 Task: Search one way flight ticket for 5 adults, 1 child, 2 infants in seat and 1 infant on lap in business from Eagle/vail: Eagle County Regional Airport to Rock Springs: Southwest Wyoming Regional Airport (rock Springs Sweetwater County Airport) on 8-5-2023. Choice of flights is Singapure airlines. Number of bags: 1 carry on bag. Price is upto 86000. Outbound departure time preference is 4:00.
Action: Mouse moved to (400, 172)
Screenshot: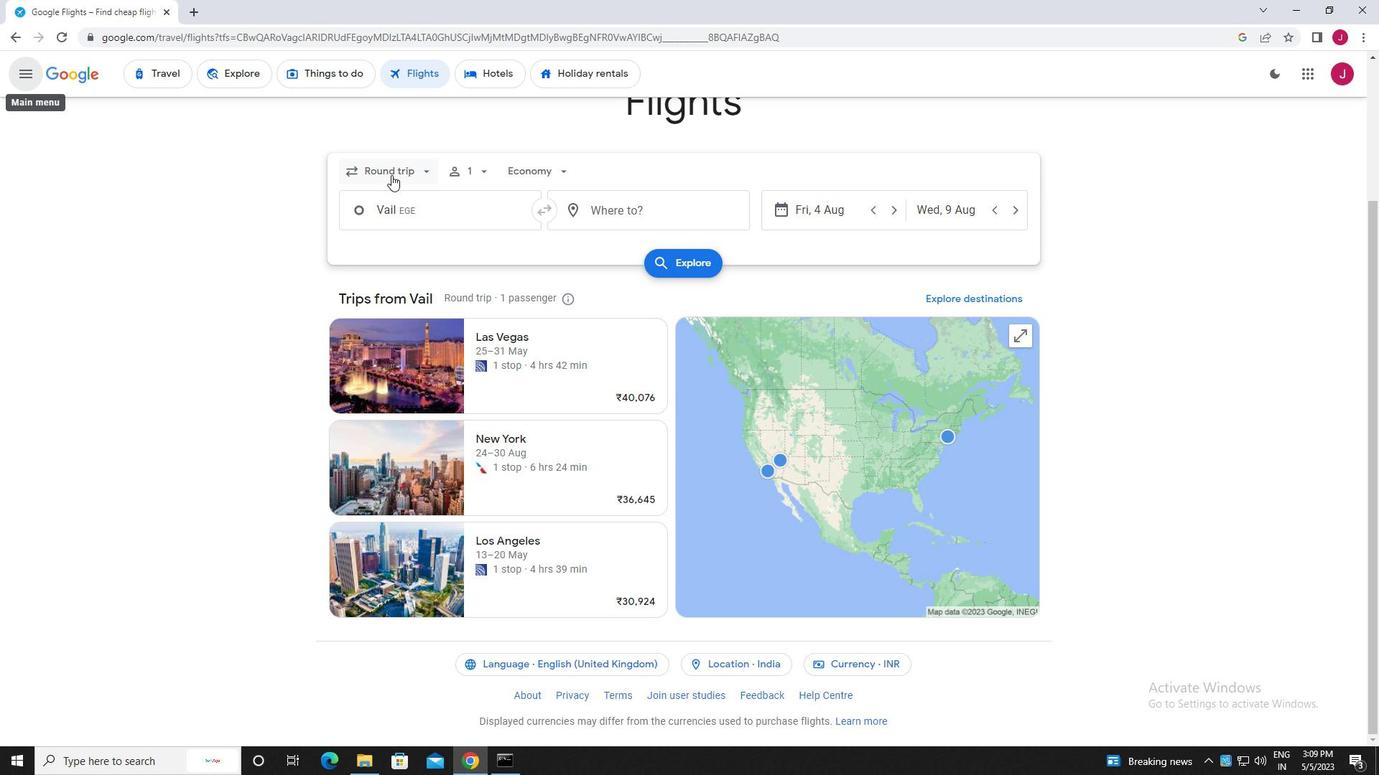 
Action: Mouse pressed left at (400, 172)
Screenshot: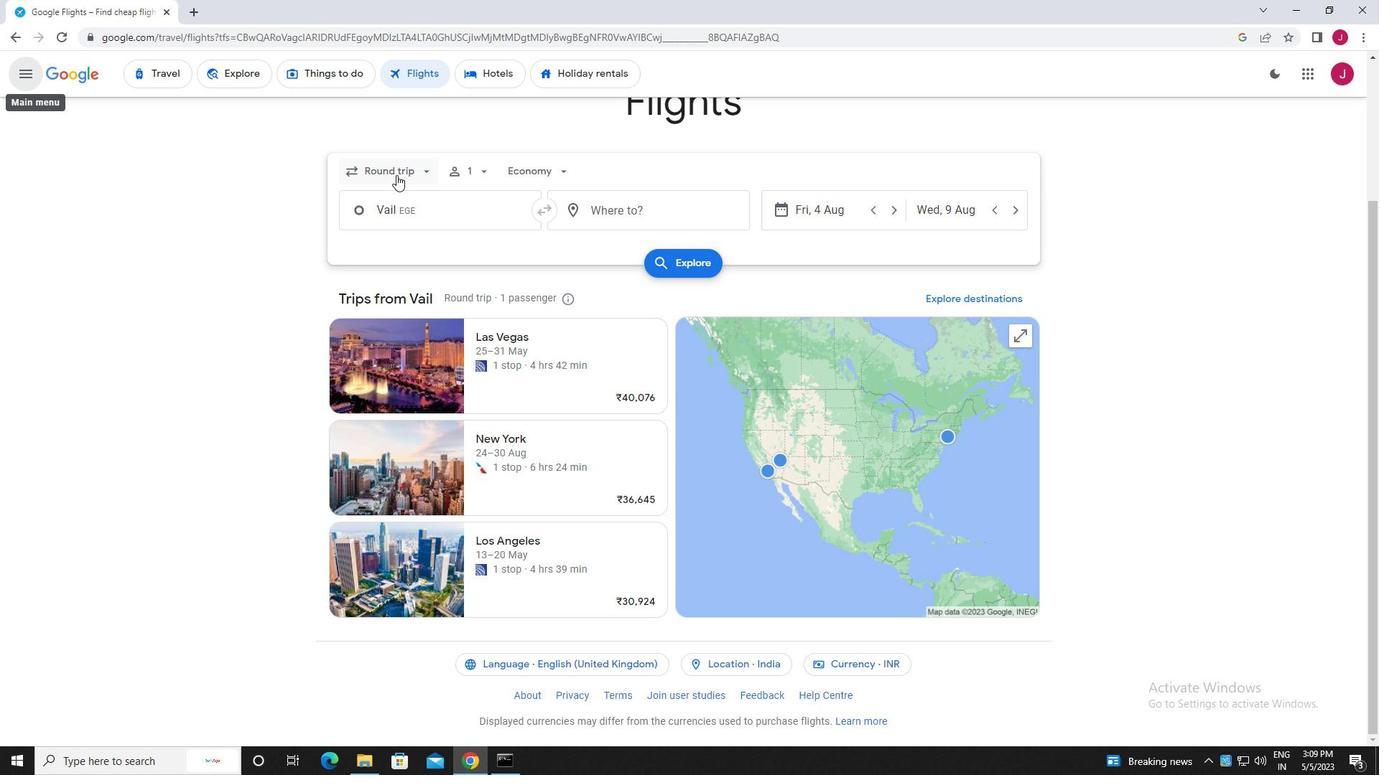 
Action: Mouse moved to (412, 238)
Screenshot: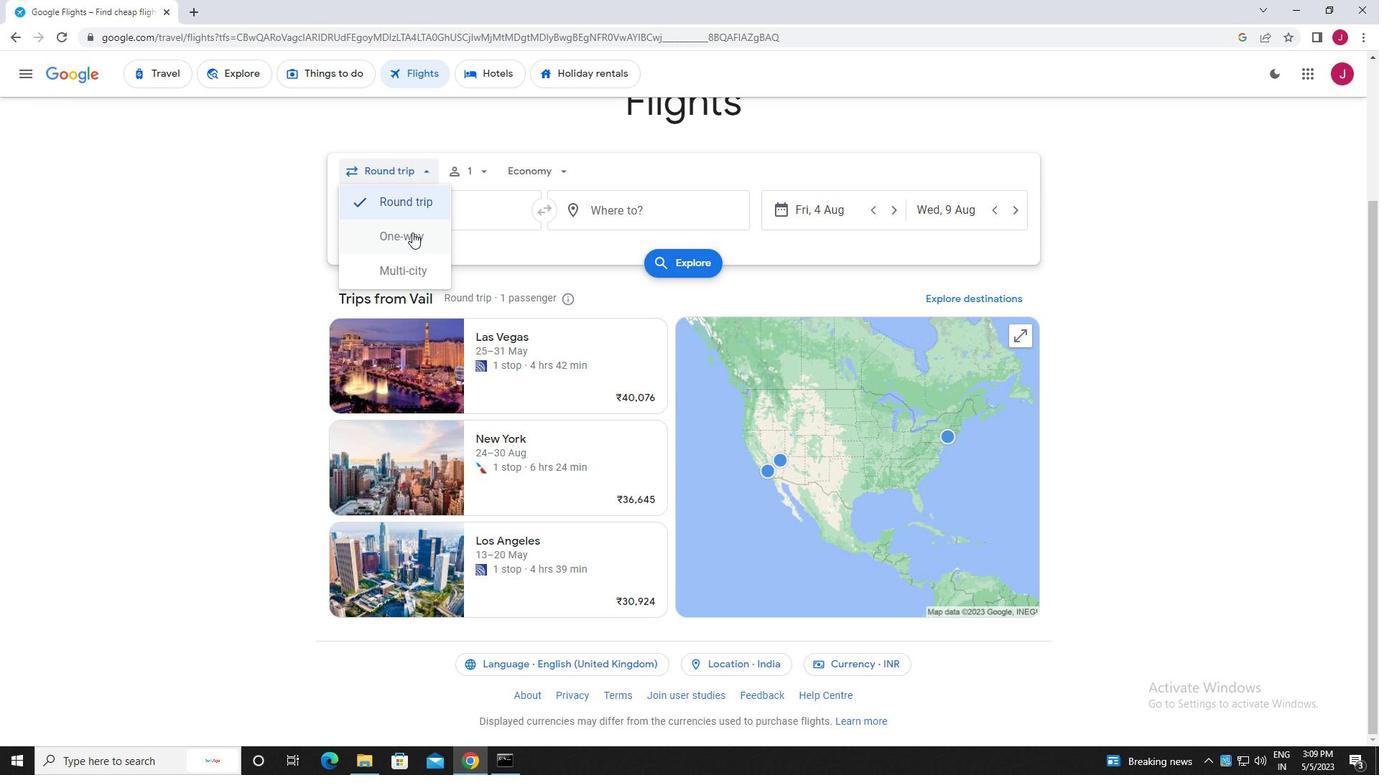 
Action: Mouse pressed left at (412, 238)
Screenshot: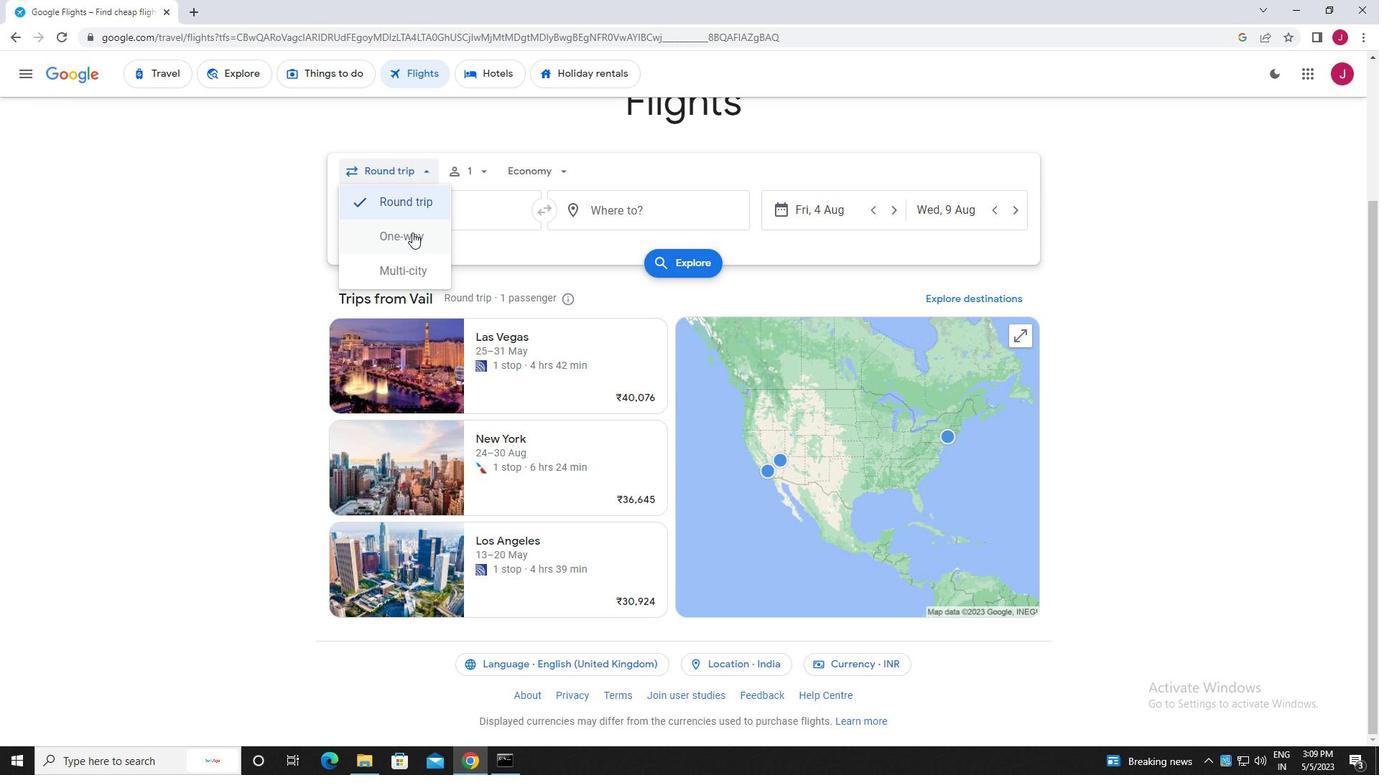 
Action: Mouse moved to (471, 171)
Screenshot: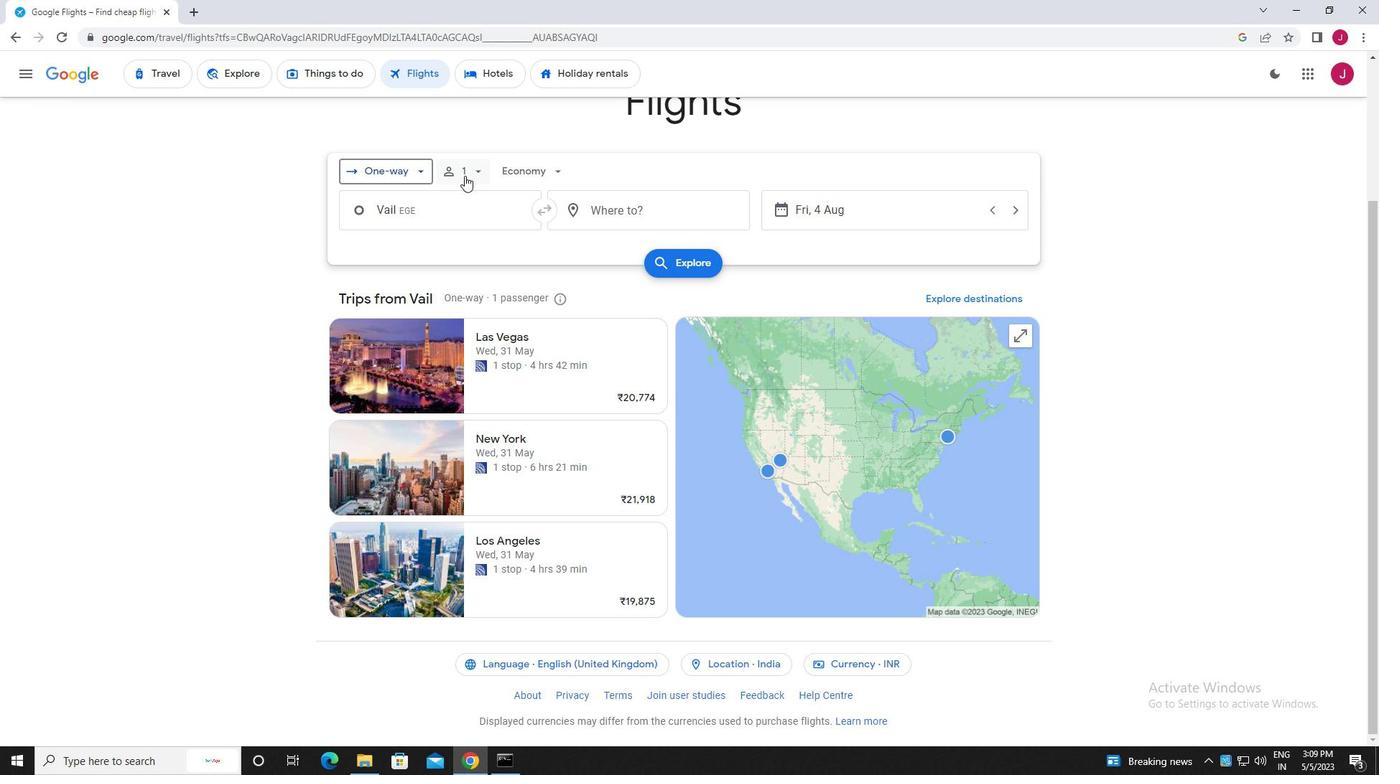
Action: Mouse pressed left at (471, 171)
Screenshot: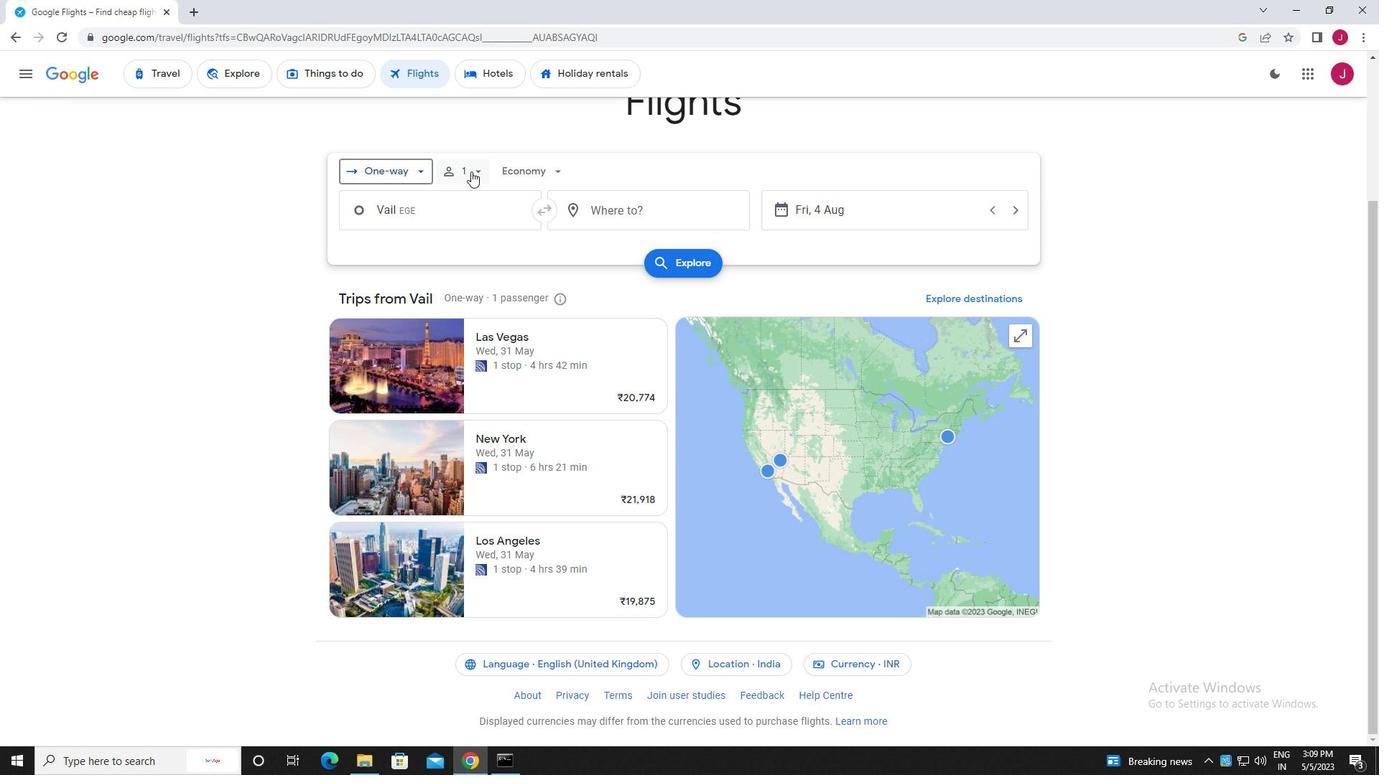 
Action: Mouse moved to (589, 211)
Screenshot: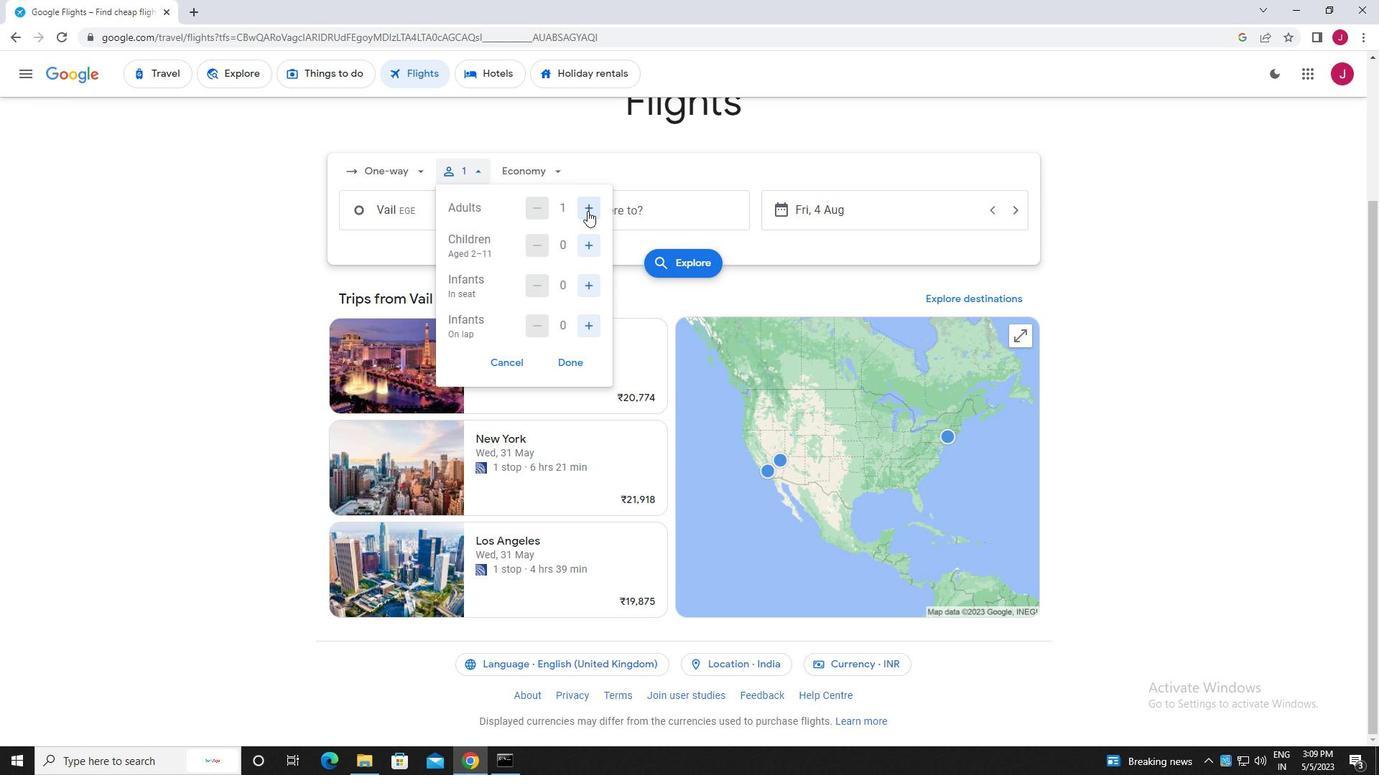 
Action: Mouse pressed left at (589, 211)
Screenshot: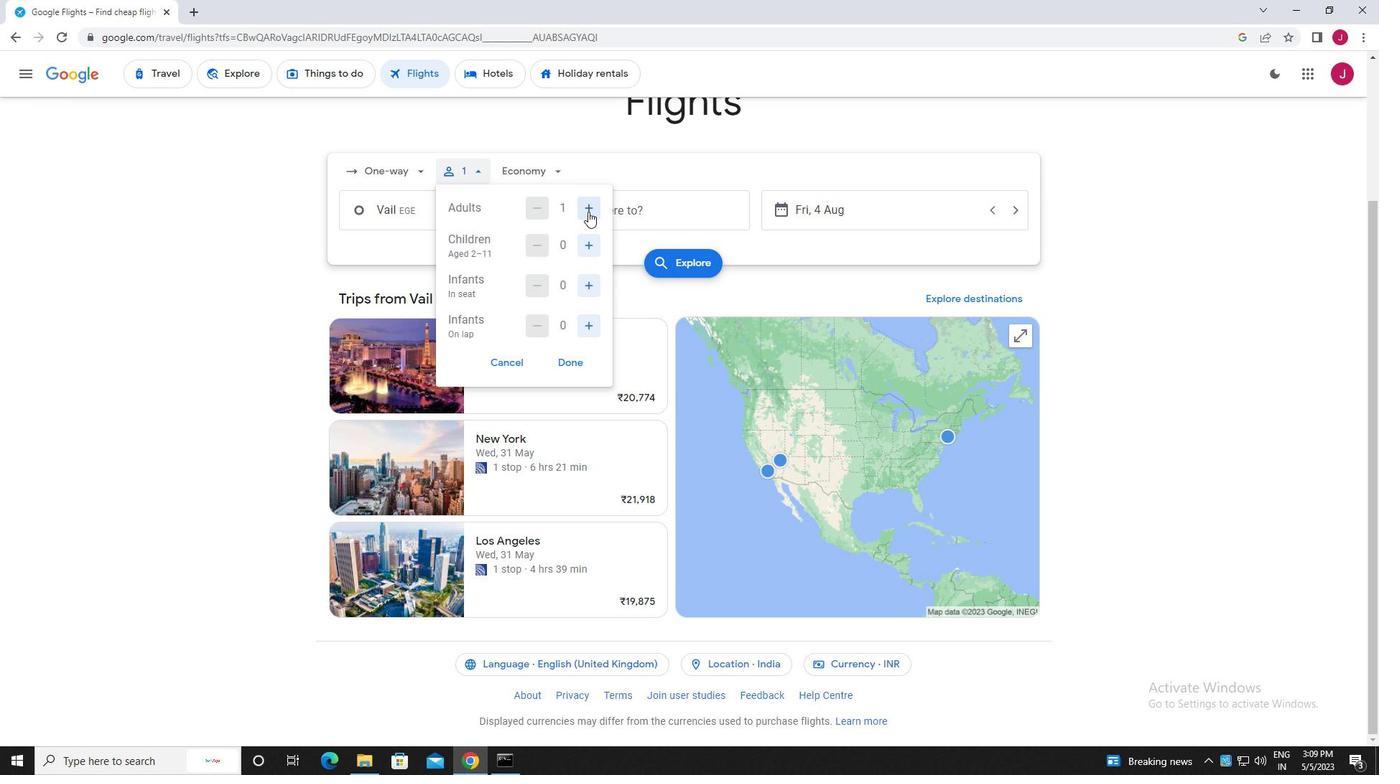 
Action: Mouse pressed left at (589, 211)
Screenshot: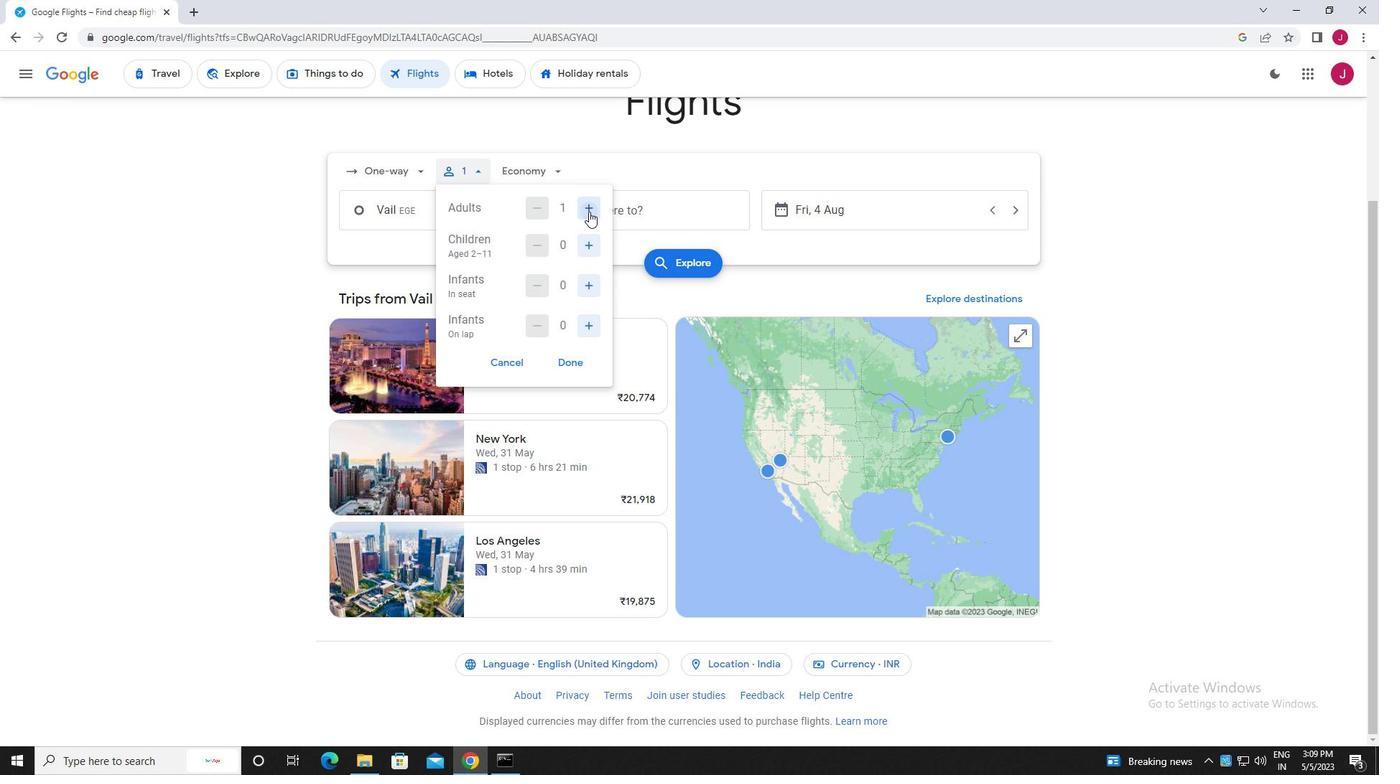 
Action: Mouse pressed left at (589, 211)
Screenshot: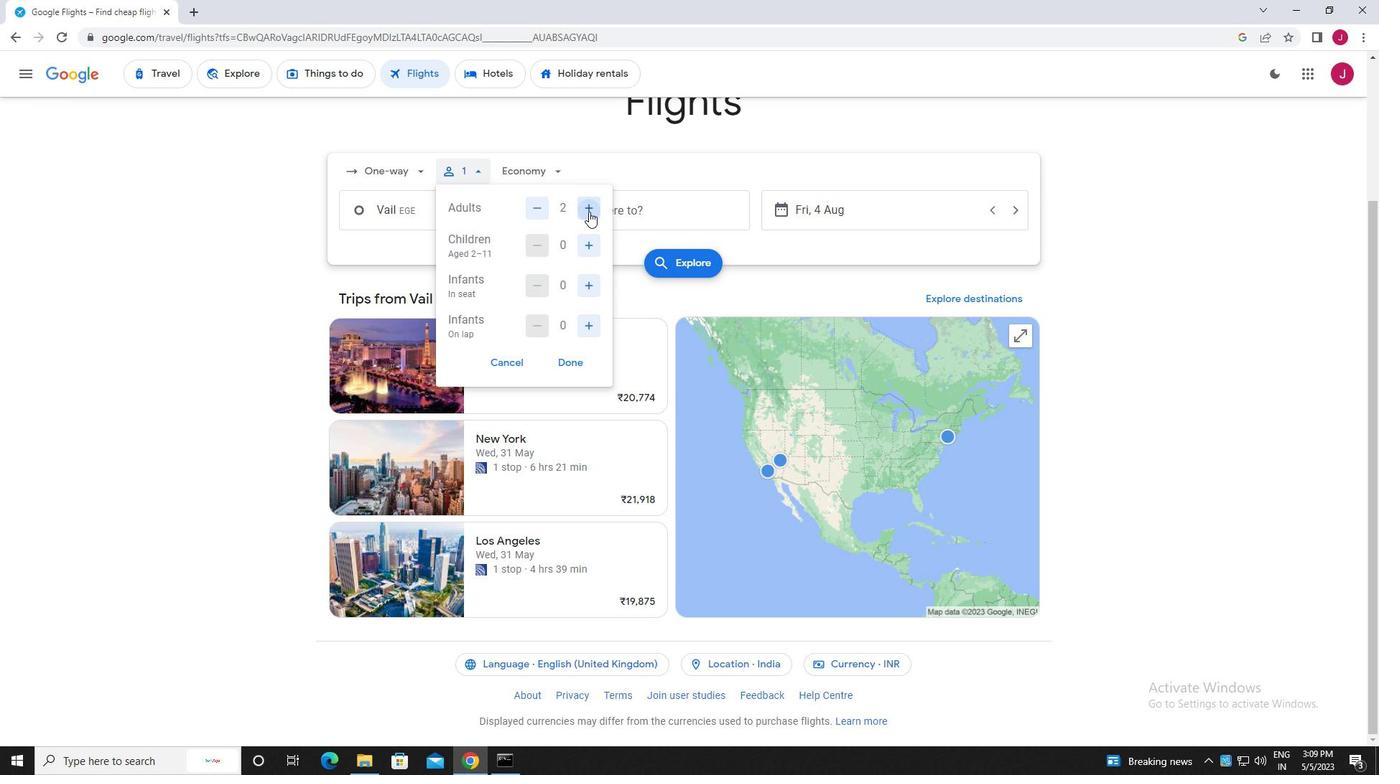 
Action: Mouse pressed left at (589, 211)
Screenshot: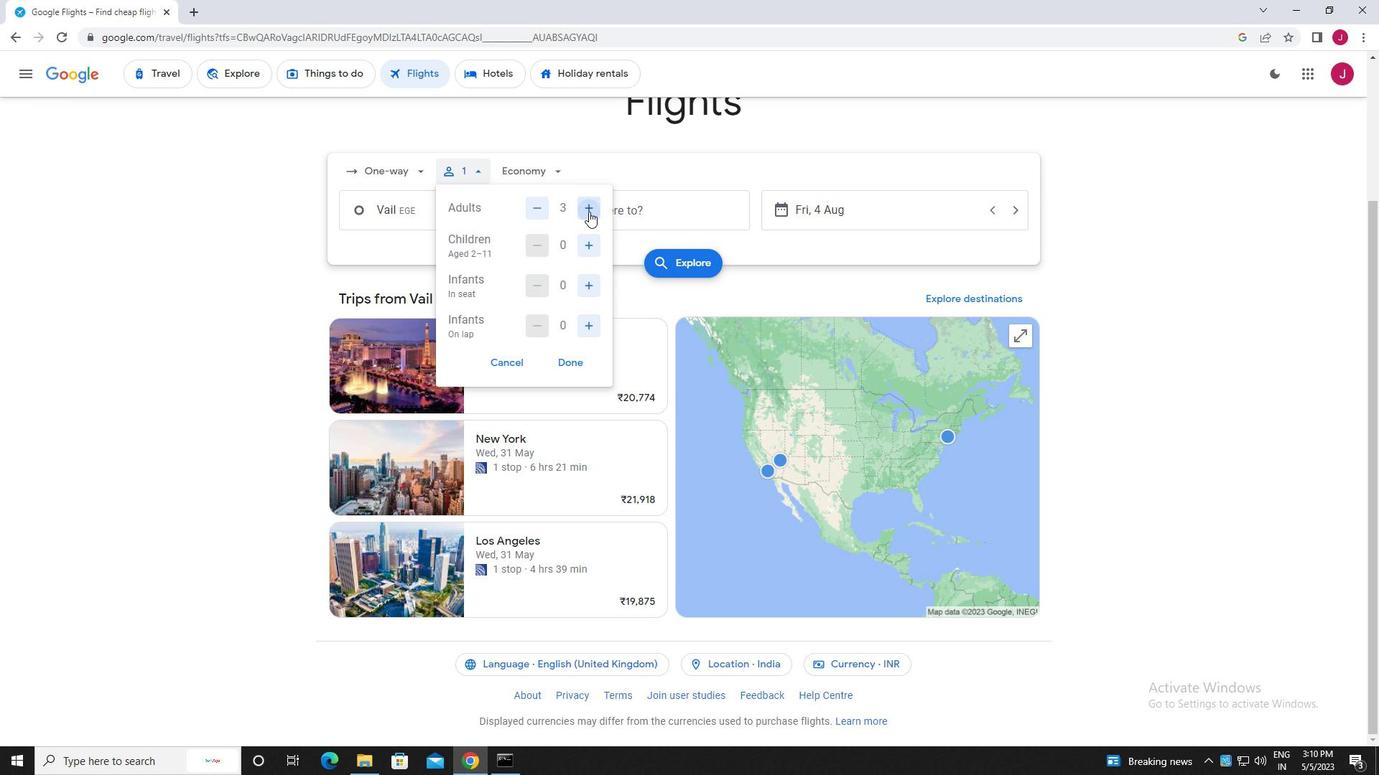 
Action: Mouse moved to (586, 245)
Screenshot: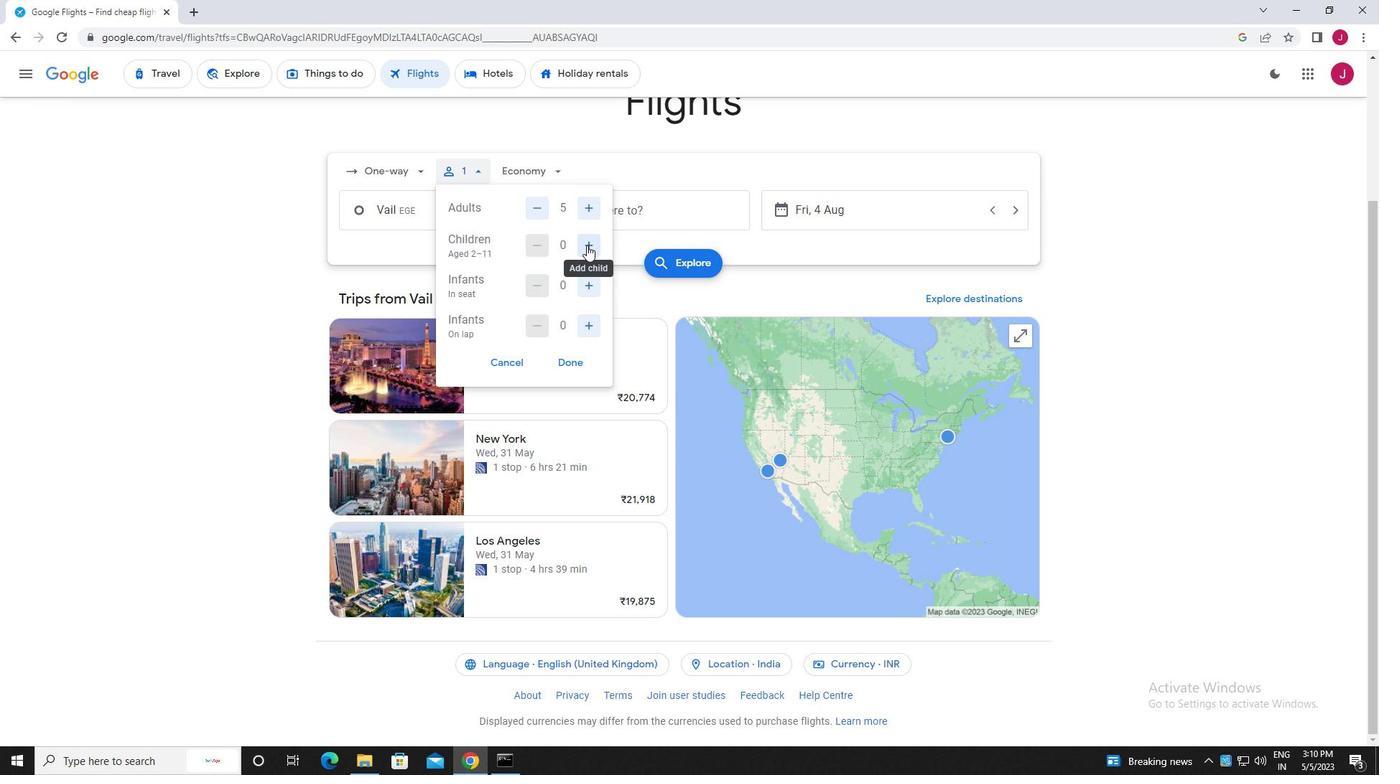 
Action: Mouse pressed left at (586, 245)
Screenshot: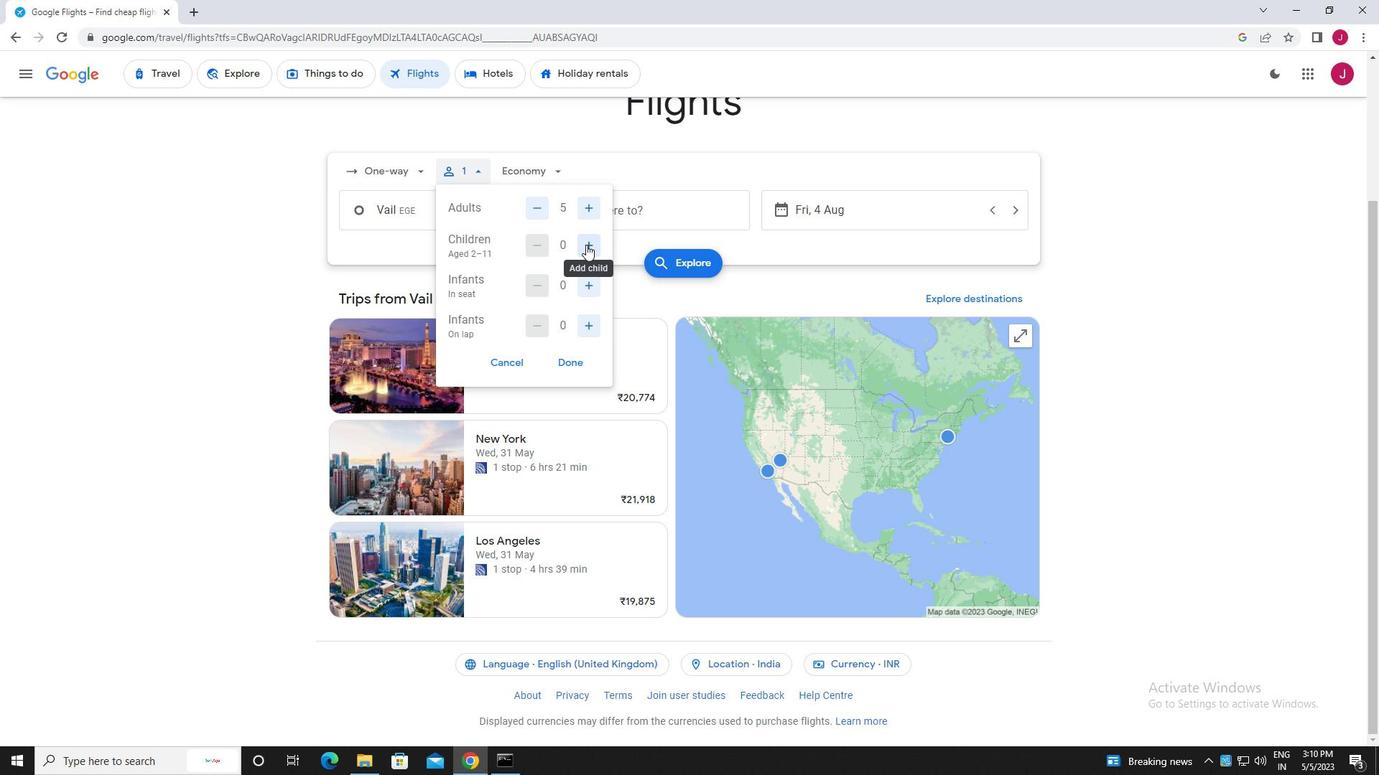 
Action: Mouse moved to (589, 286)
Screenshot: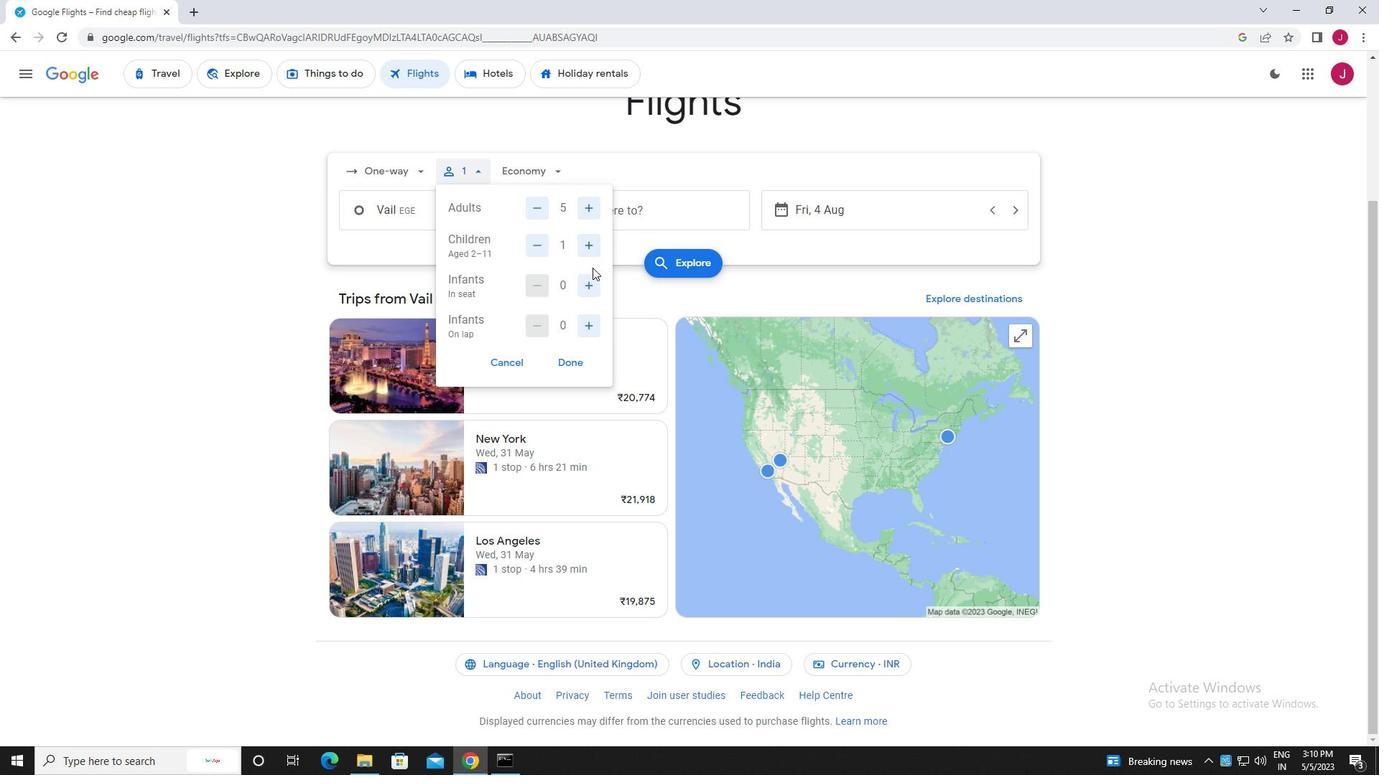 
Action: Mouse pressed left at (589, 286)
Screenshot: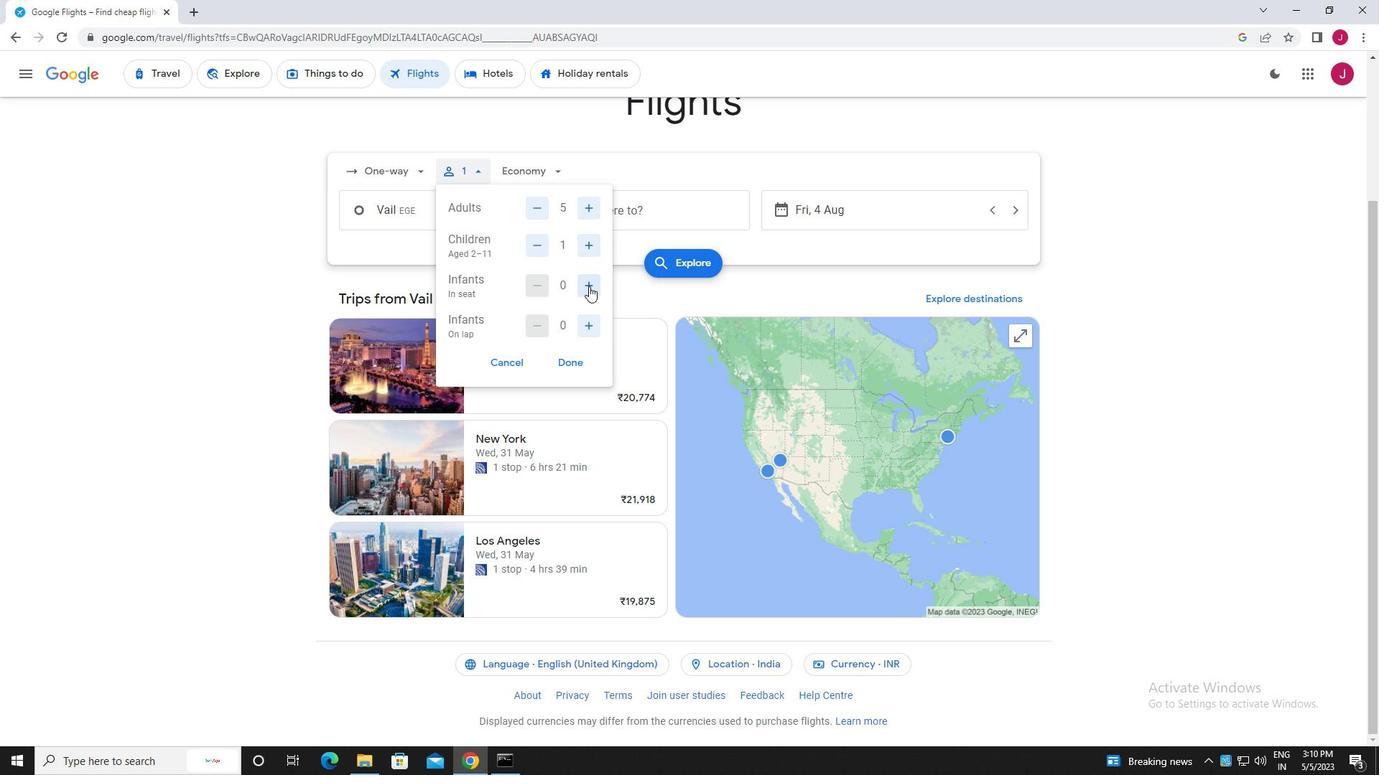 
Action: Mouse pressed left at (589, 286)
Screenshot: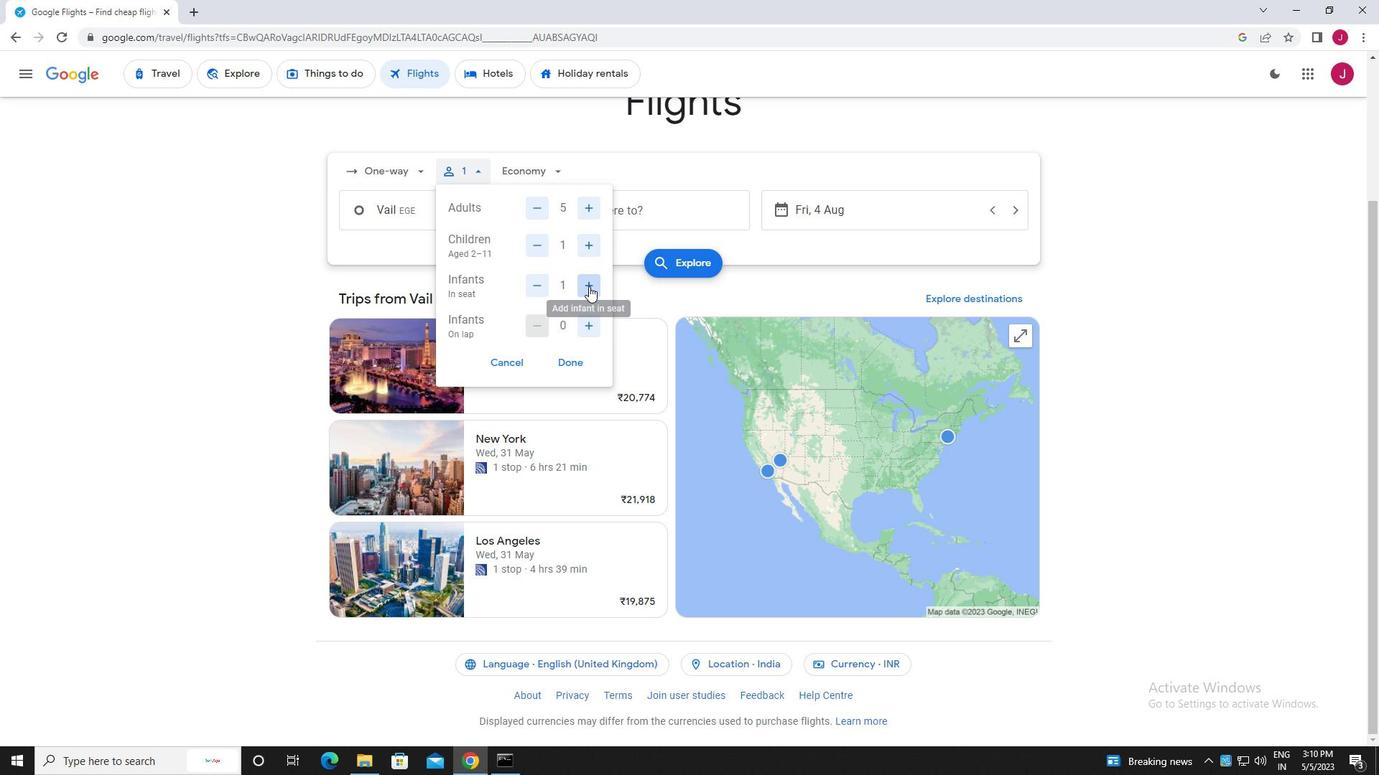 
Action: Mouse moved to (587, 324)
Screenshot: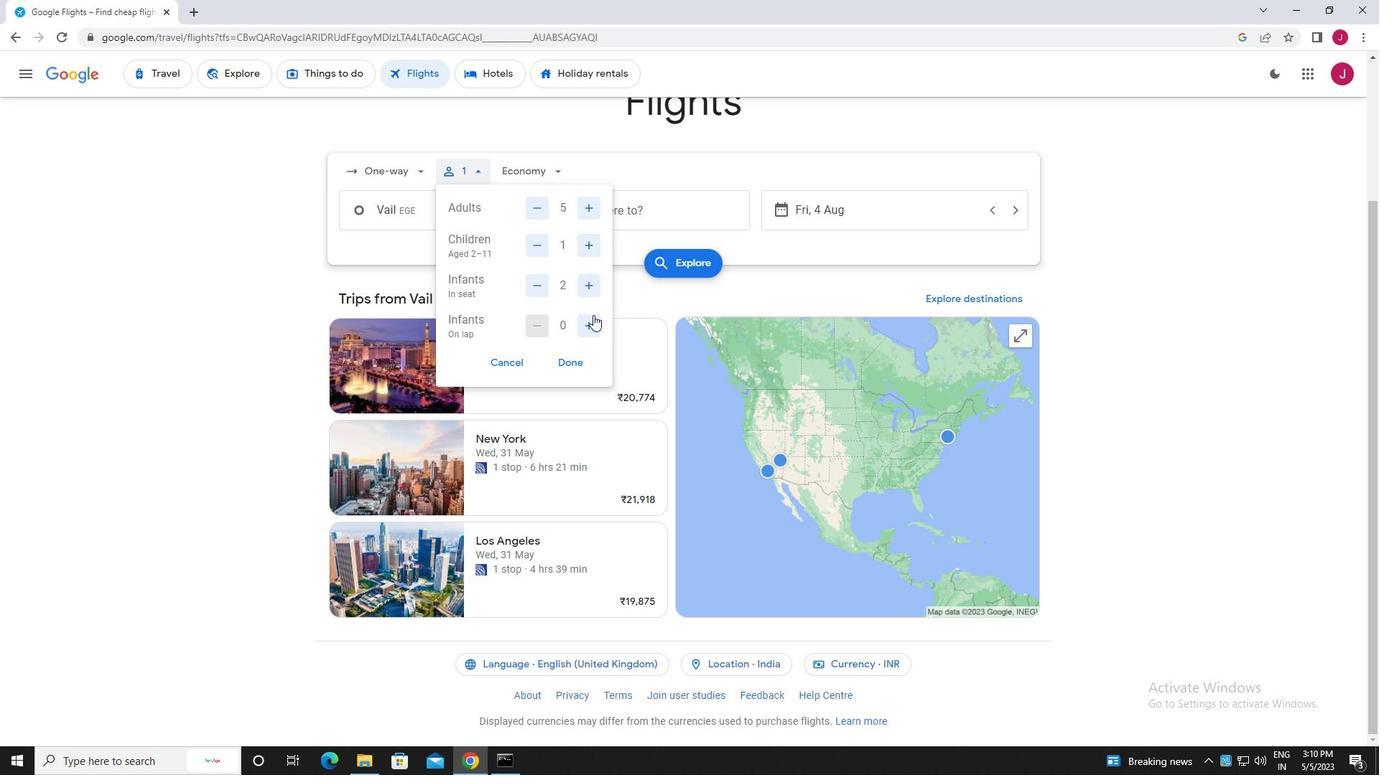 
Action: Mouse pressed left at (587, 324)
Screenshot: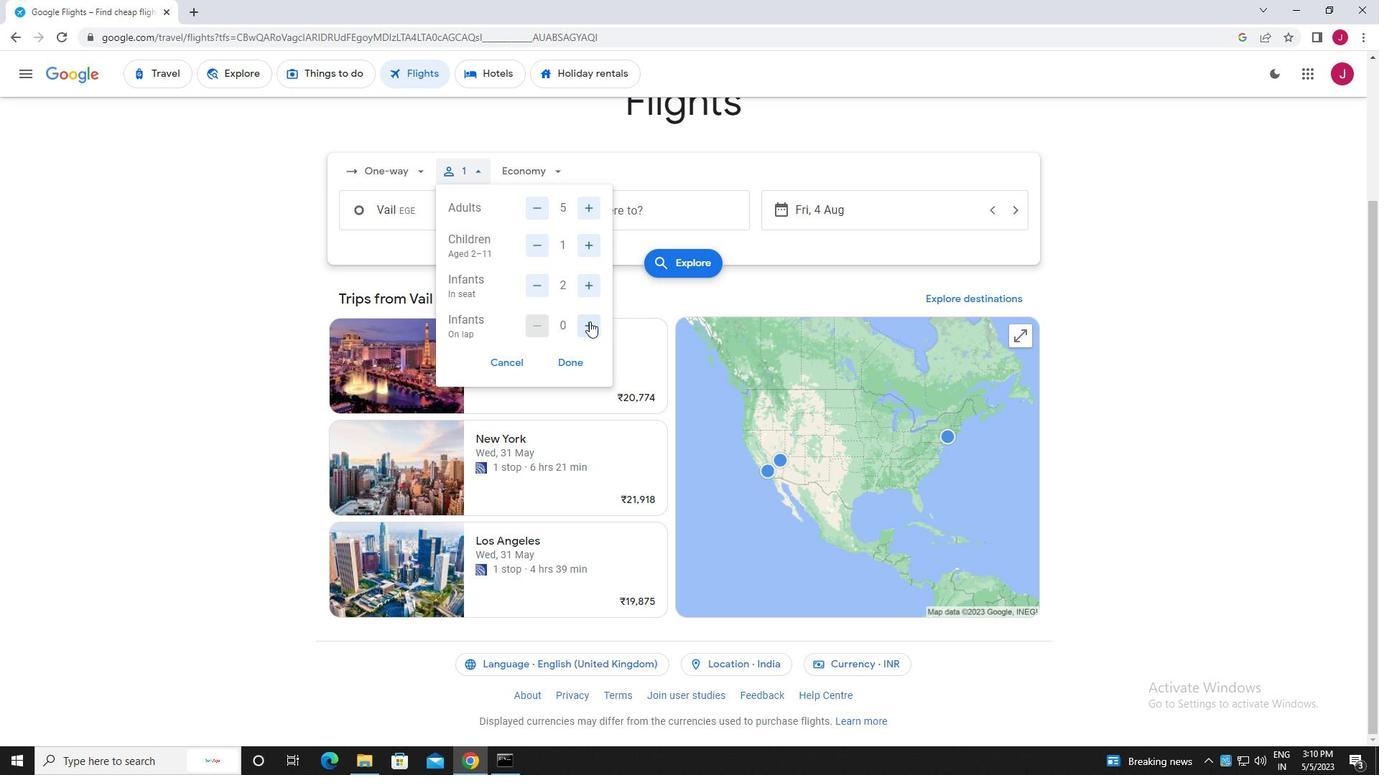 
Action: Mouse moved to (571, 360)
Screenshot: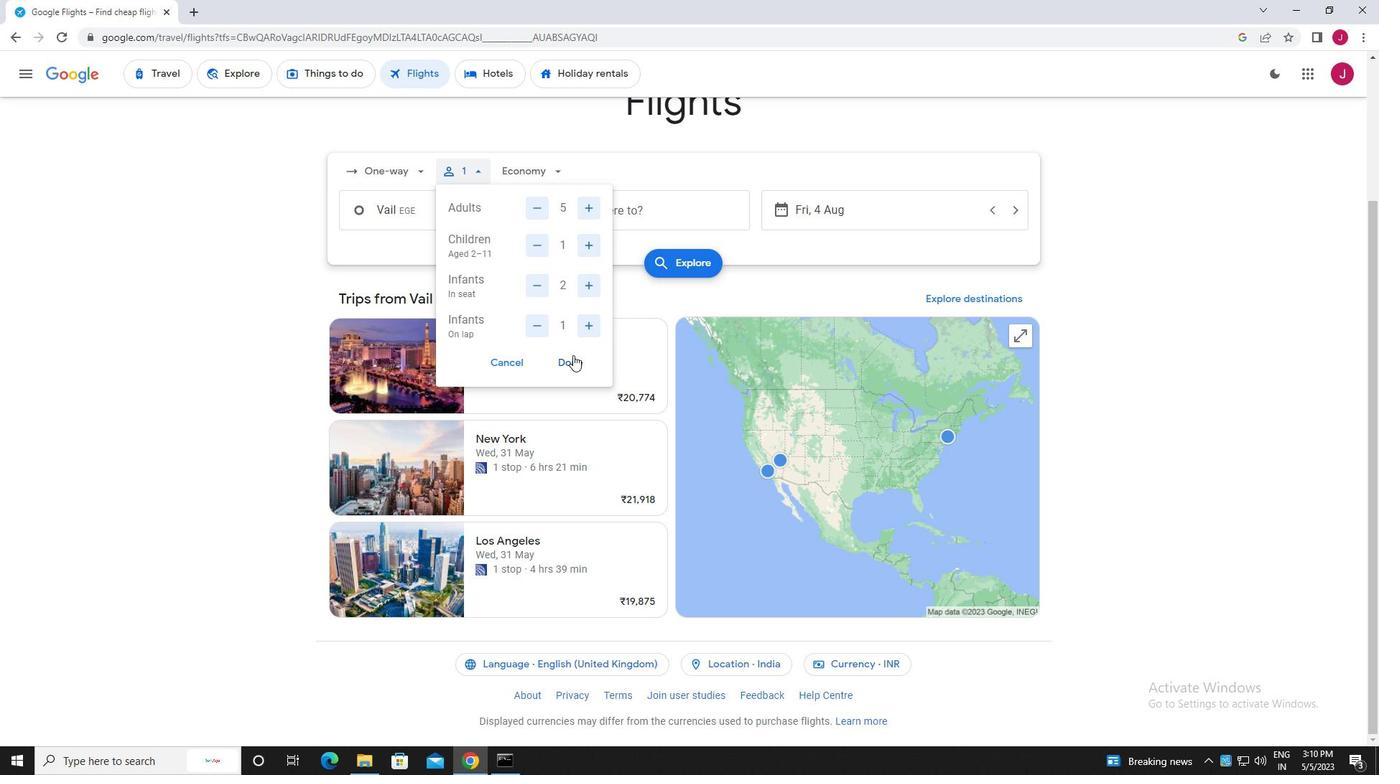
Action: Mouse pressed left at (571, 360)
Screenshot: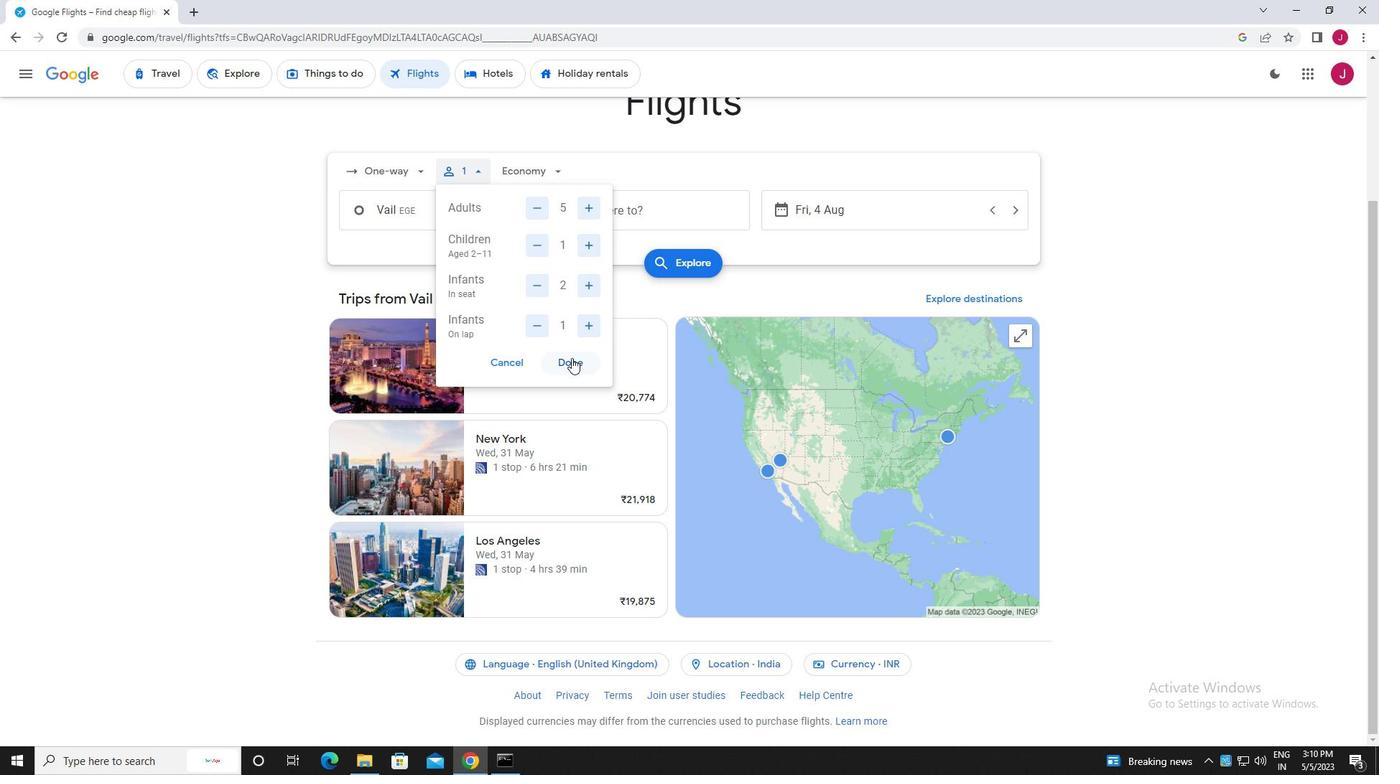 
Action: Mouse moved to (551, 172)
Screenshot: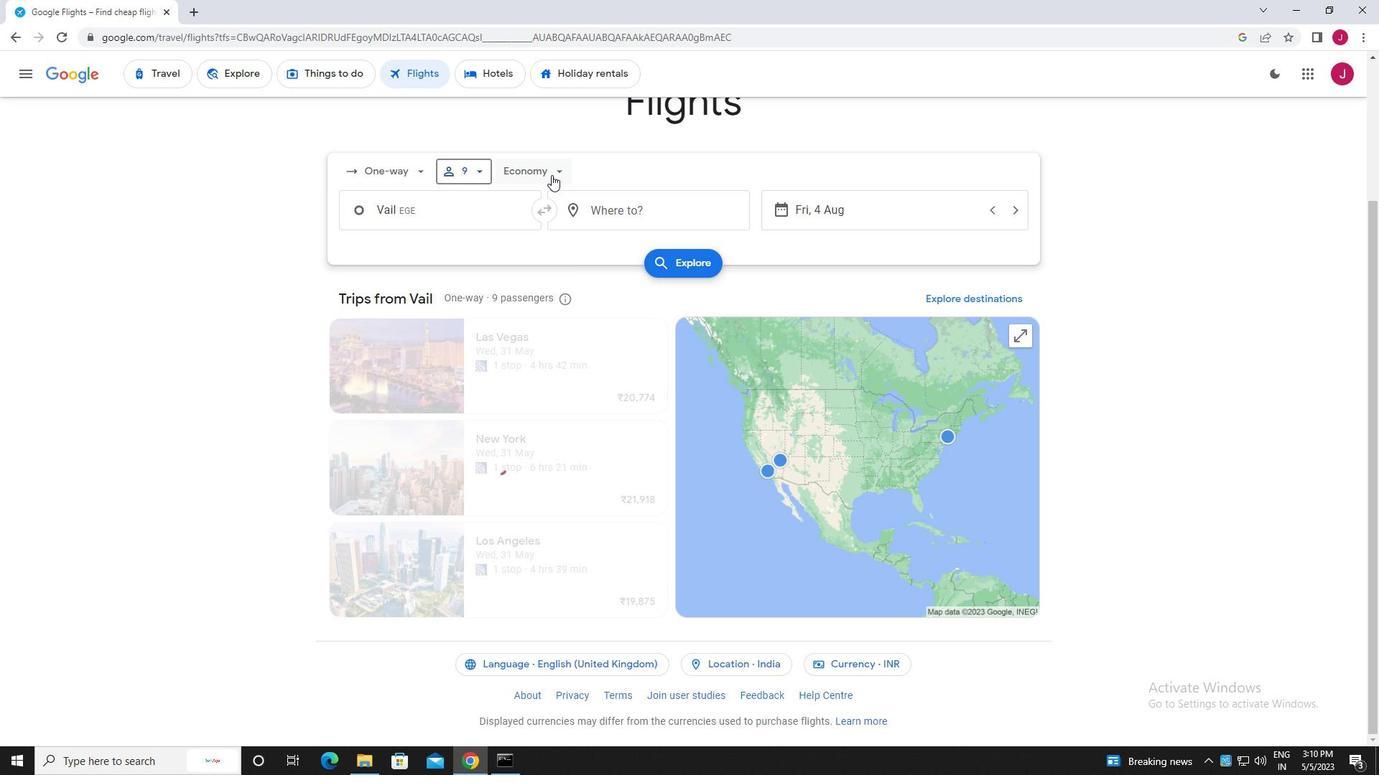 
Action: Mouse pressed left at (551, 172)
Screenshot: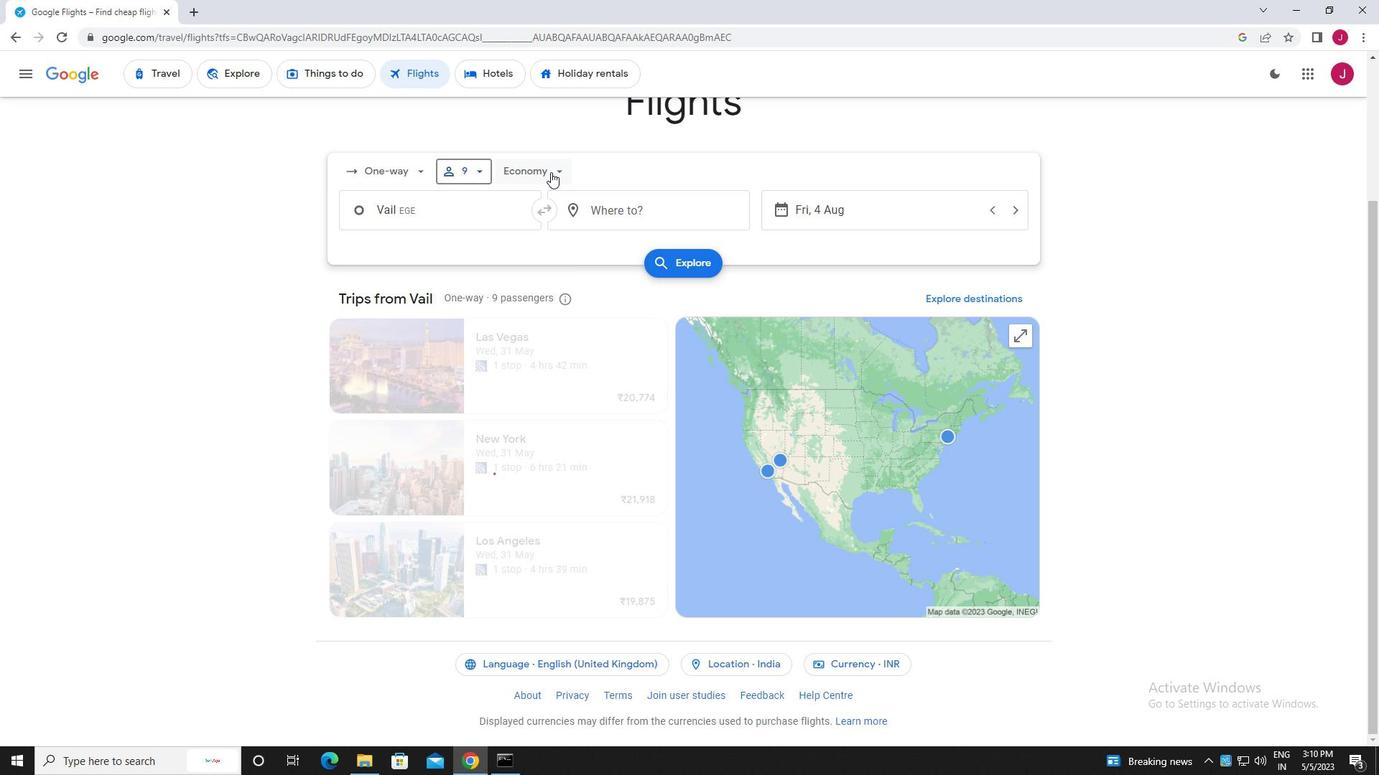 
Action: Mouse moved to (561, 274)
Screenshot: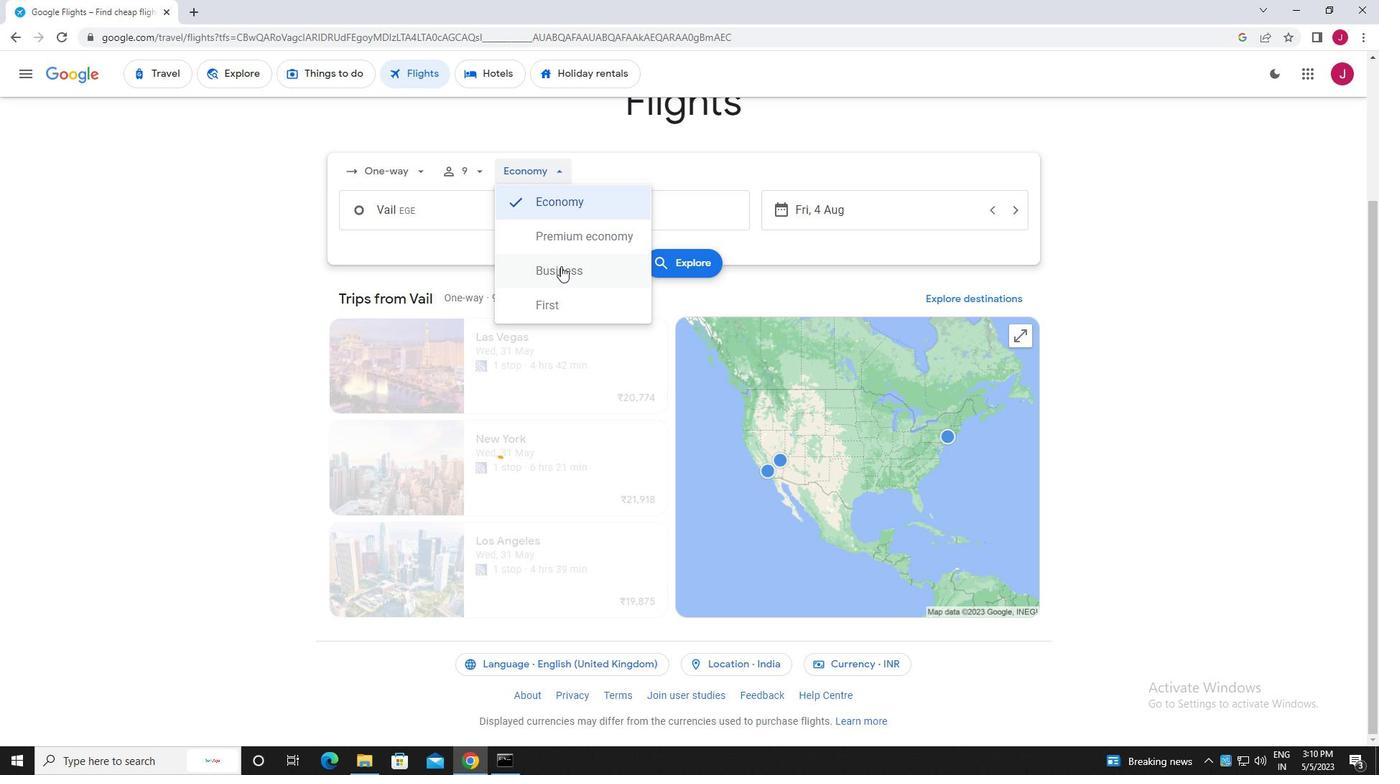 
Action: Mouse pressed left at (561, 274)
Screenshot: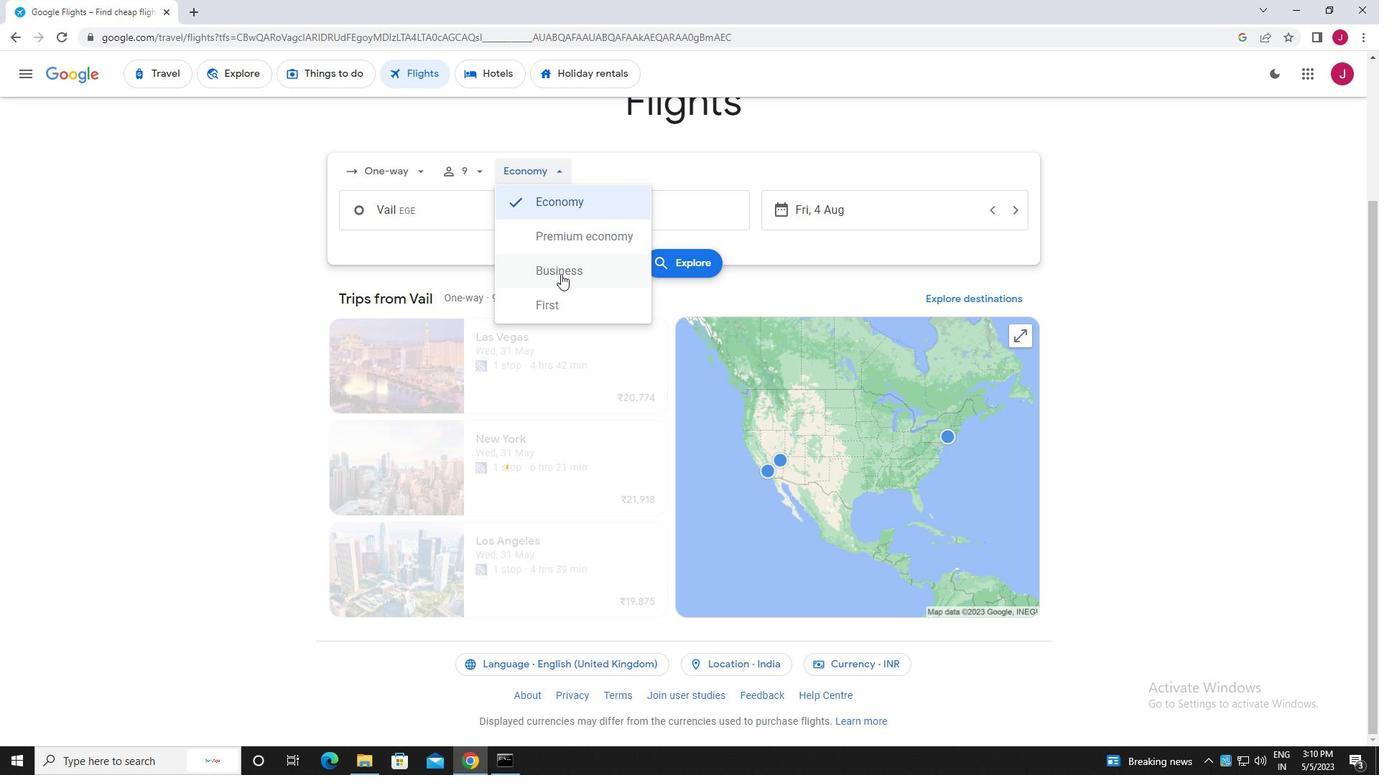 
Action: Mouse moved to (474, 208)
Screenshot: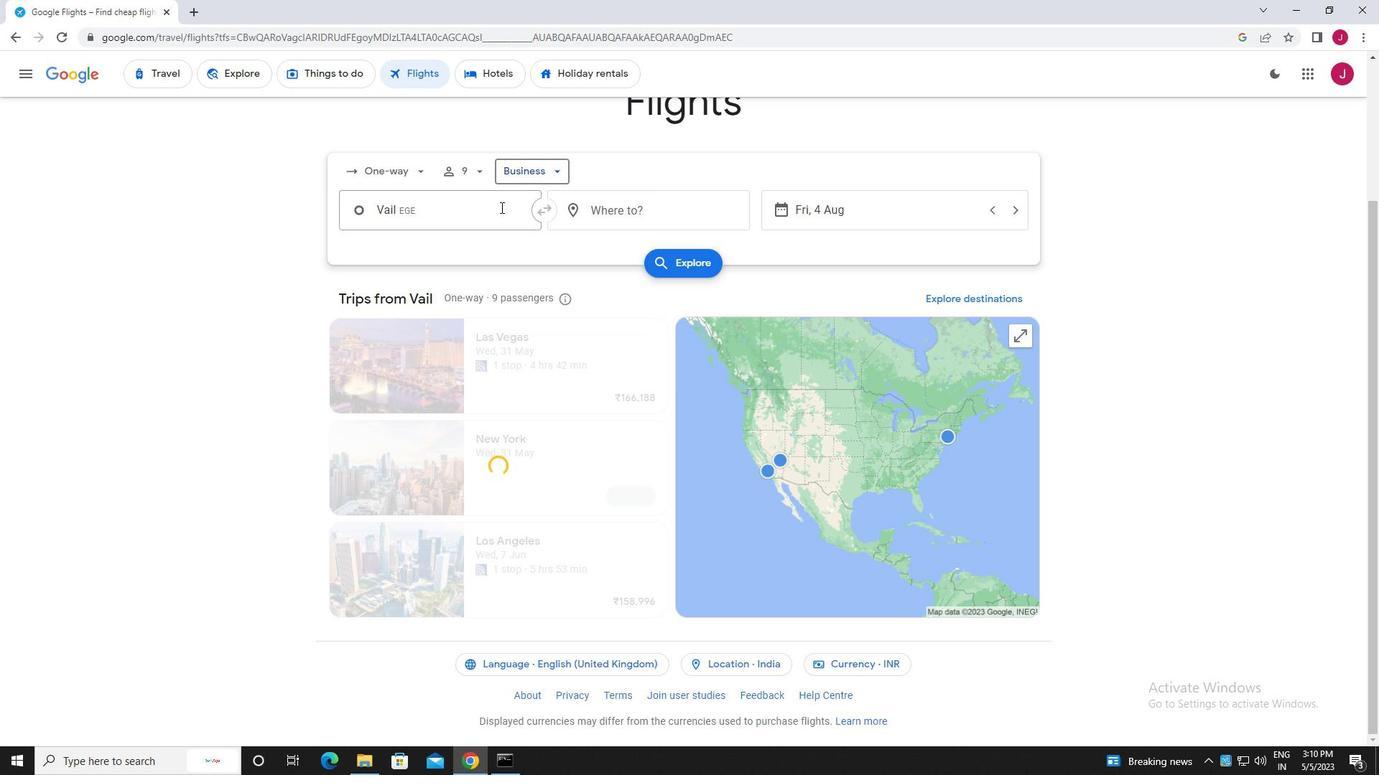 
Action: Mouse pressed left at (474, 208)
Screenshot: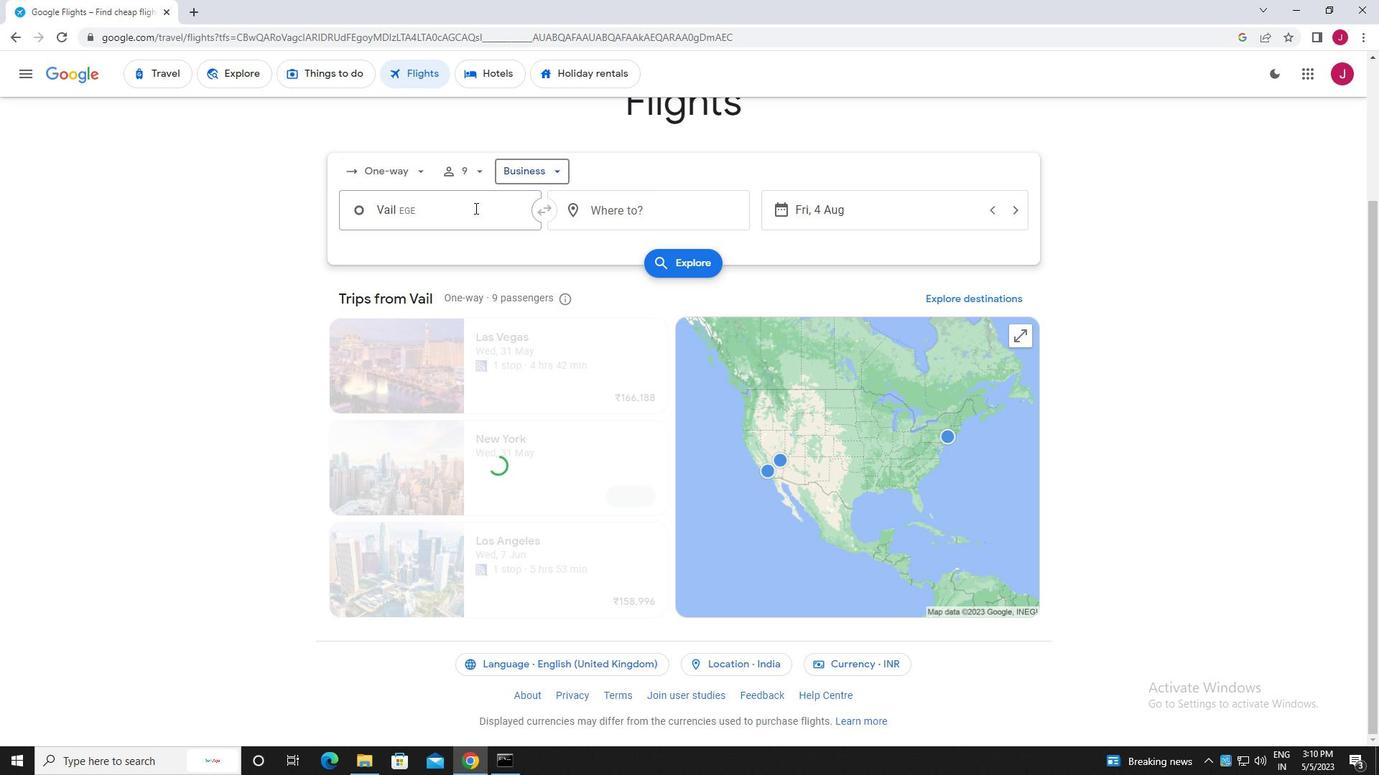 
Action: Mouse moved to (479, 208)
Screenshot: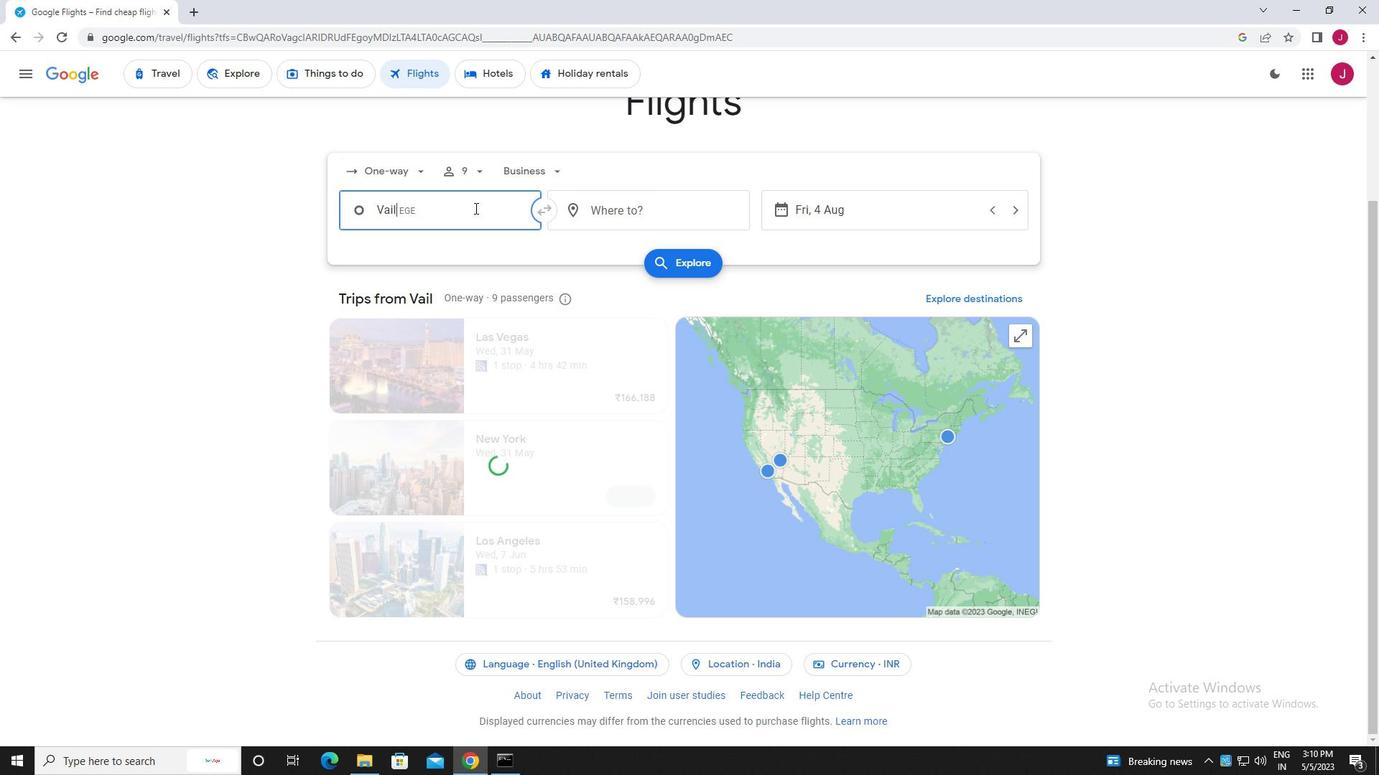 
Action: Key pressed eagle<Key.space>coun
Screenshot: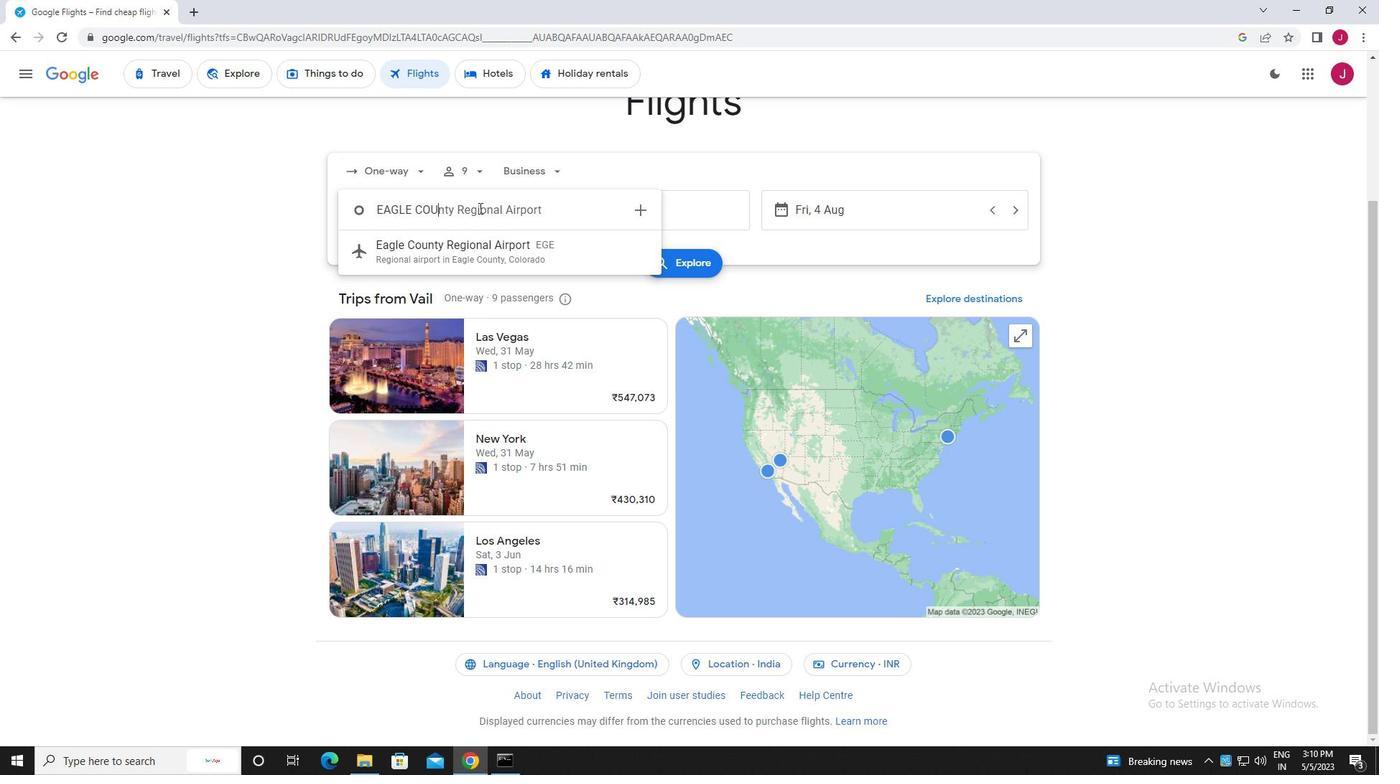 
Action: Mouse moved to (502, 257)
Screenshot: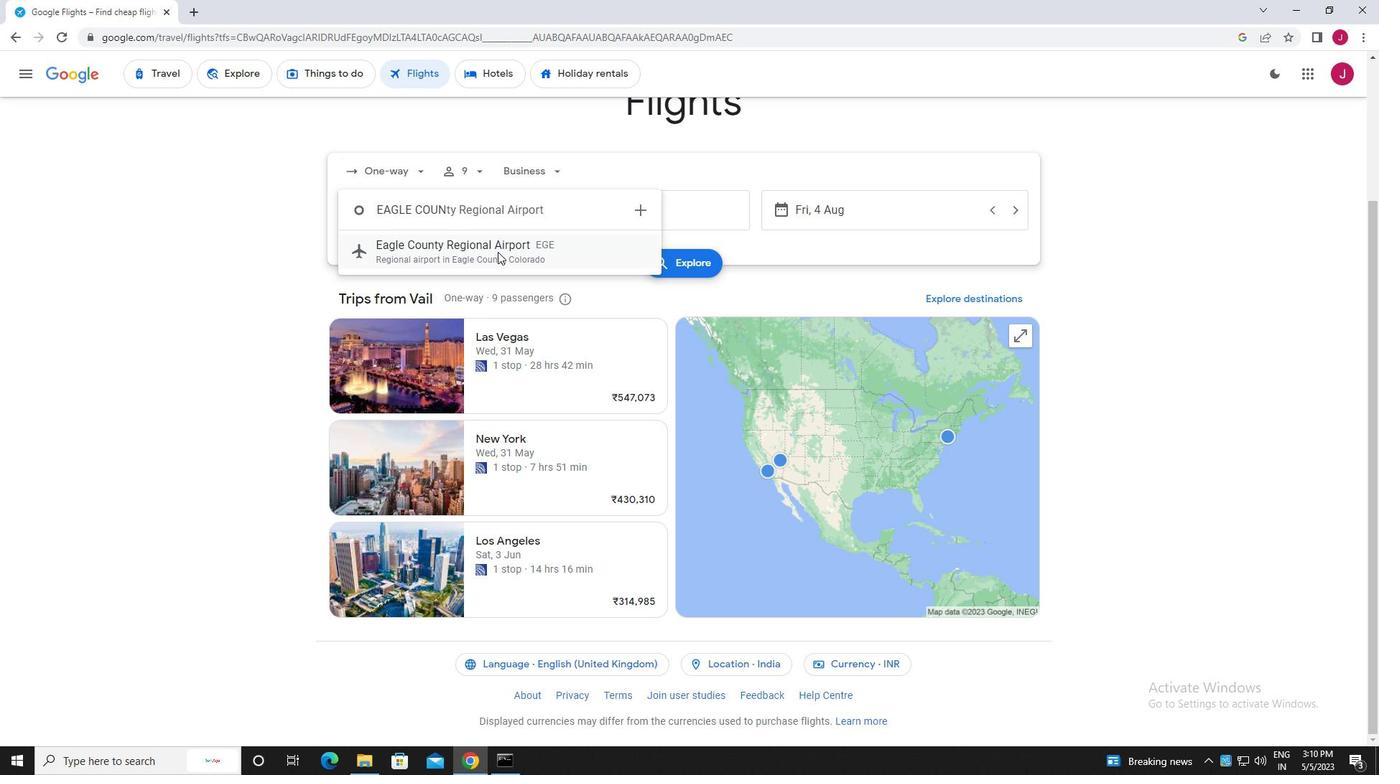 
Action: Mouse pressed left at (502, 257)
Screenshot: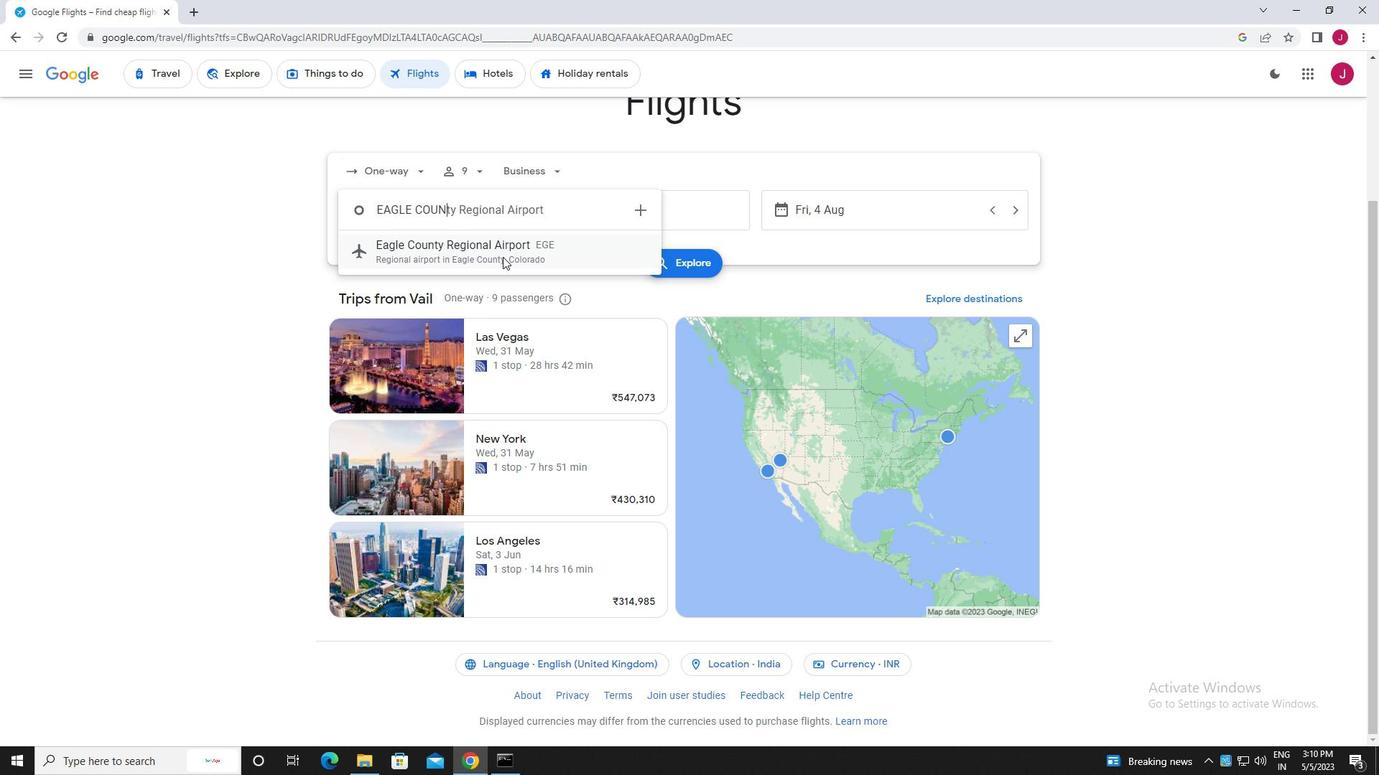 
Action: Mouse moved to (635, 214)
Screenshot: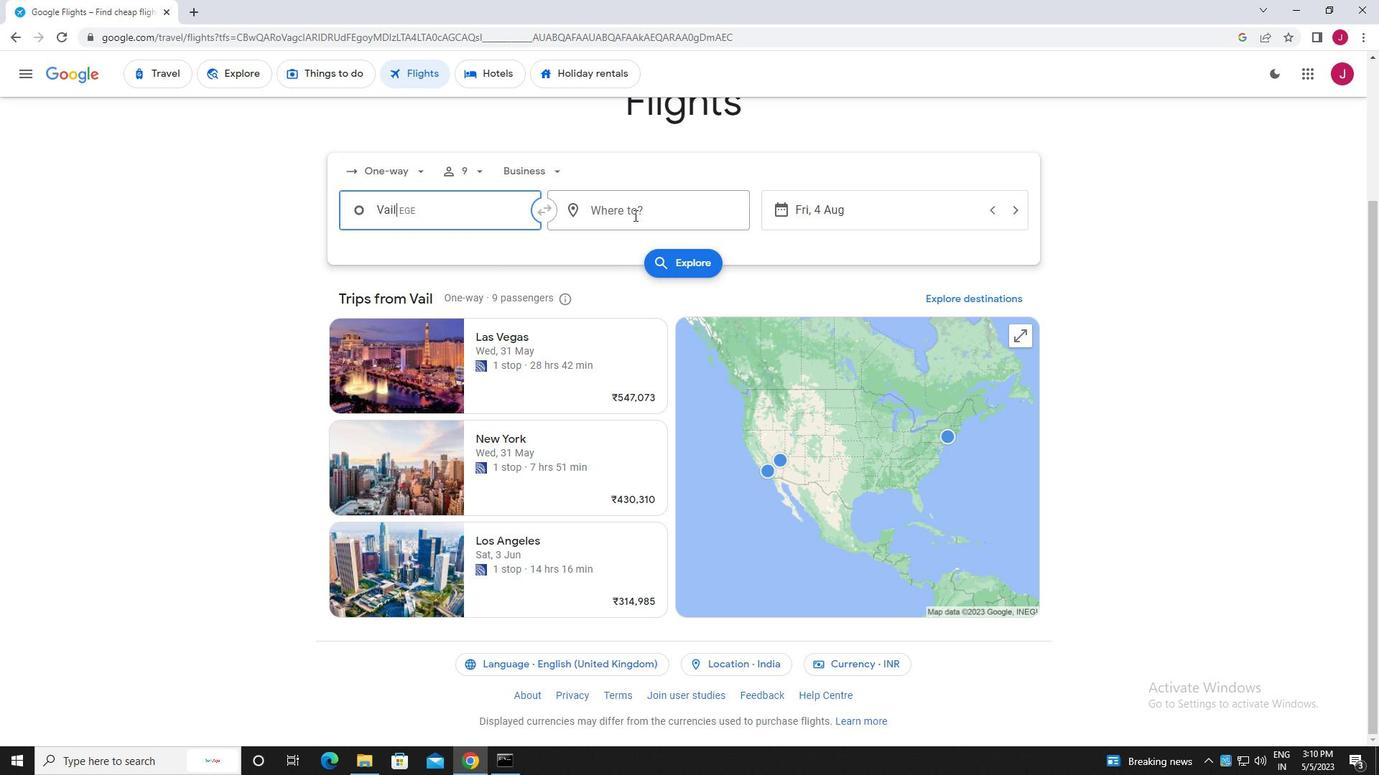 
Action: Mouse pressed left at (635, 214)
Screenshot: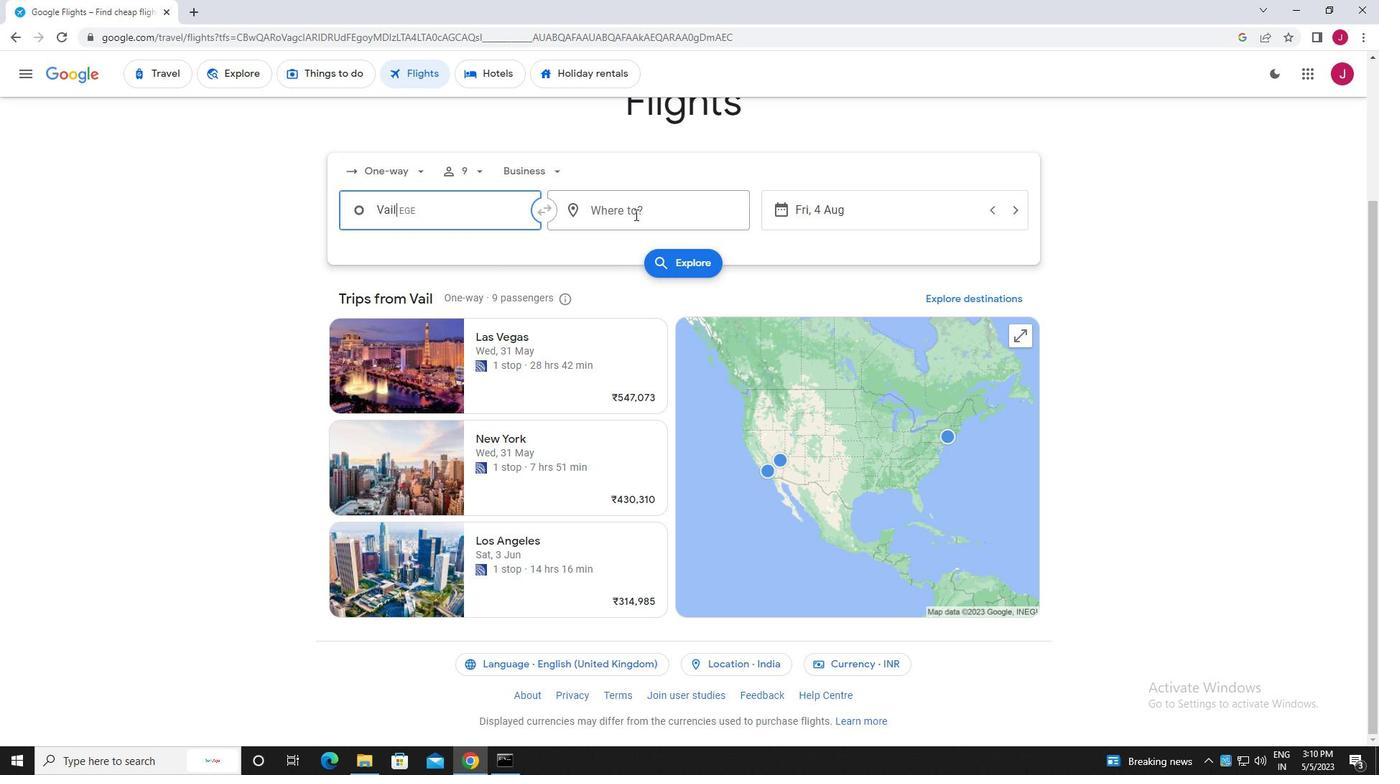 
Action: Key pressed rock<Key.space>spring
Screenshot: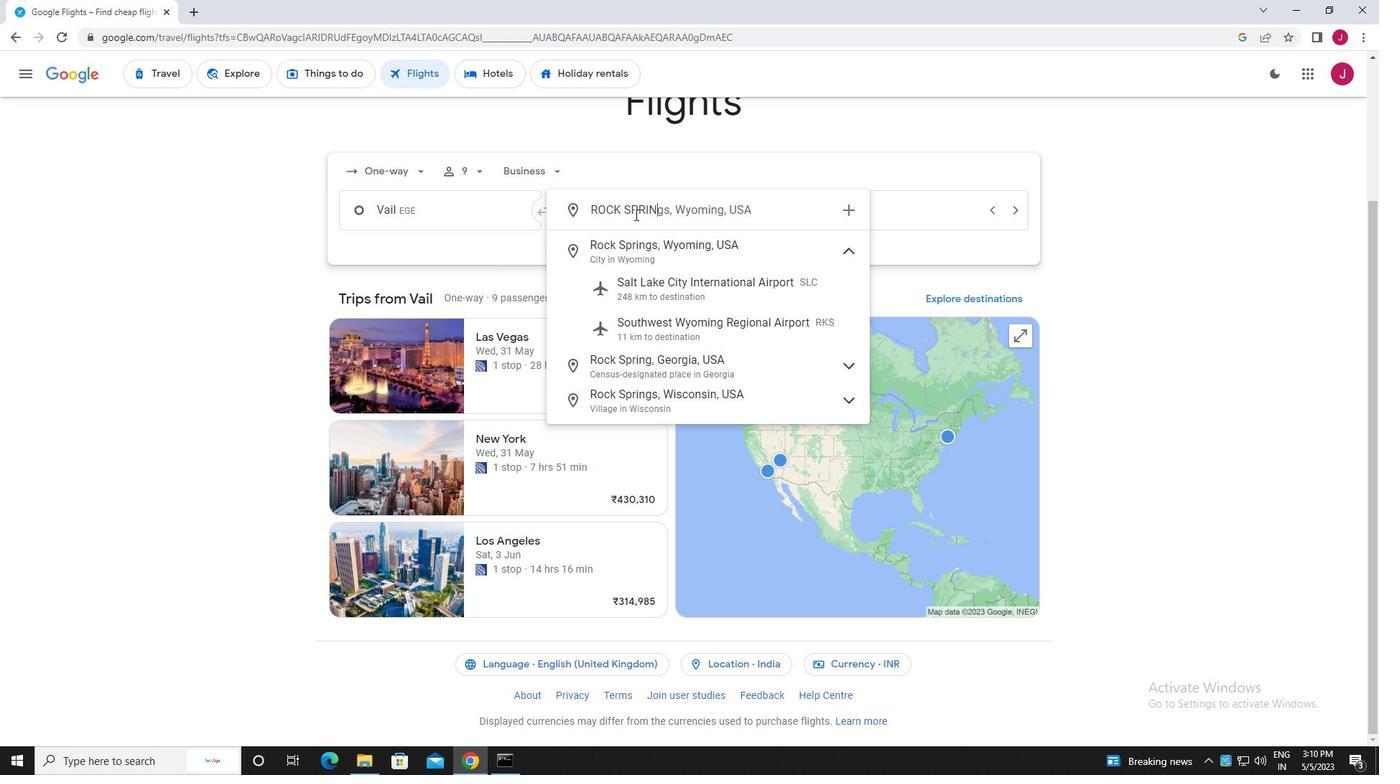 
Action: Mouse moved to (685, 327)
Screenshot: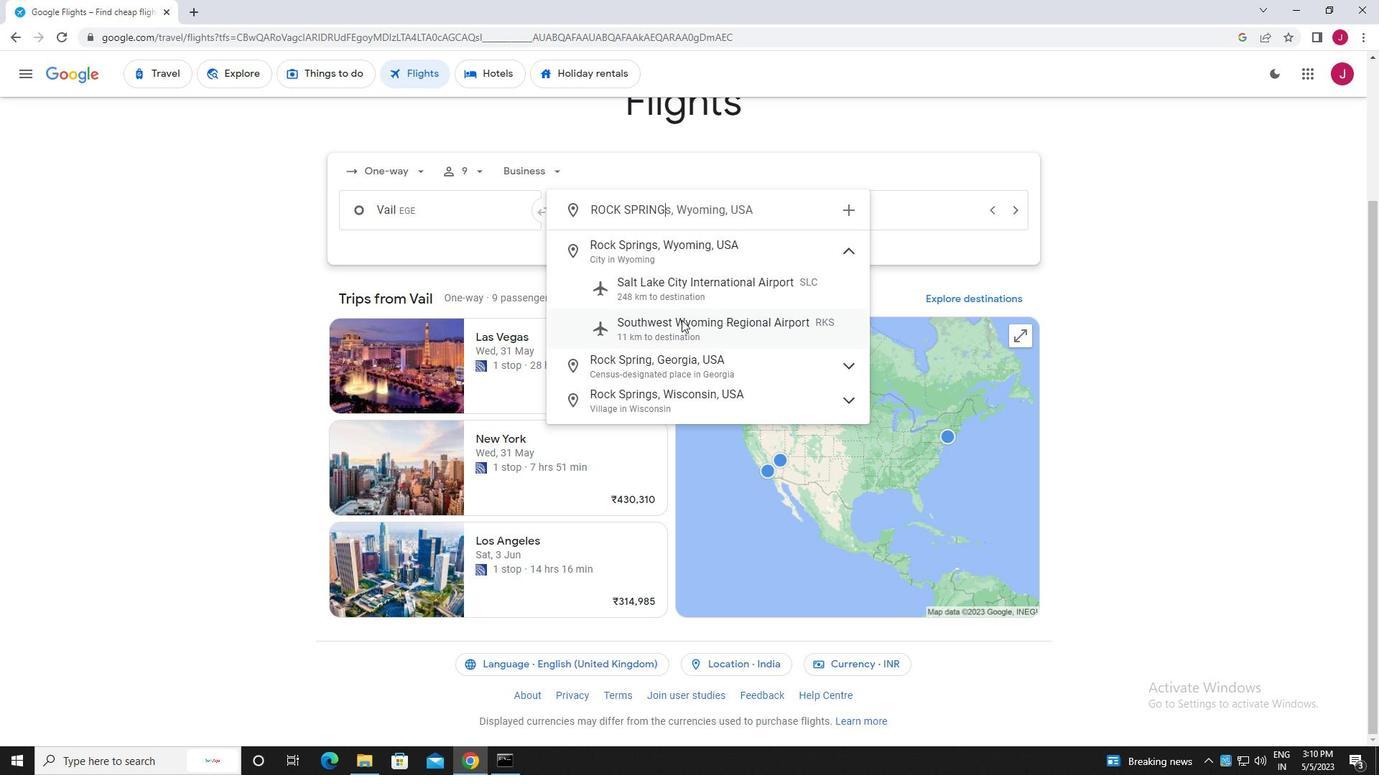 
Action: Mouse pressed left at (685, 327)
Screenshot: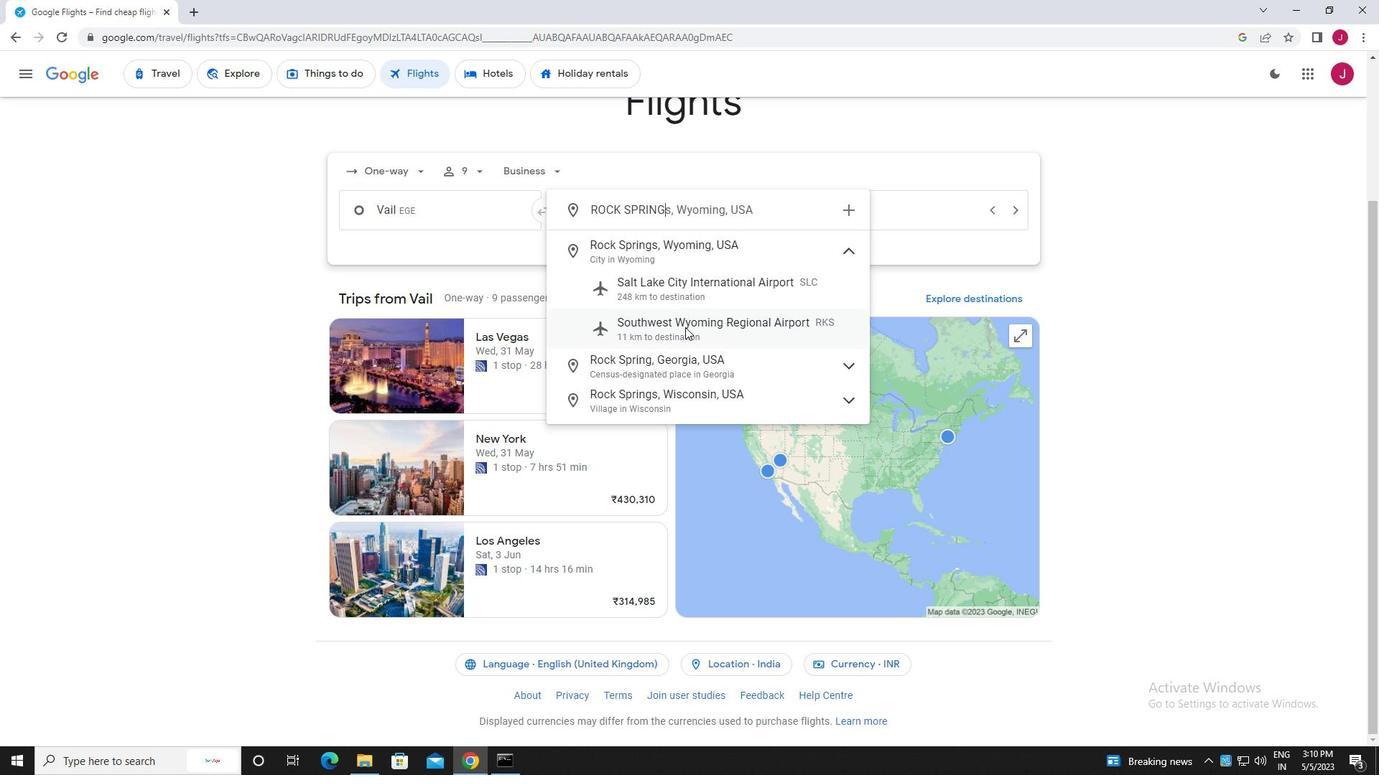 
Action: Mouse moved to (866, 221)
Screenshot: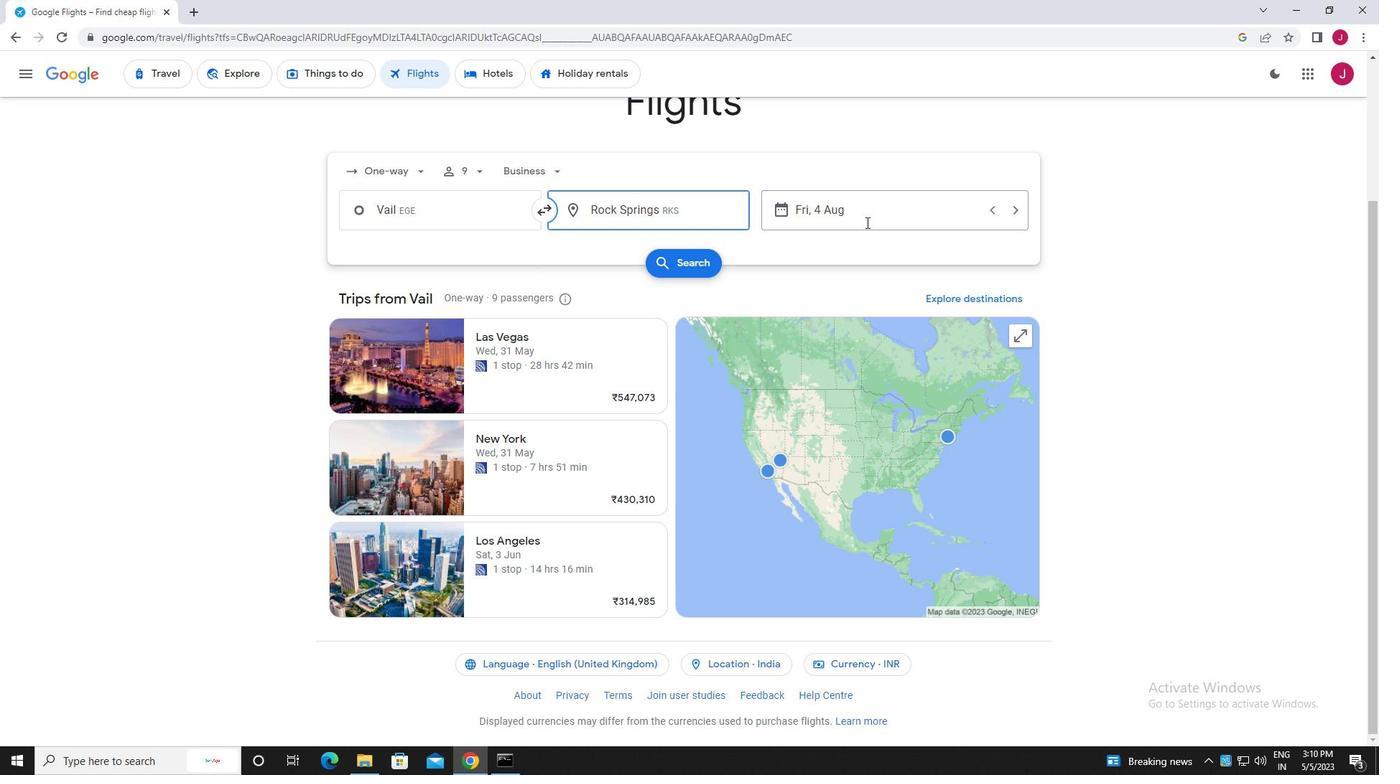 
Action: Mouse pressed left at (866, 221)
Screenshot: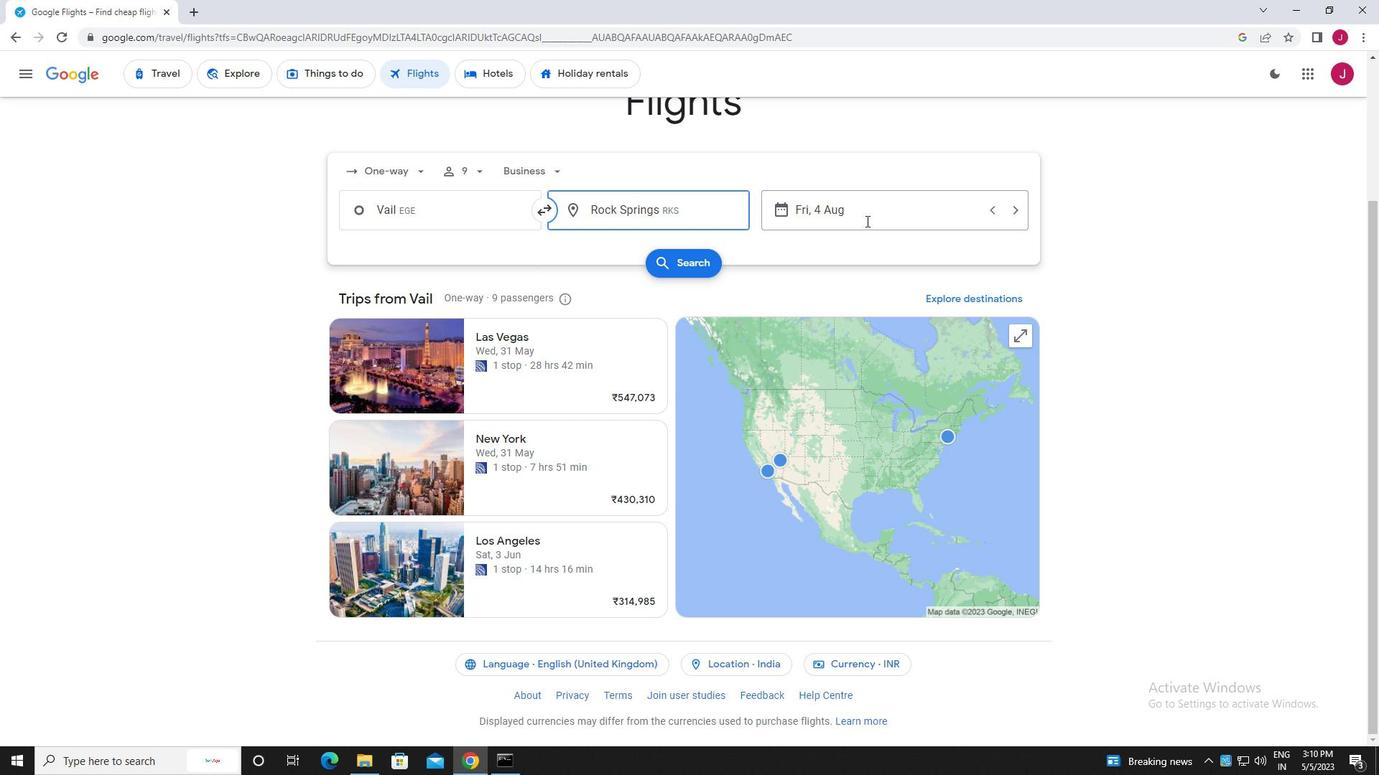 
Action: Mouse moved to (724, 323)
Screenshot: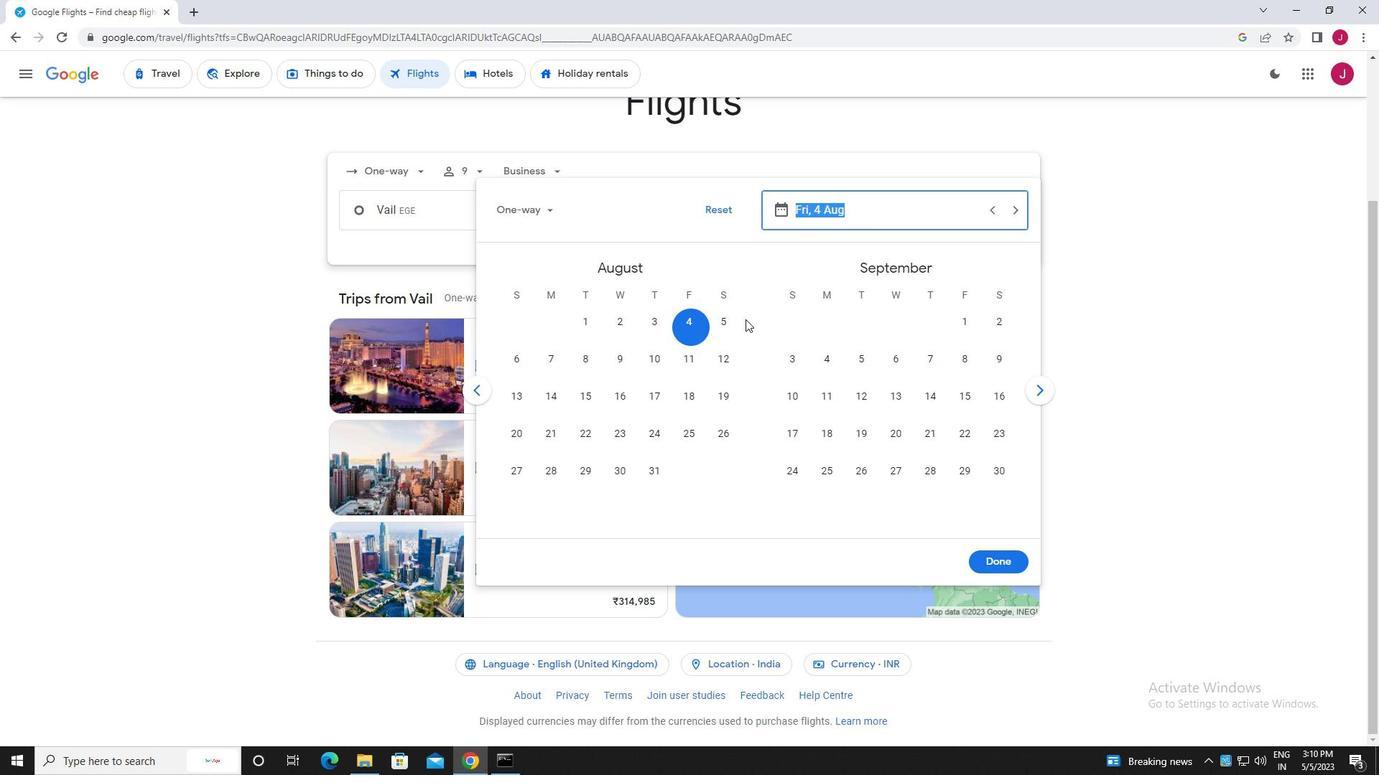 
Action: Mouse pressed left at (724, 323)
Screenshot: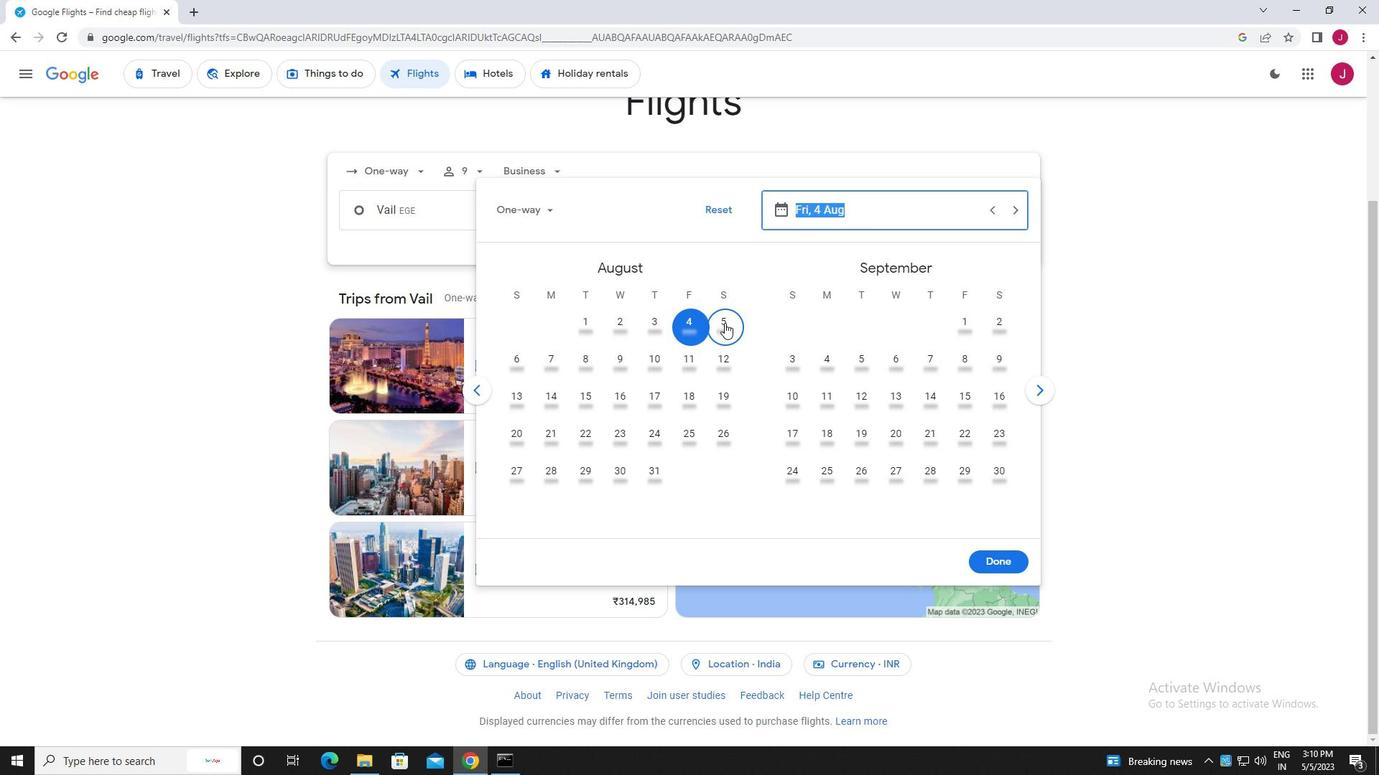 
Action: Mouse moved to (990, 563)
Screenshot: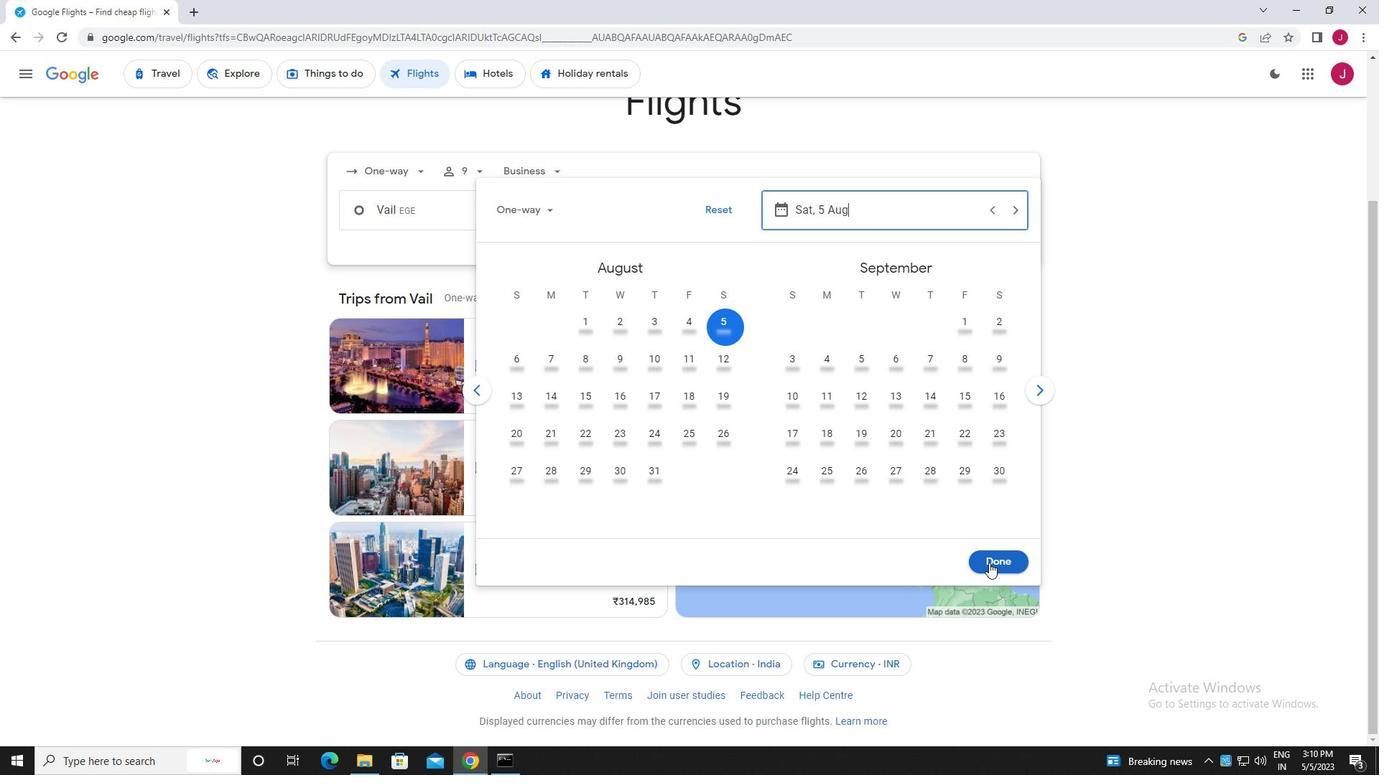 
Action: Mouse pressed left at (990, 563)
Screenshot: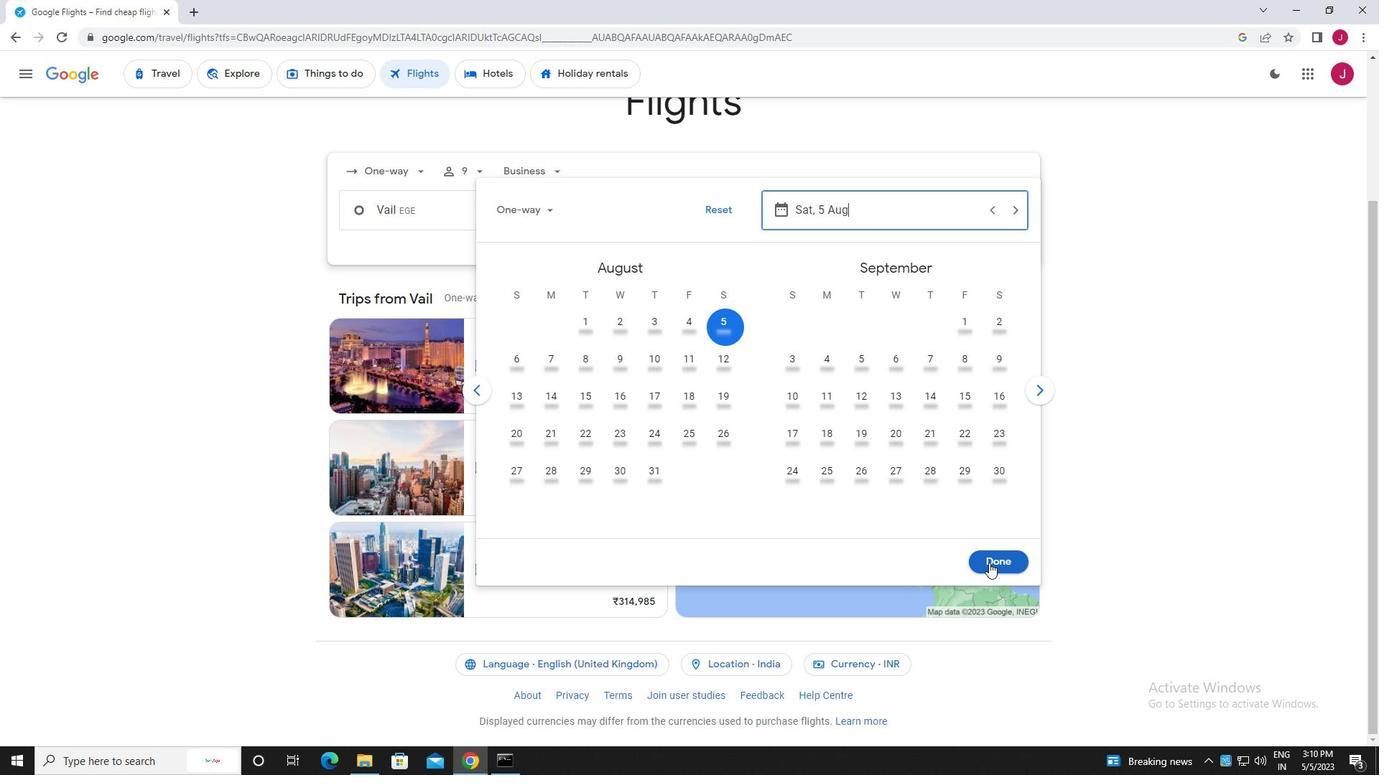 
Action: Mouse moved to (703, 264)
Screenshot: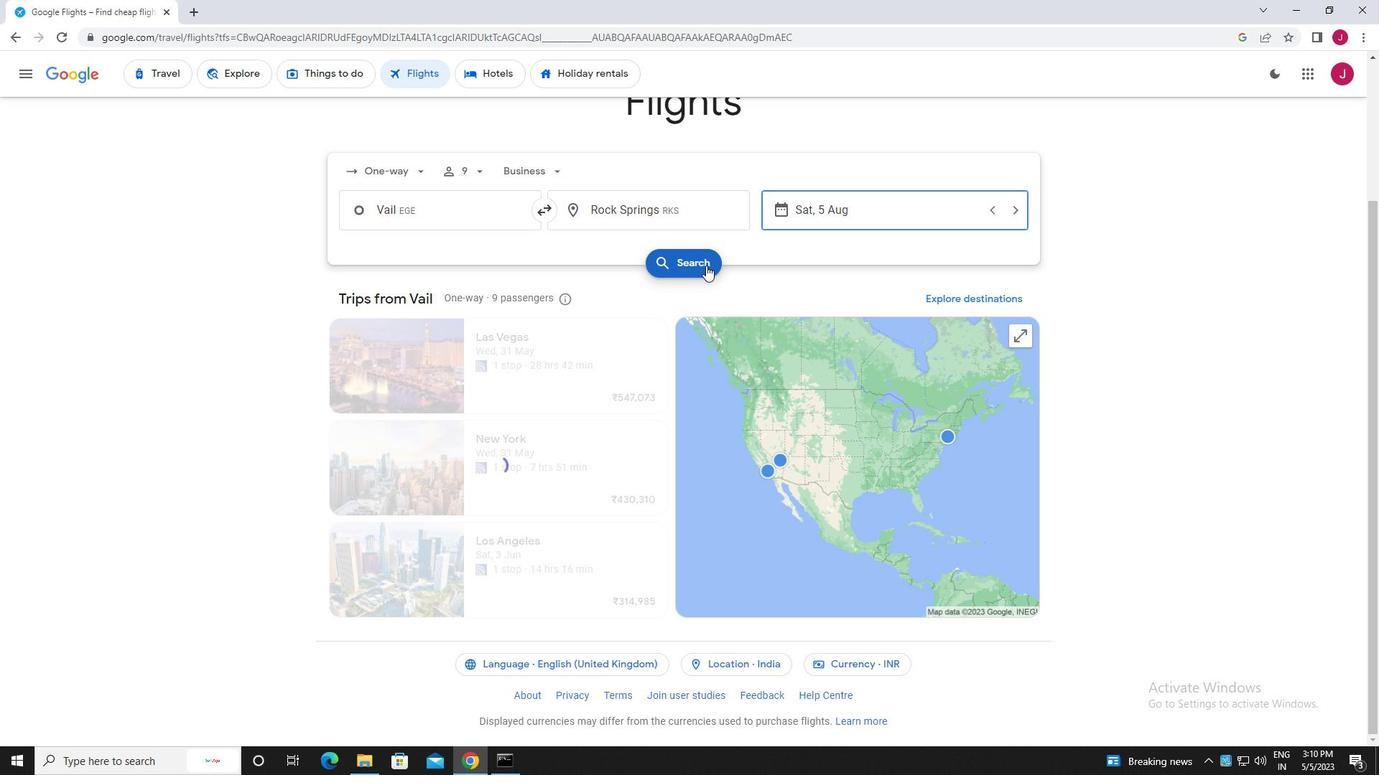 
Action: Mouse pressed left at (703, 264)
Screenshot: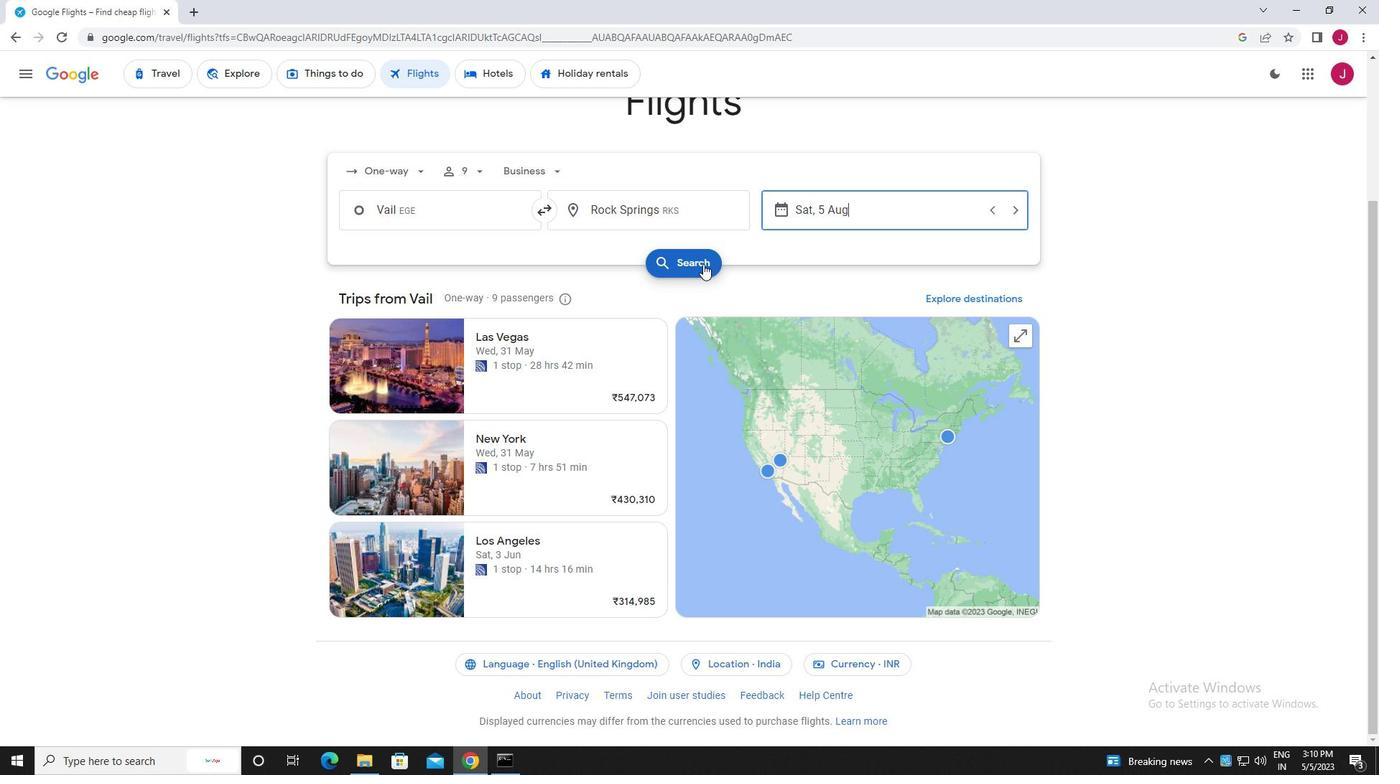 
Action: Mouse moved to (375, 202)
Screenshot: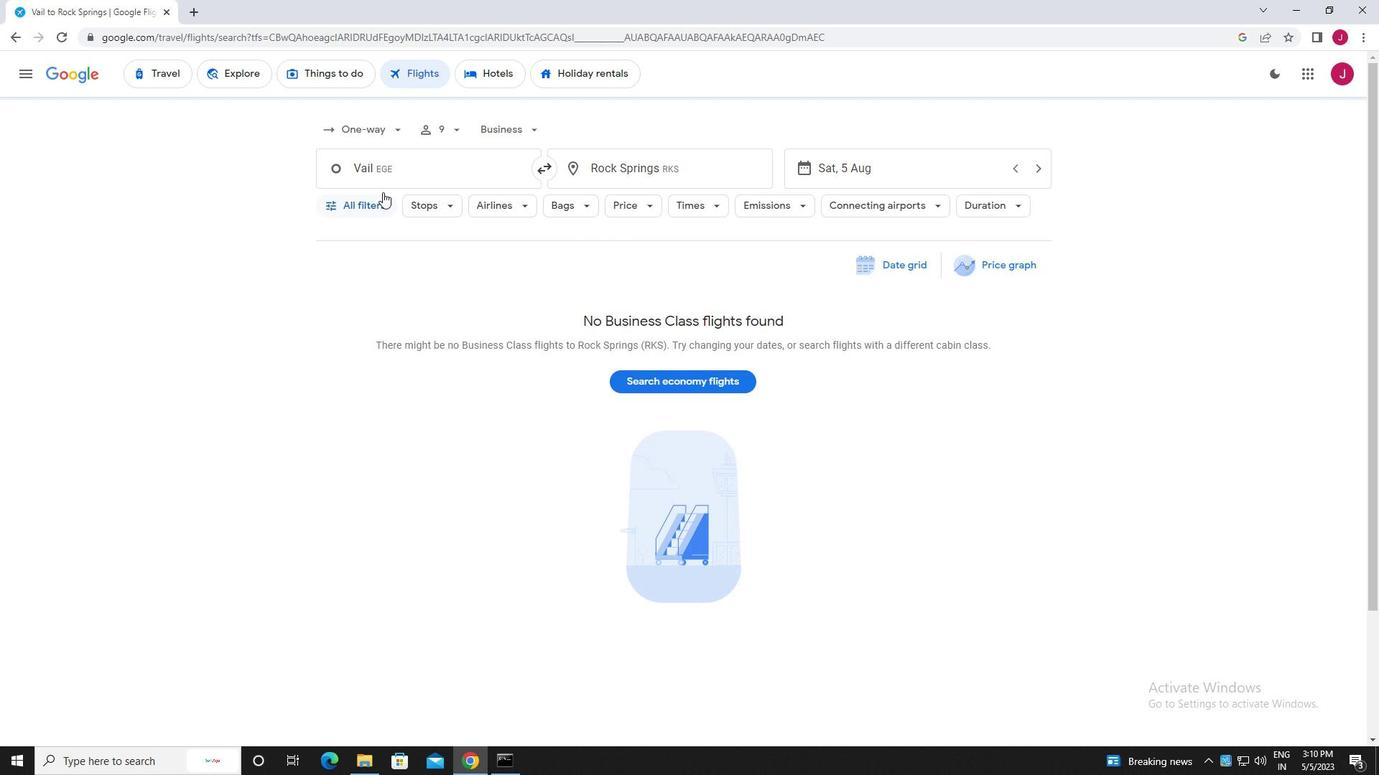 
Action: Mouse pressed left at (375, 202)
Screenshot: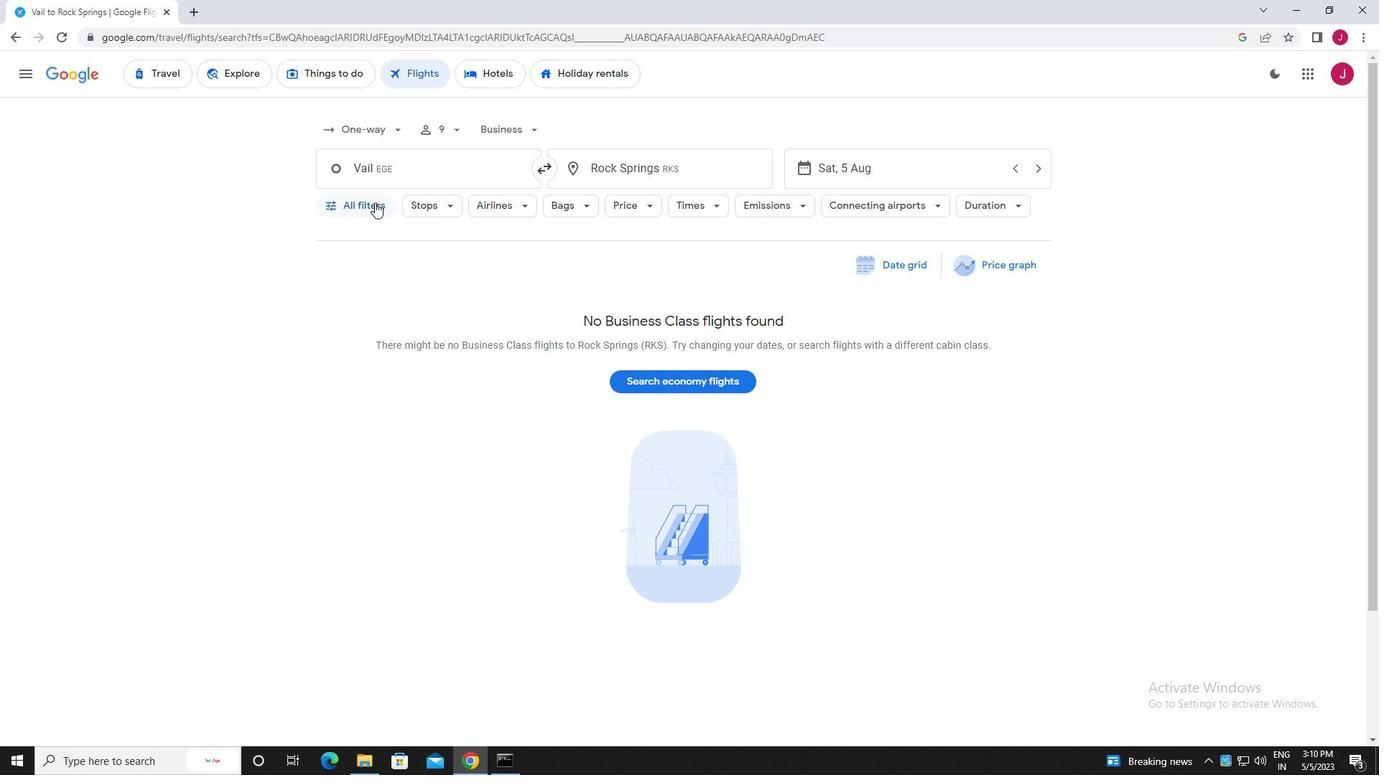 
Action: Mouse moved to (418, 272)
Screenshot: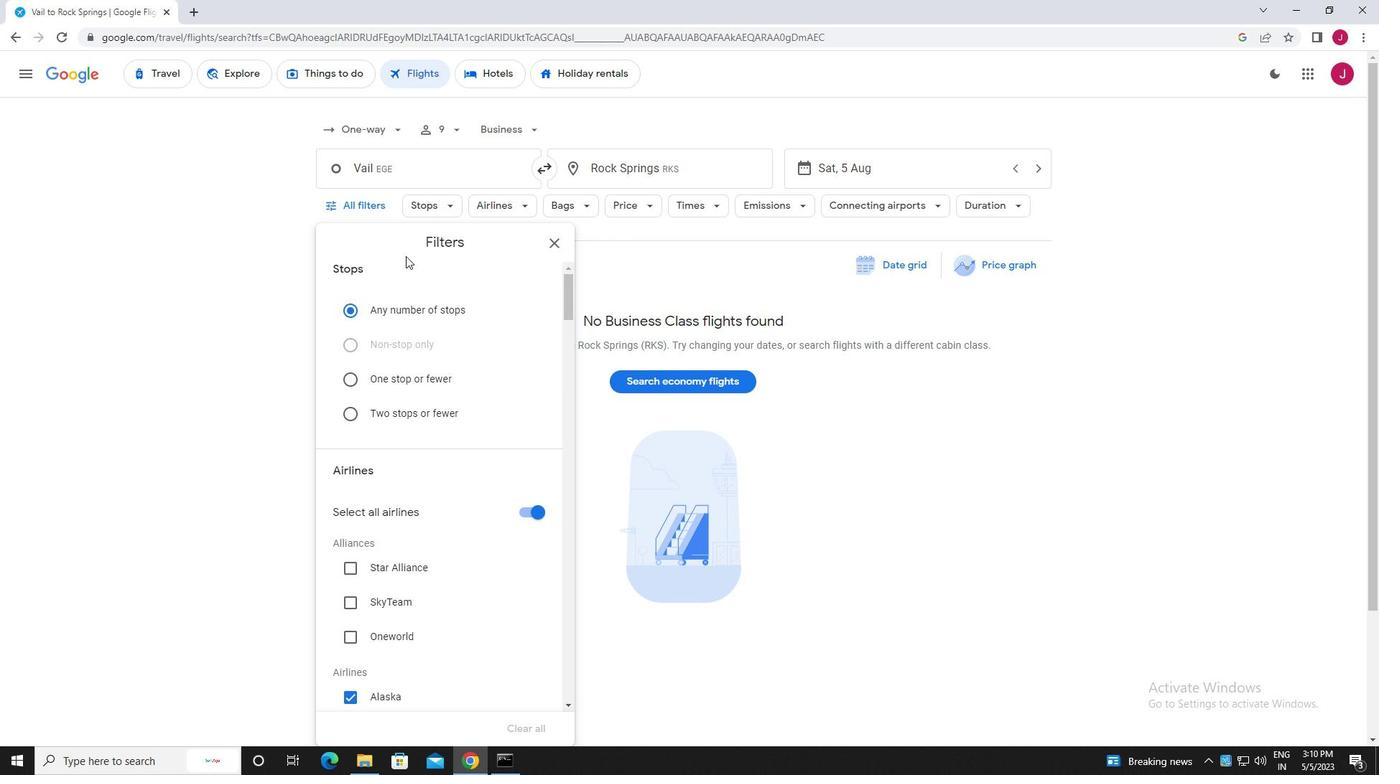 
Action: Mouse scrolled (418, 271) with delta (0, 0)
Screenshot: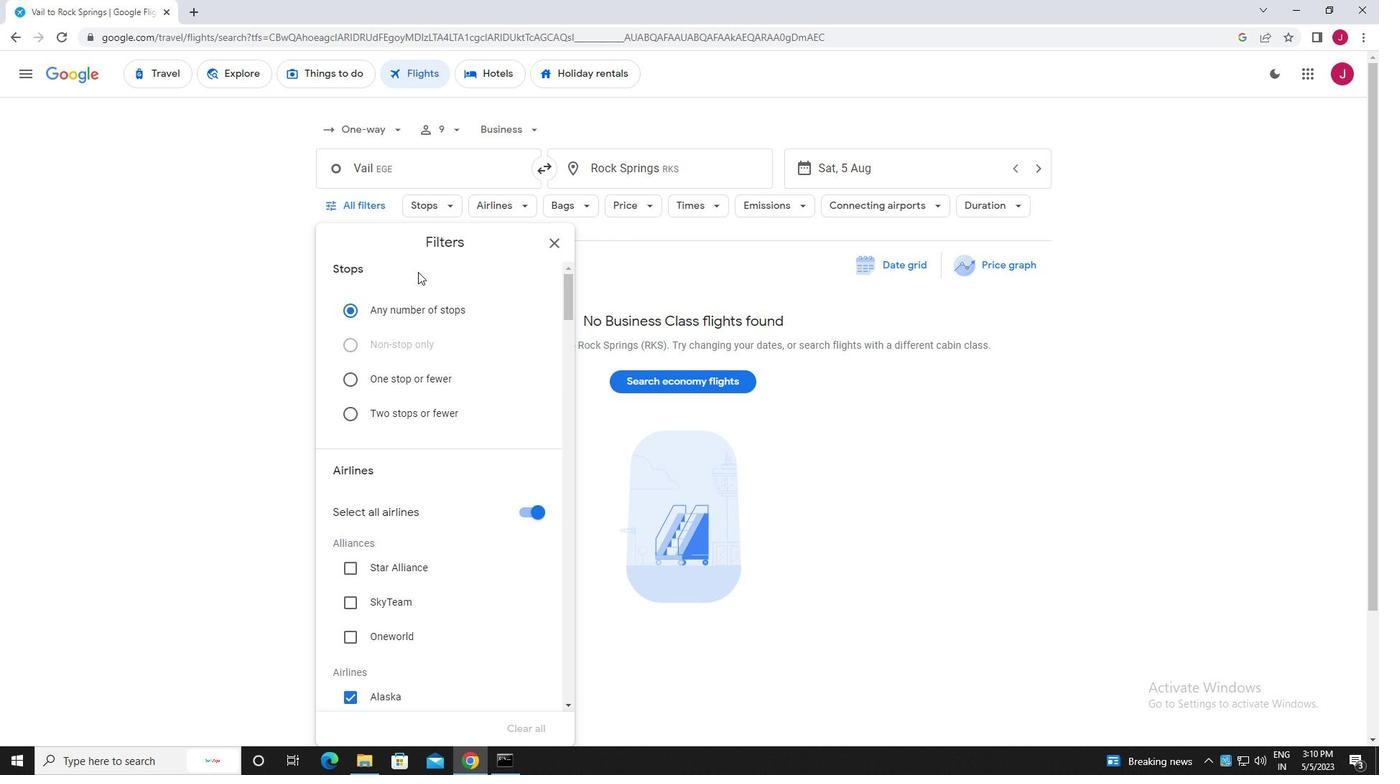 
Action: Mouse scrolled (418, 271) with delta (0, 0)
Screenshot: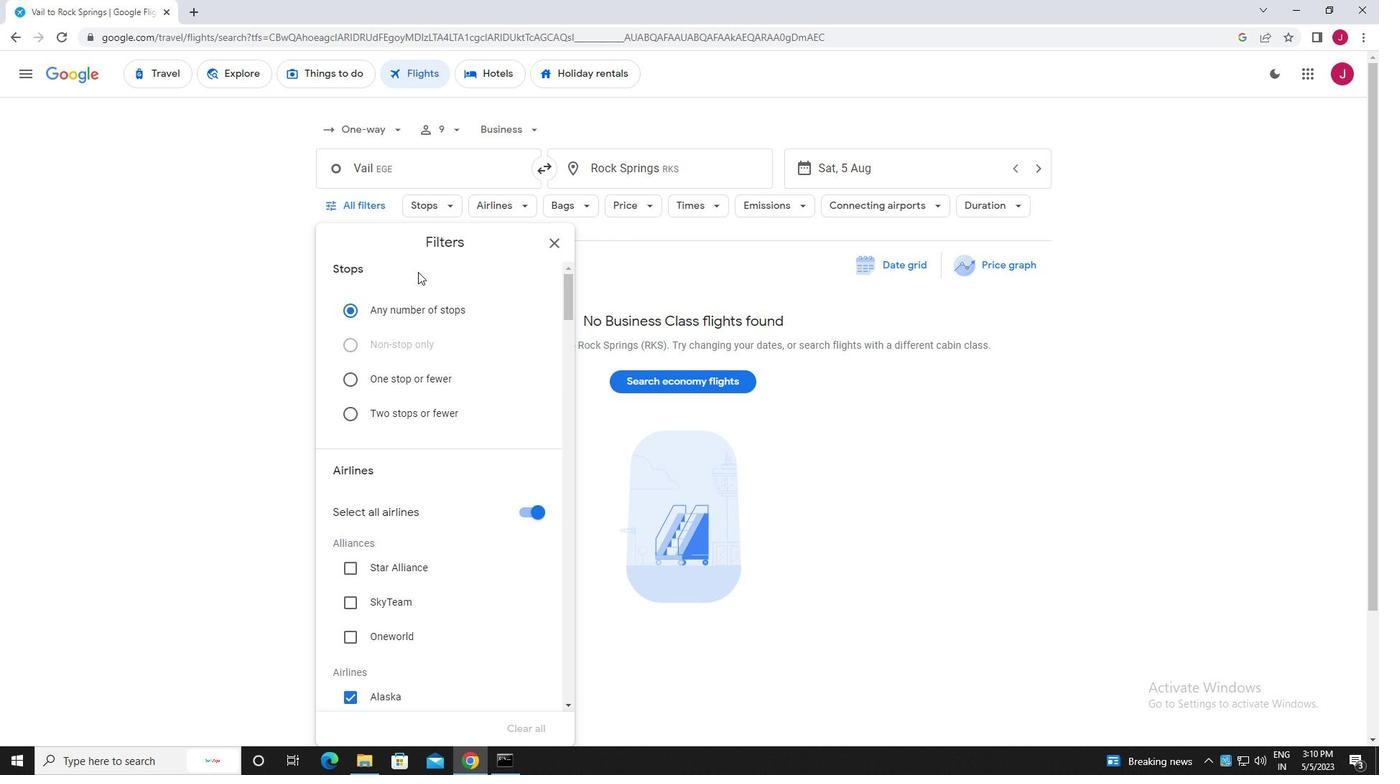 
Action: Mouse scrolled (418, 271) with delta (0, 0)
Screenshot: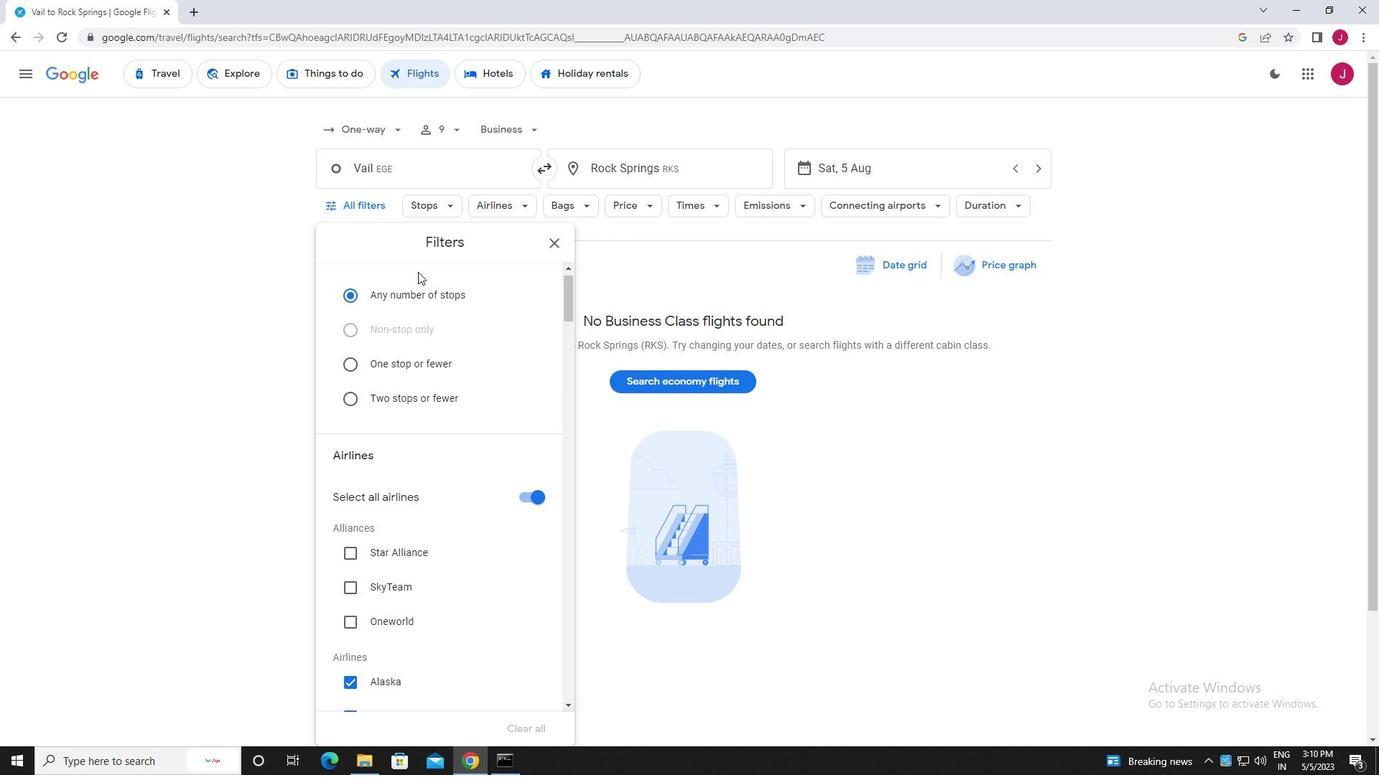 
Action: Mouse moved to (526, 299)
Screenshot: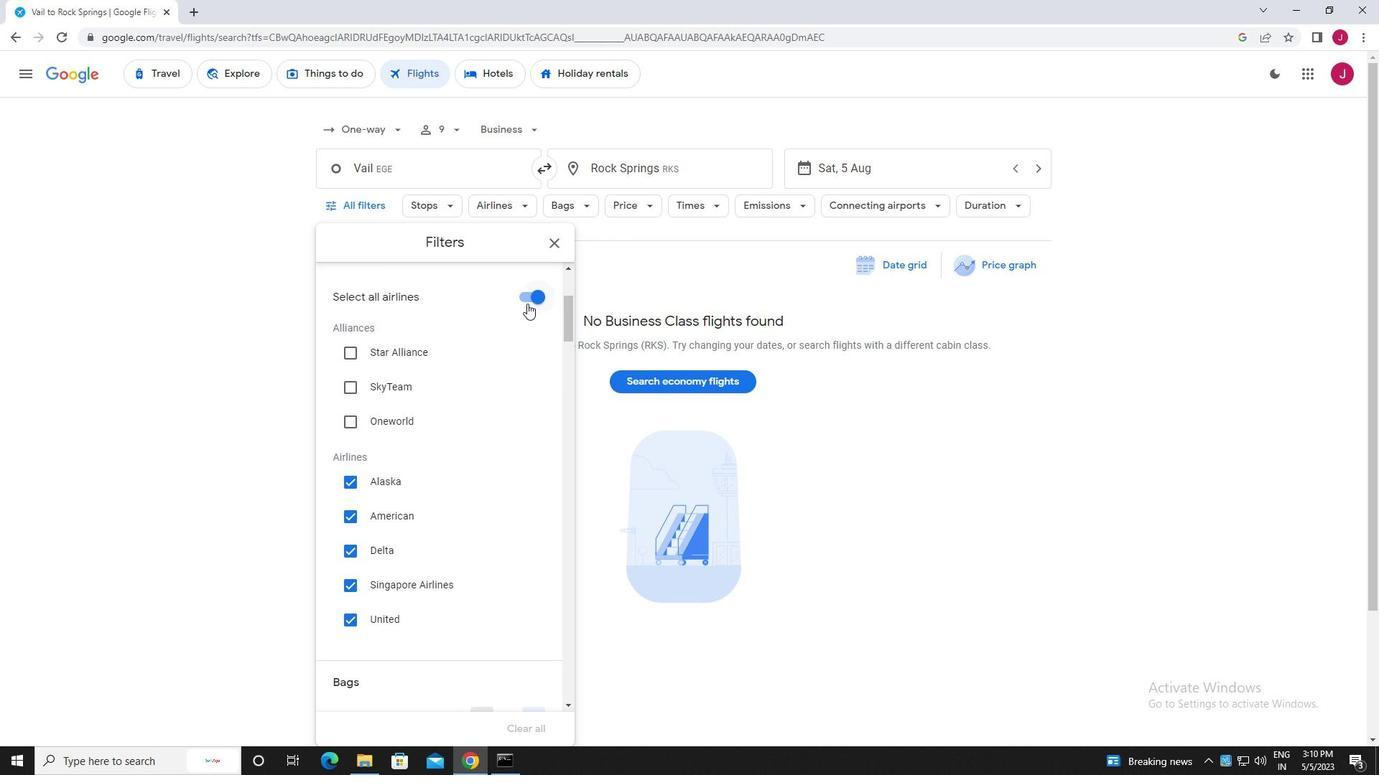 
Action: Mouse pressed left at (526, 299)
Screenshot: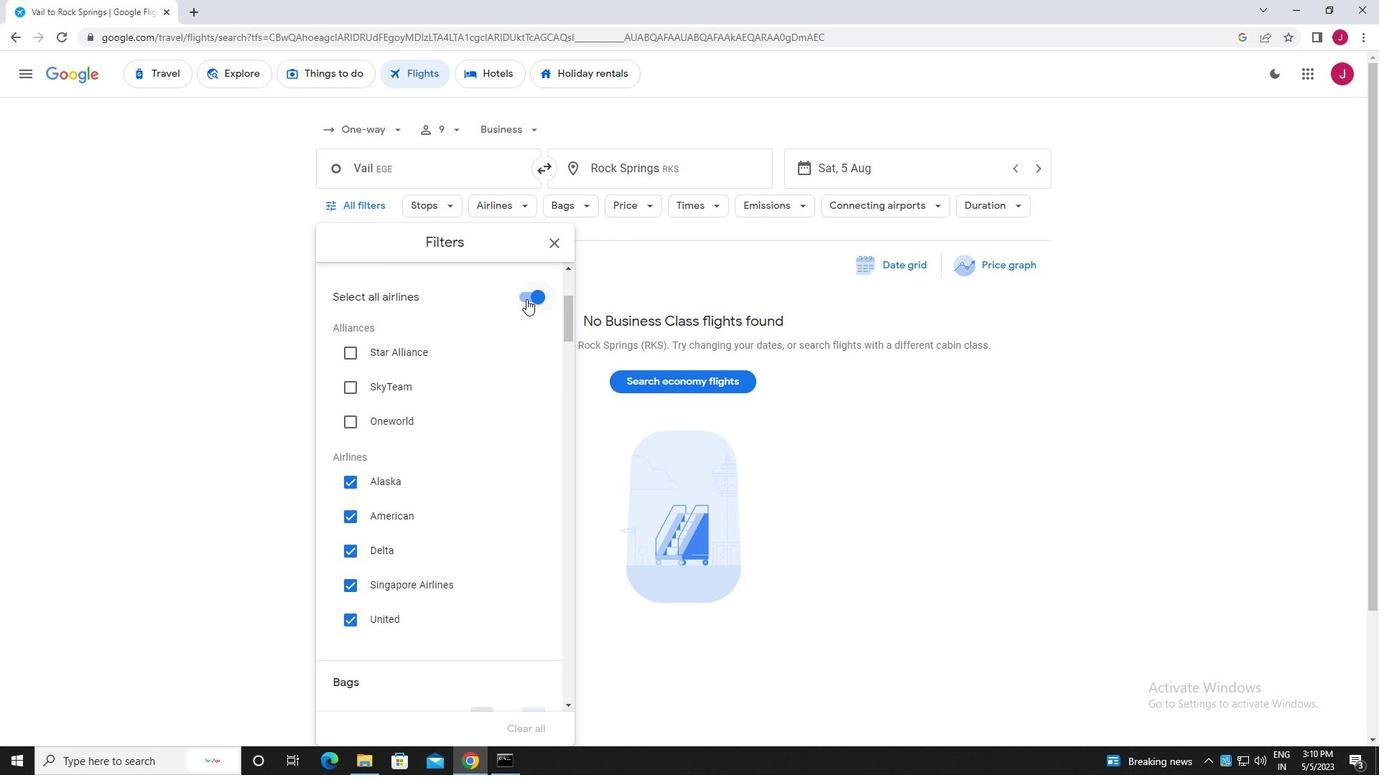 
Action: Mouse moved to (492, 298)
Screenshot: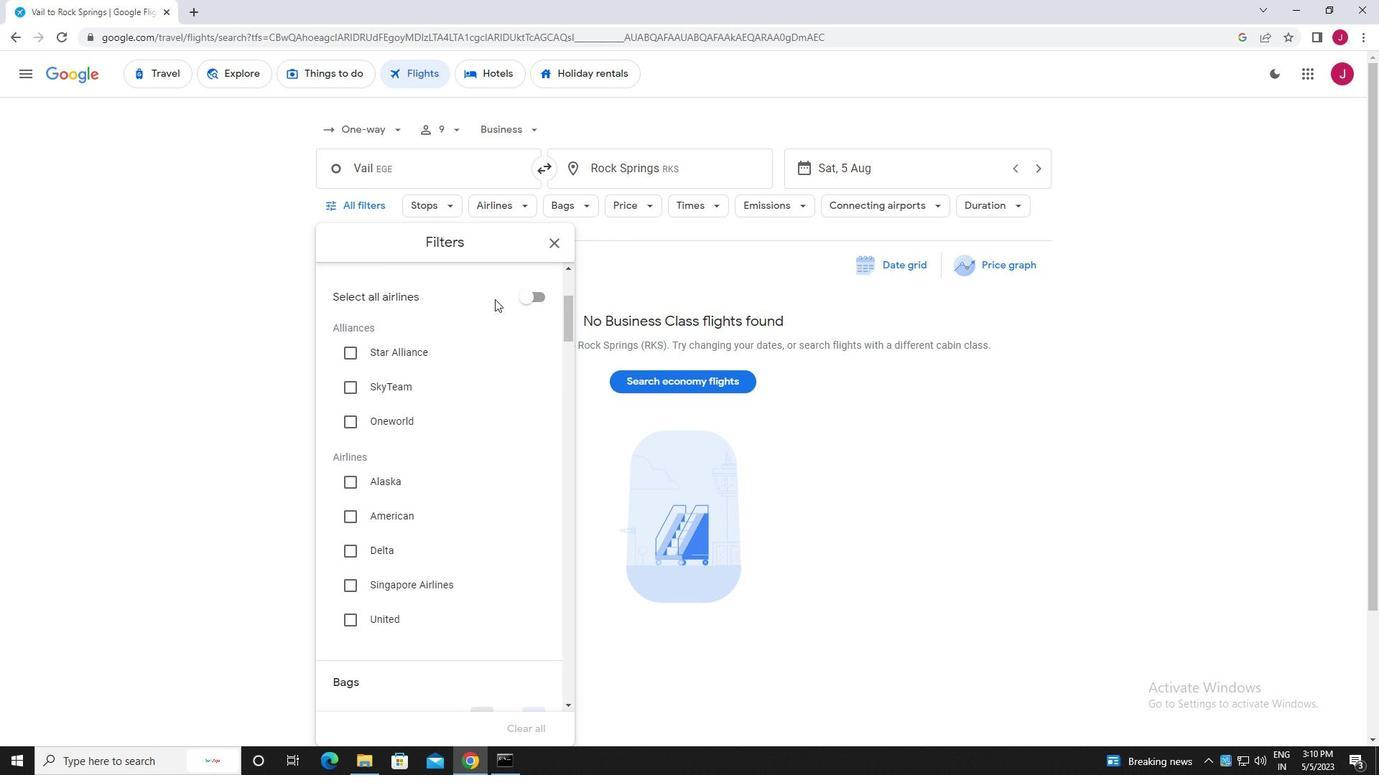 
Action: Mouse scrolled (492, 297) with delta (0, 0)
Screenshot: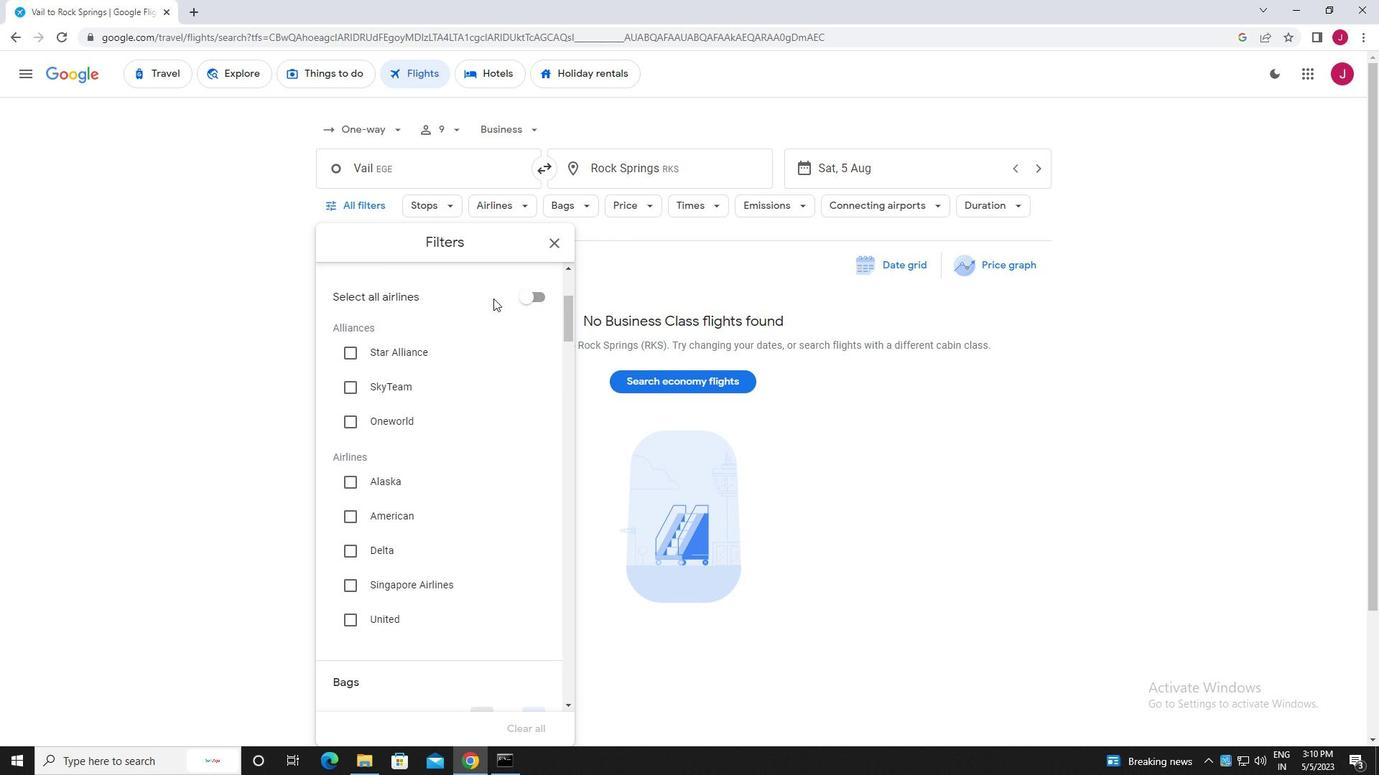 
Action: Mouse moved to (343, 510)
Screenshot: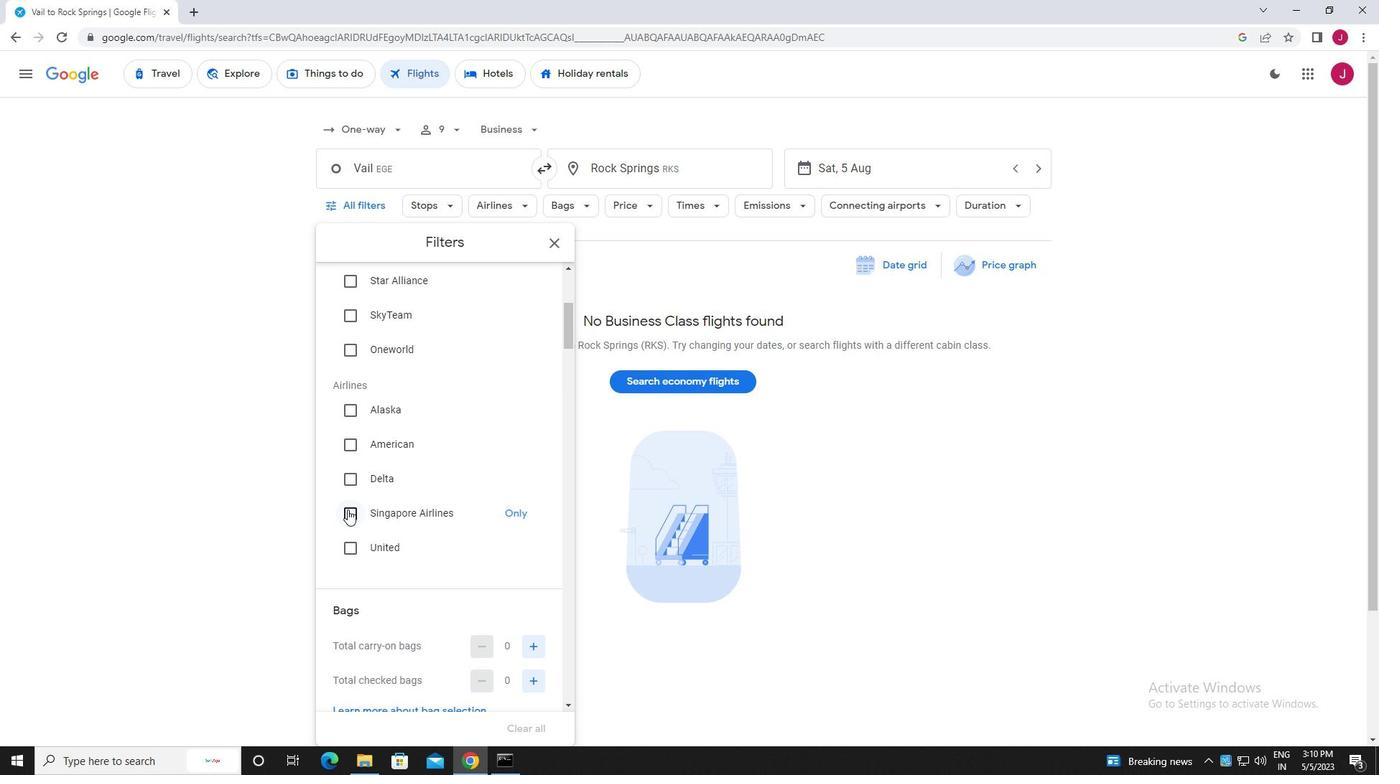 
Action: Mouse pressed left at (343, 510)
Screenshot: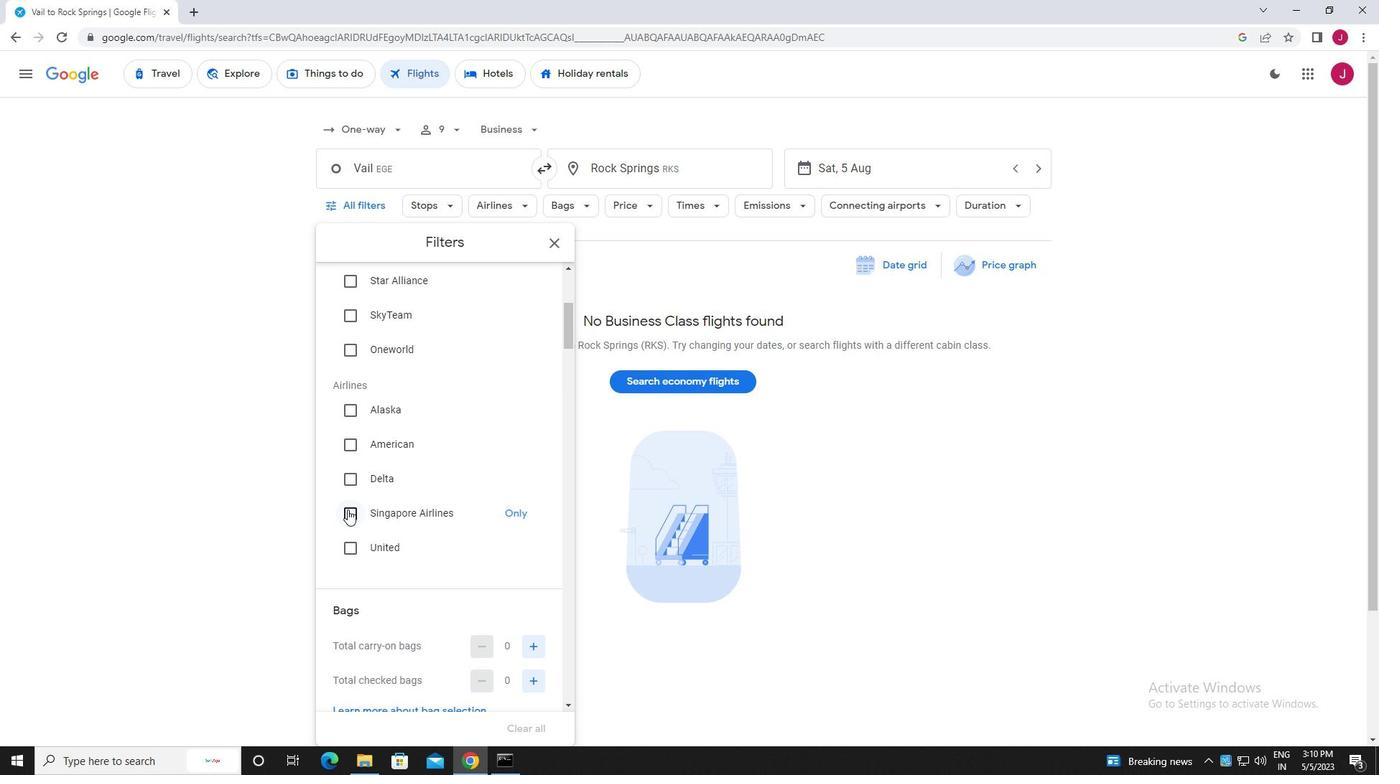 
Action: Mouse moved to (420, 445)
Screenshot: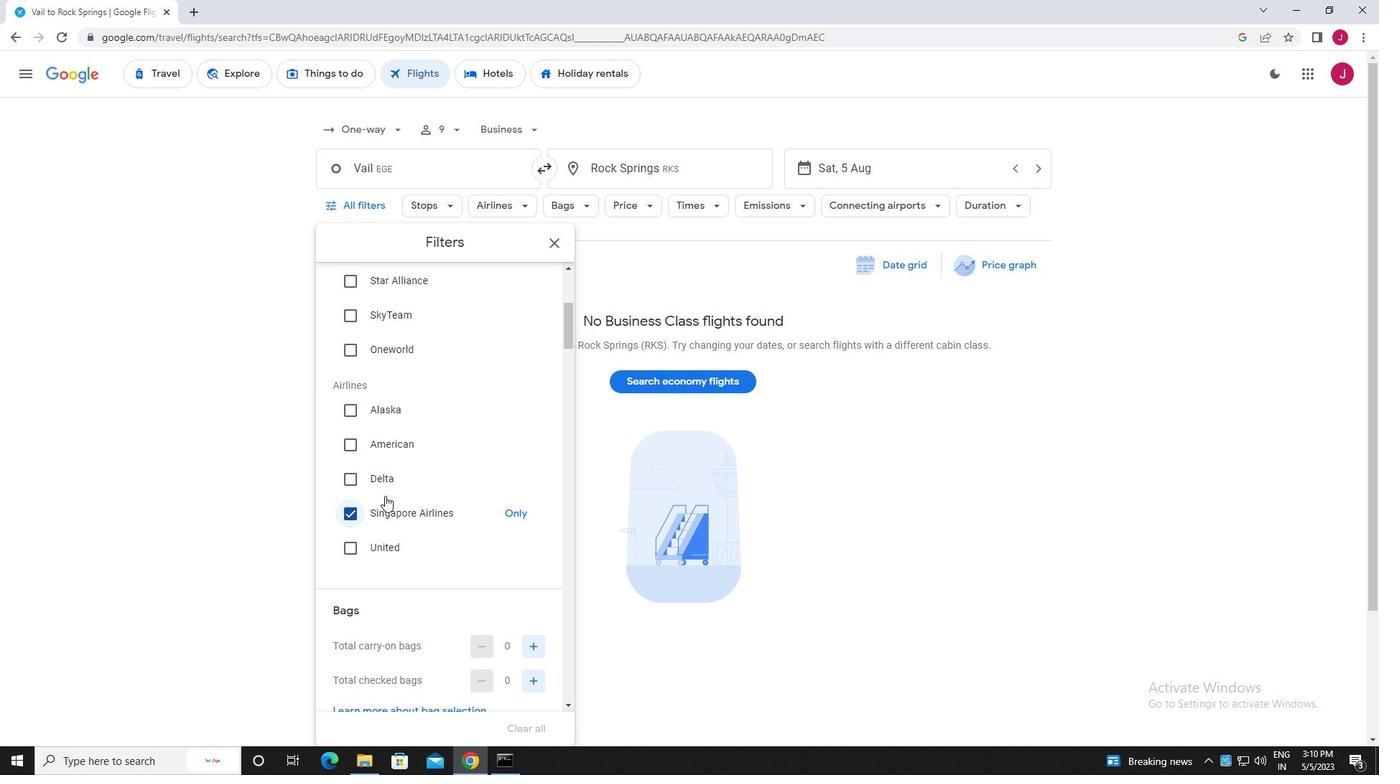 
Action: Mouse scrolled (420, 444) with delta (0, 0)
Screenshot: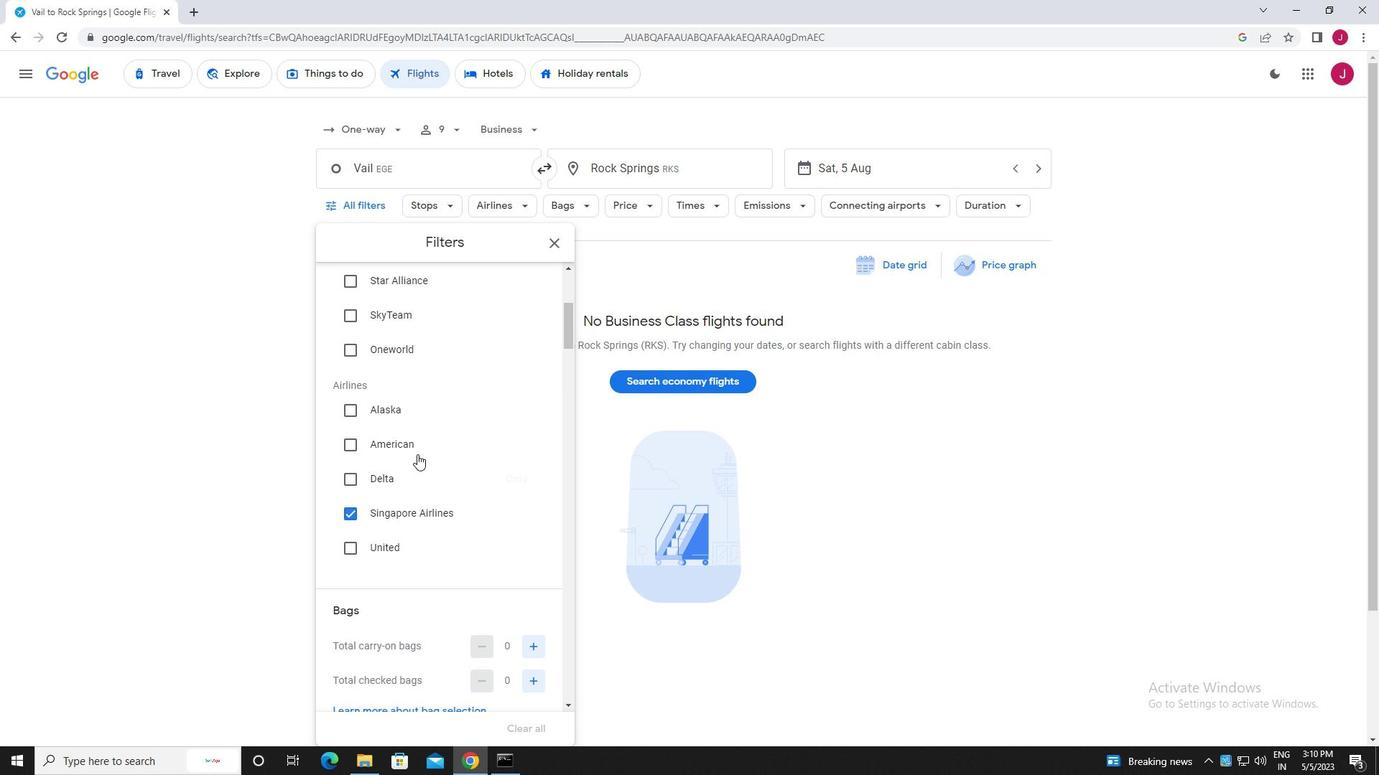 
Action: Mouse moved to (420, 445)
Screenshot: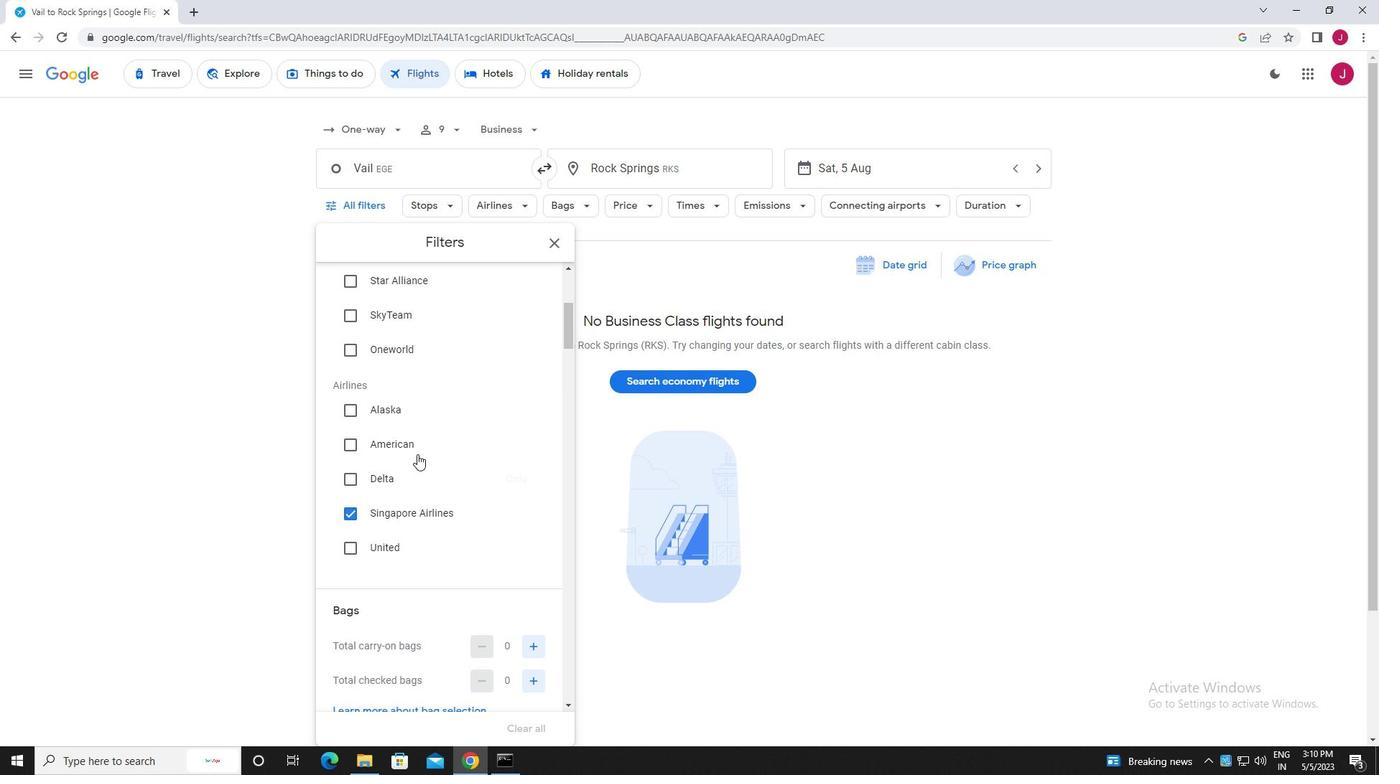 
Action: Mouse scrolled (420, 444) with delta (0, 0)
Screenshot: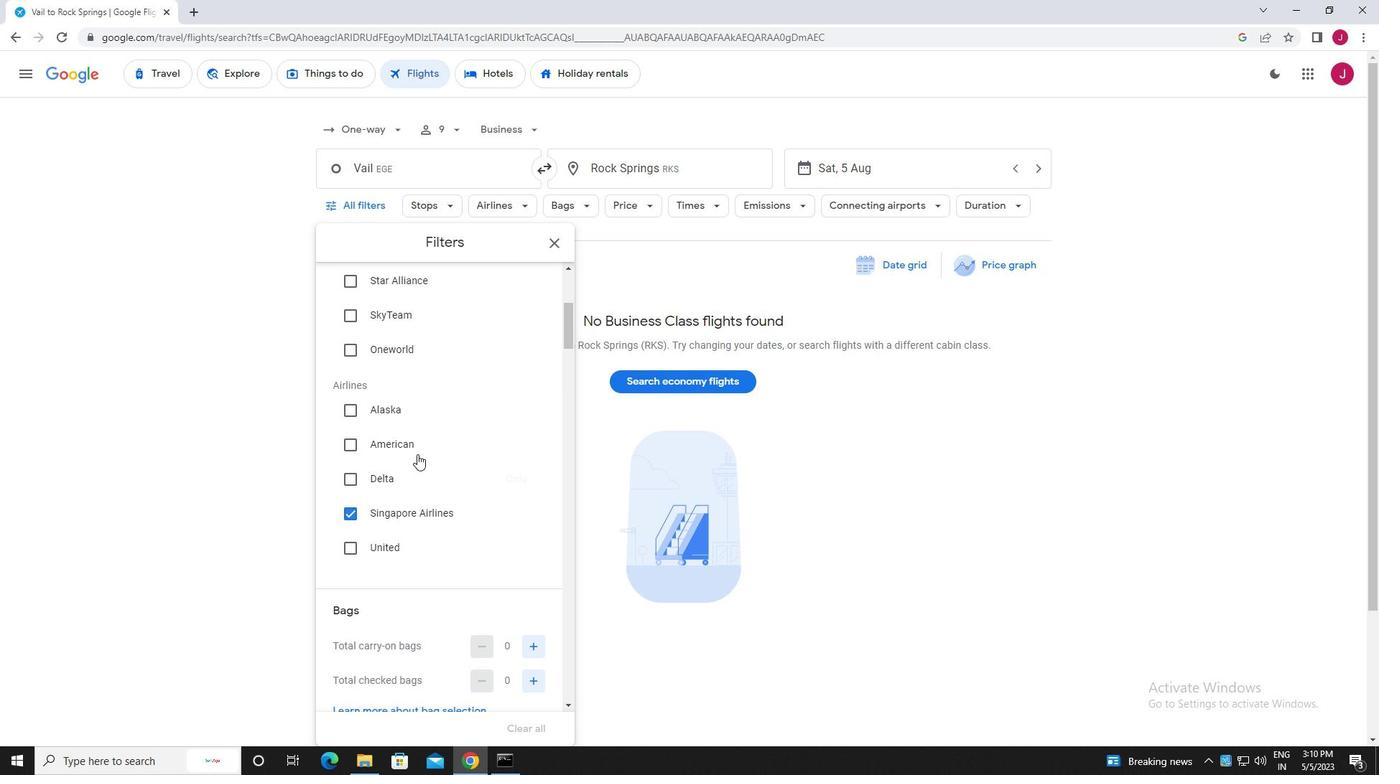 
Action: Mouse scrolled (420, 444) with delta (0, 0)
Screenshot: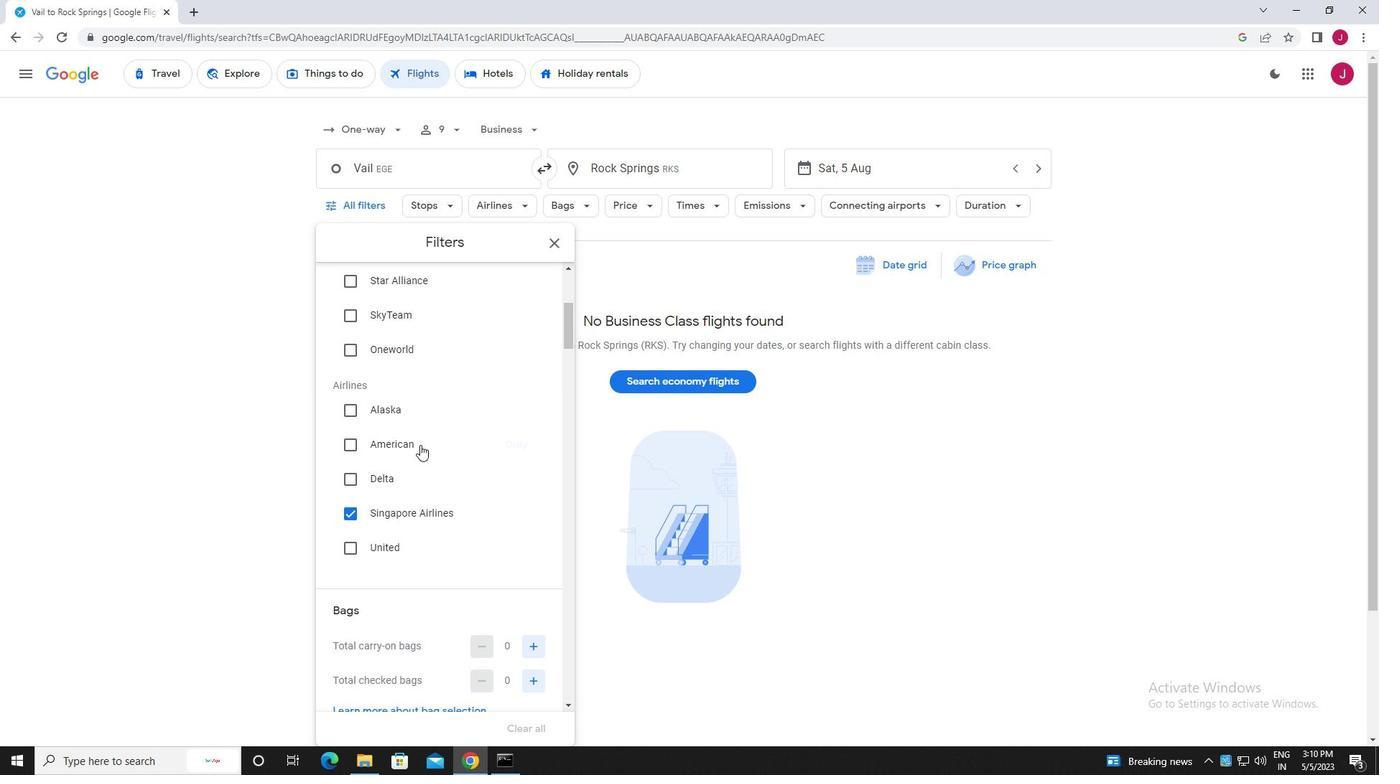 
Action: Mouse scrolled (420, 444) with delta (0, 0)
Screenshot: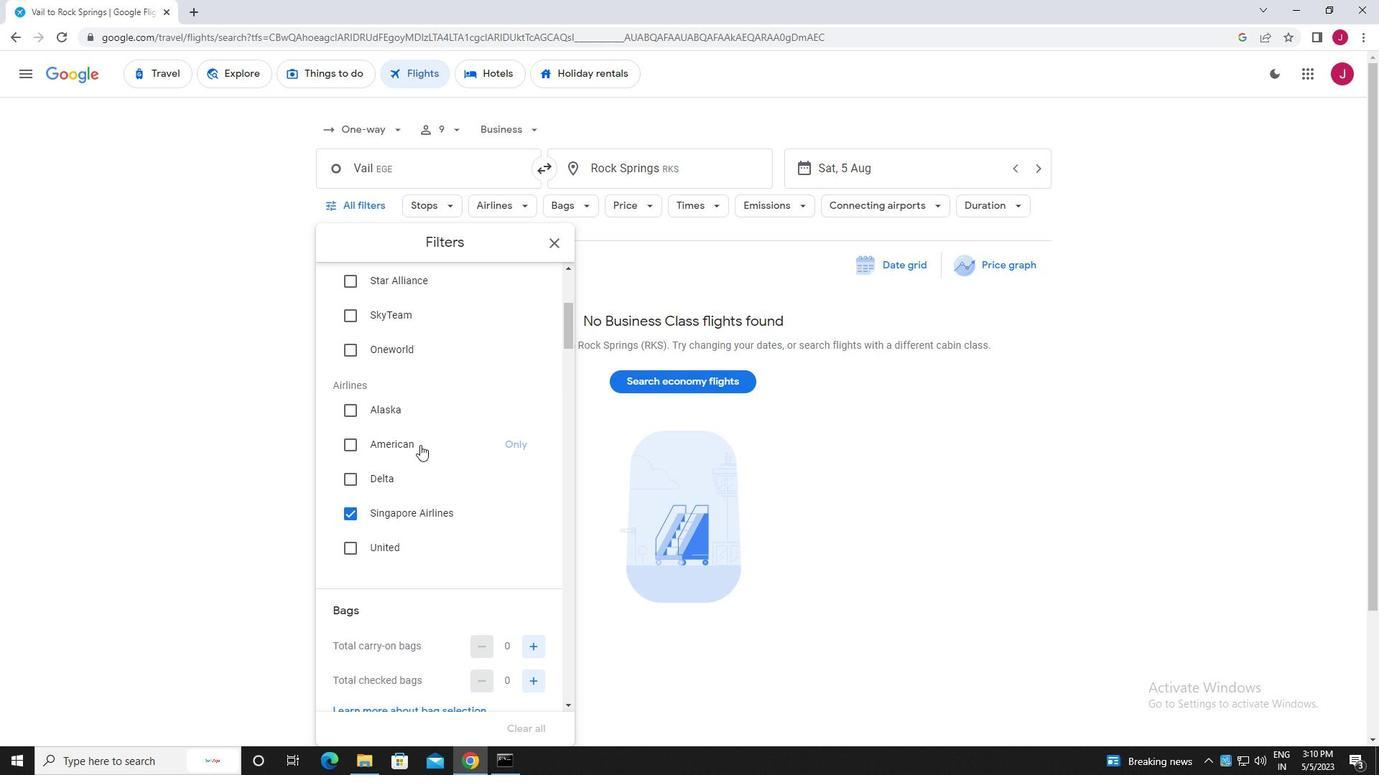 
Action: Mouse moved to (421, 441)
Screenshot: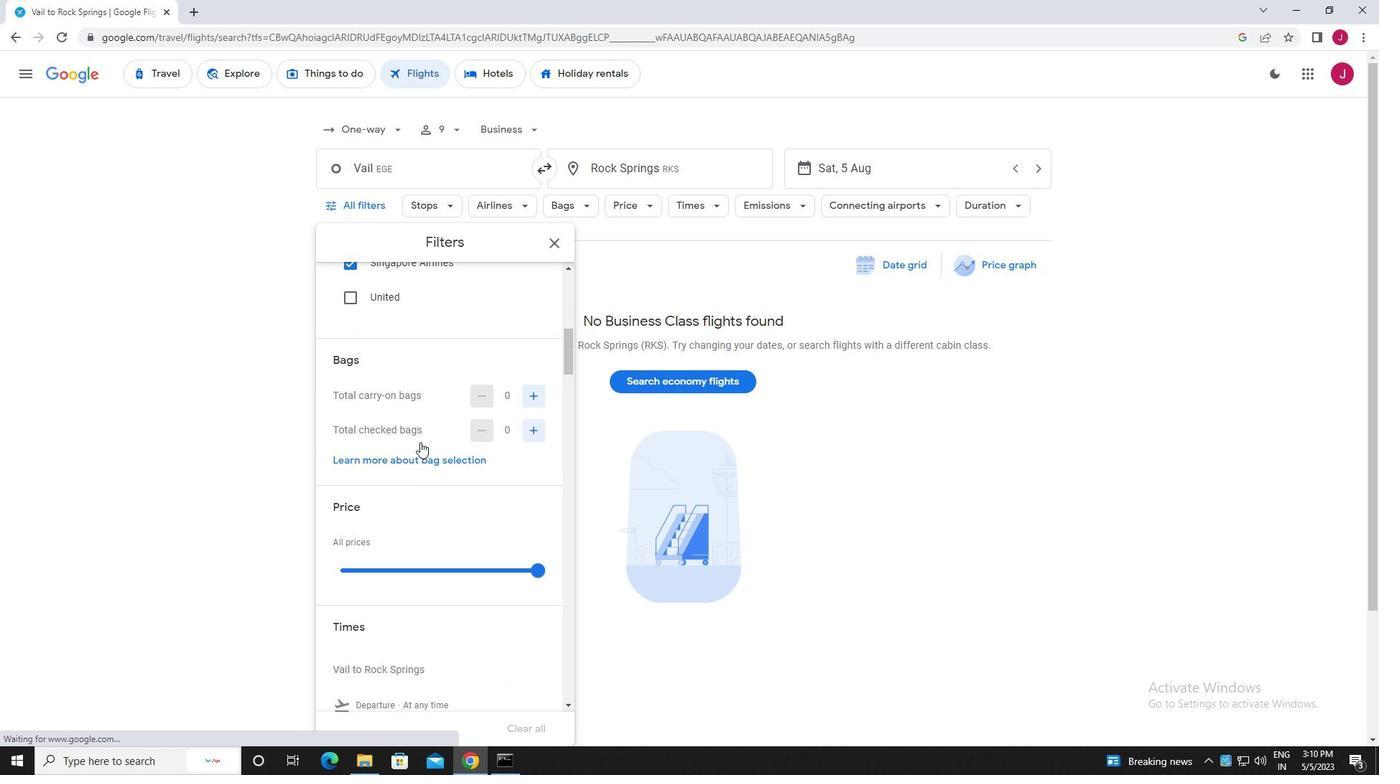 
Action: Mouse scrolled (421, 440) with delta (0, 0)
Screenshot: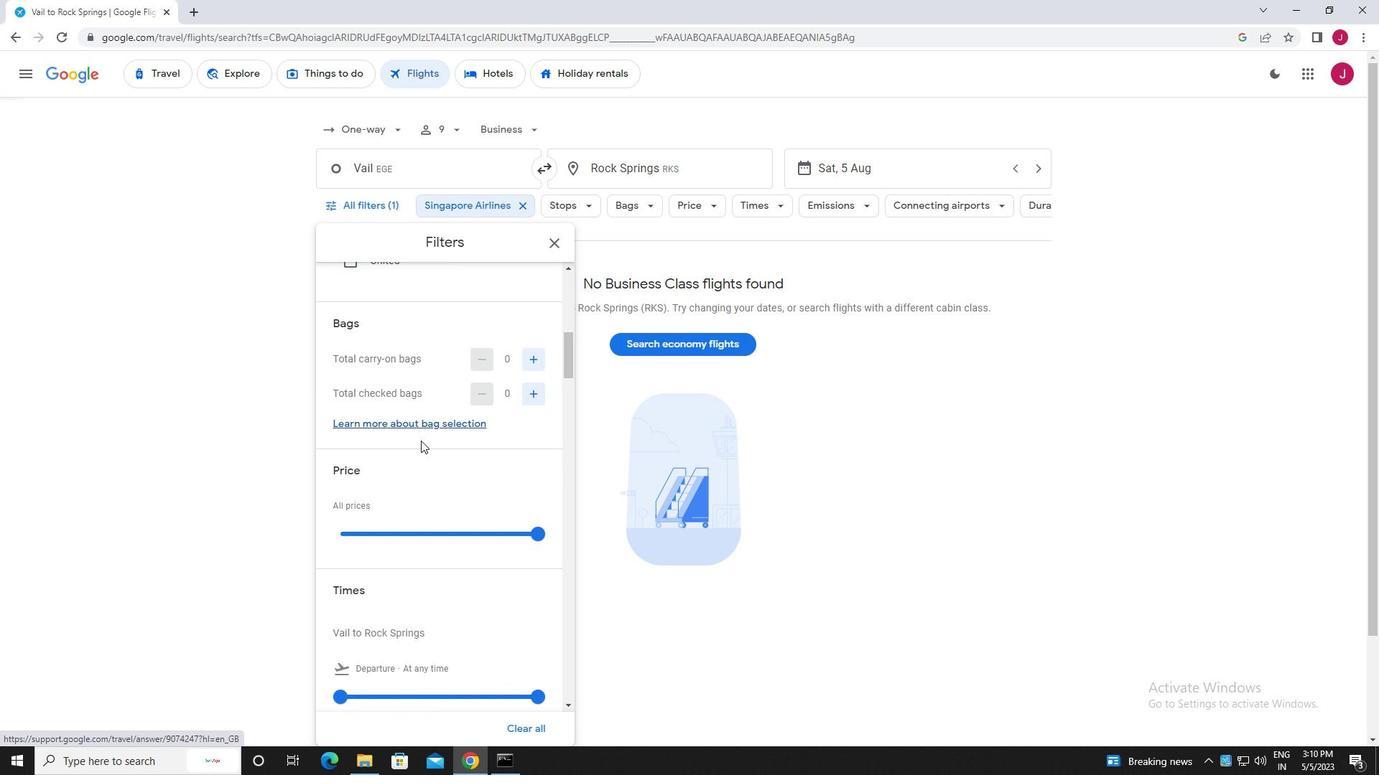 
Action: Mouse moved to (535, 285)
Screenshot: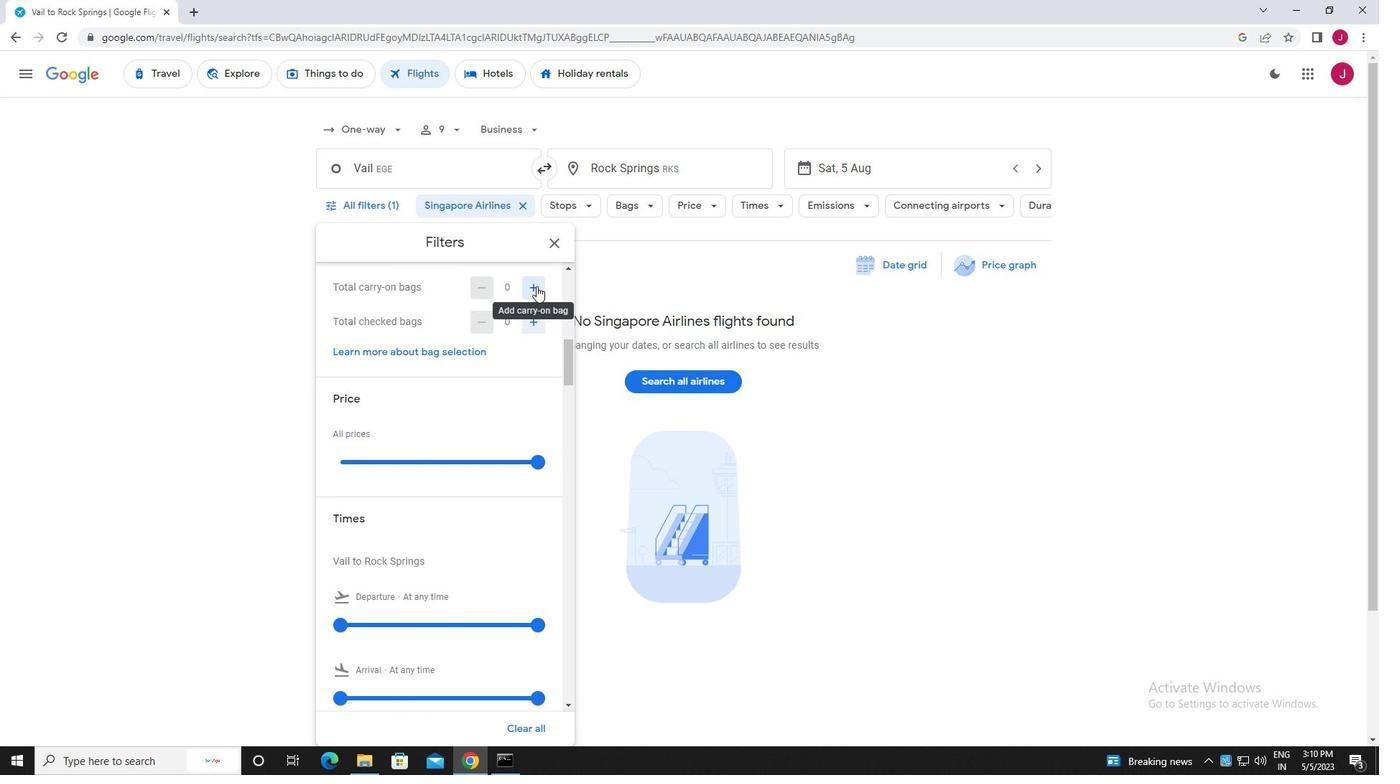 
Action: Mouse pressed left at (535, 285)
Screenshot: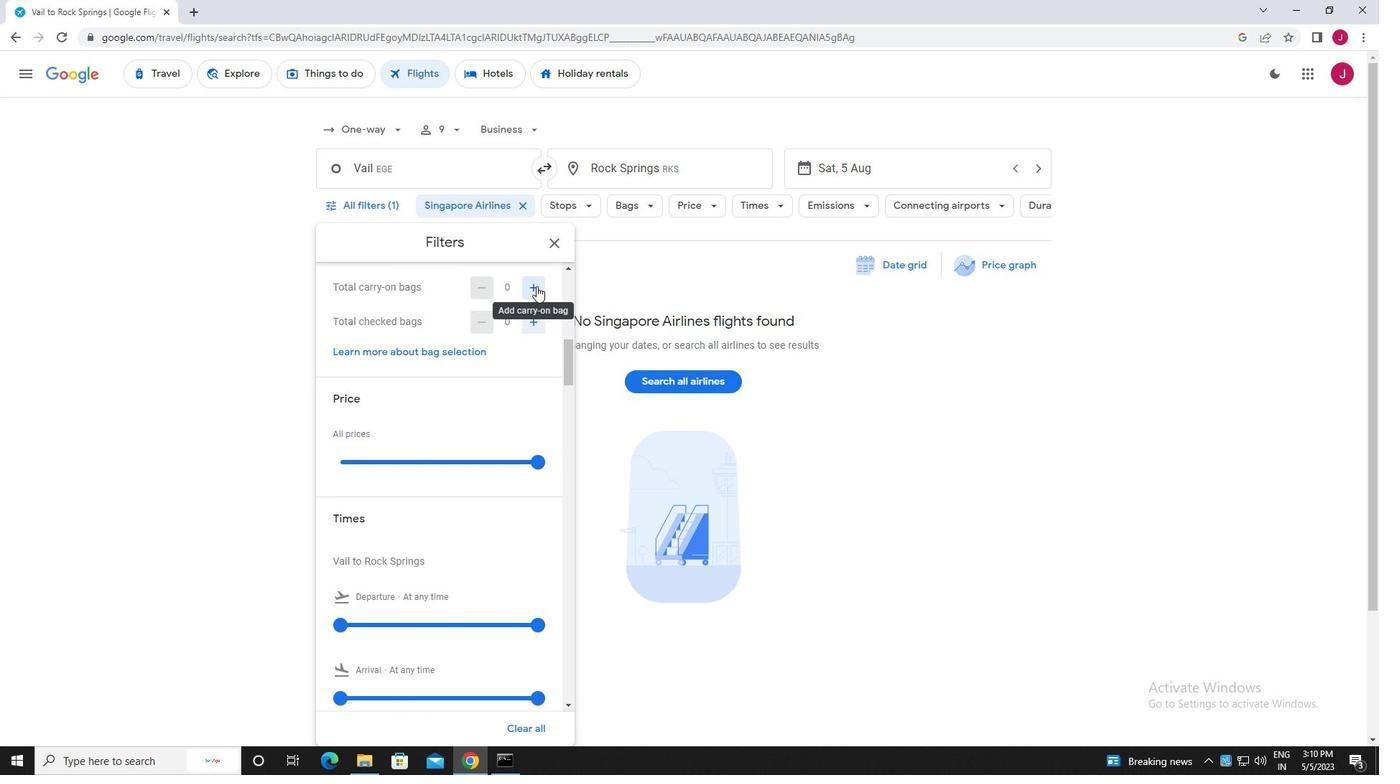
Action: Mouse moved to (493, 307)
Screenshot: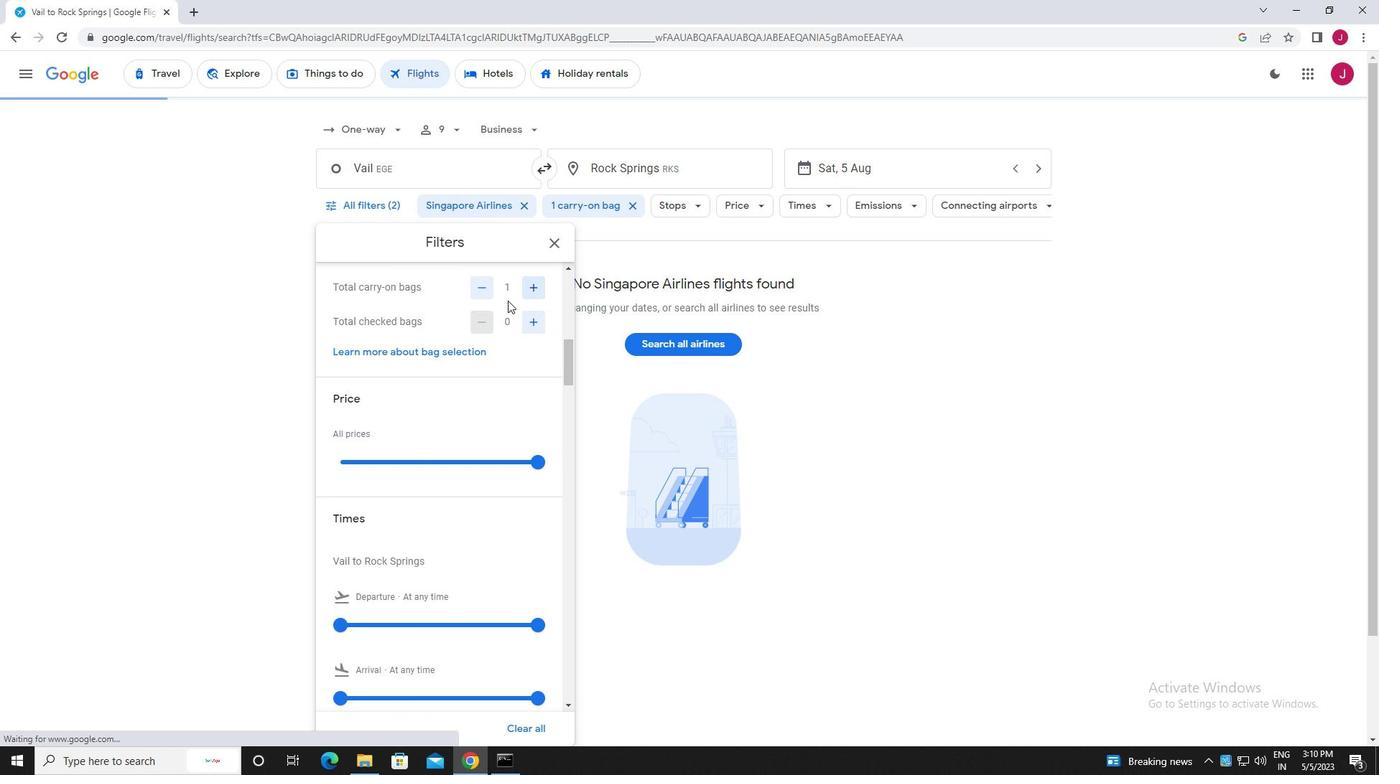 
Action: Mouse scrolled (493, 306) with delta (0, 0)
Screenshot: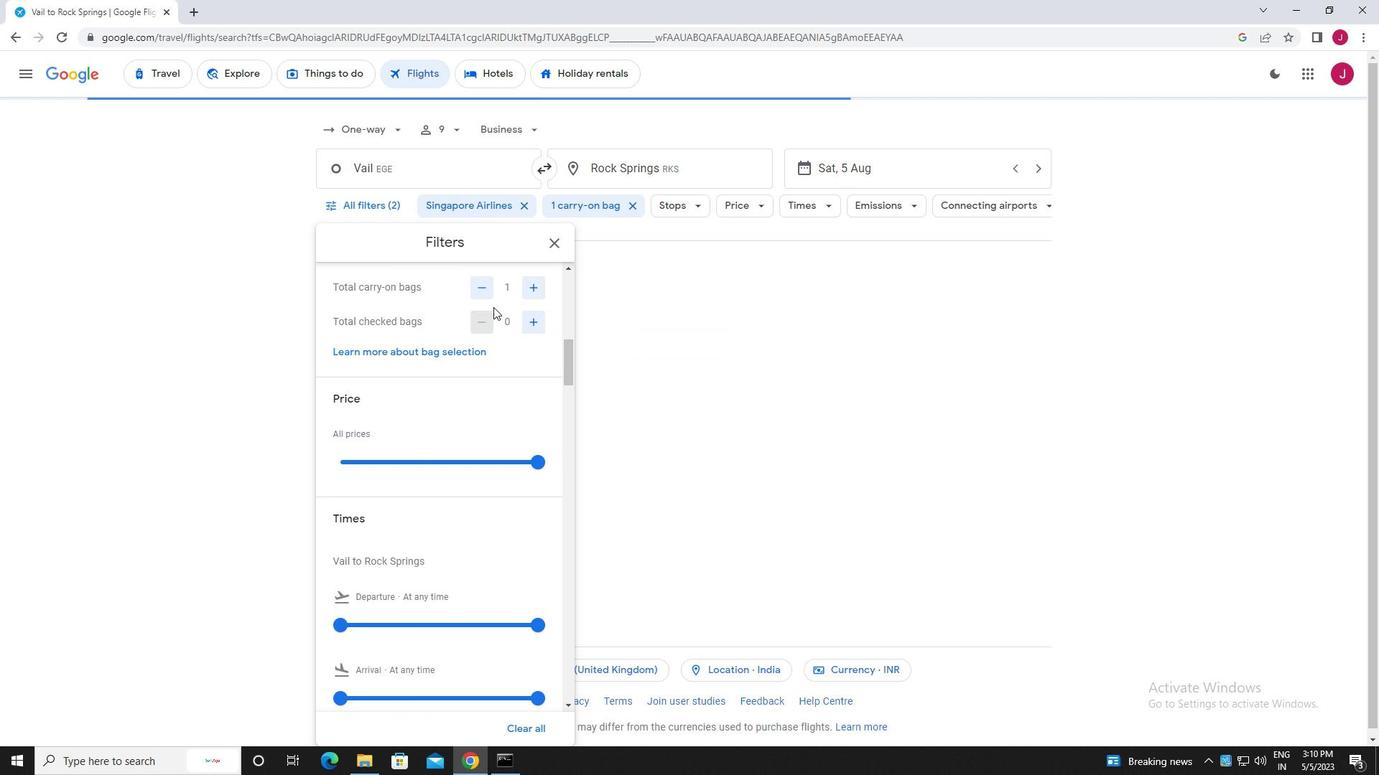 
Action: Mouse scrolled (493, 306) with delta (0, 0)
Screenshot: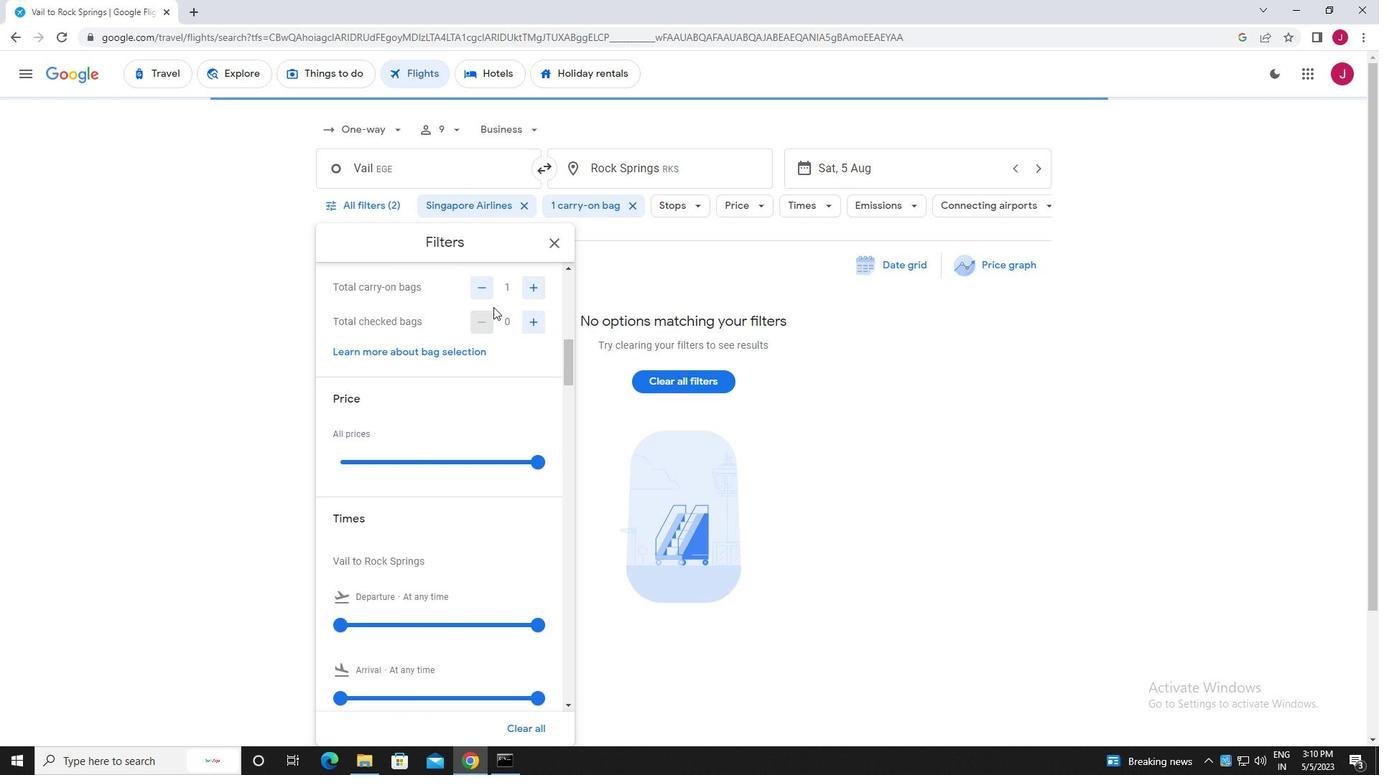 
Action: Mouse moved to (536, 319)
Screenshot: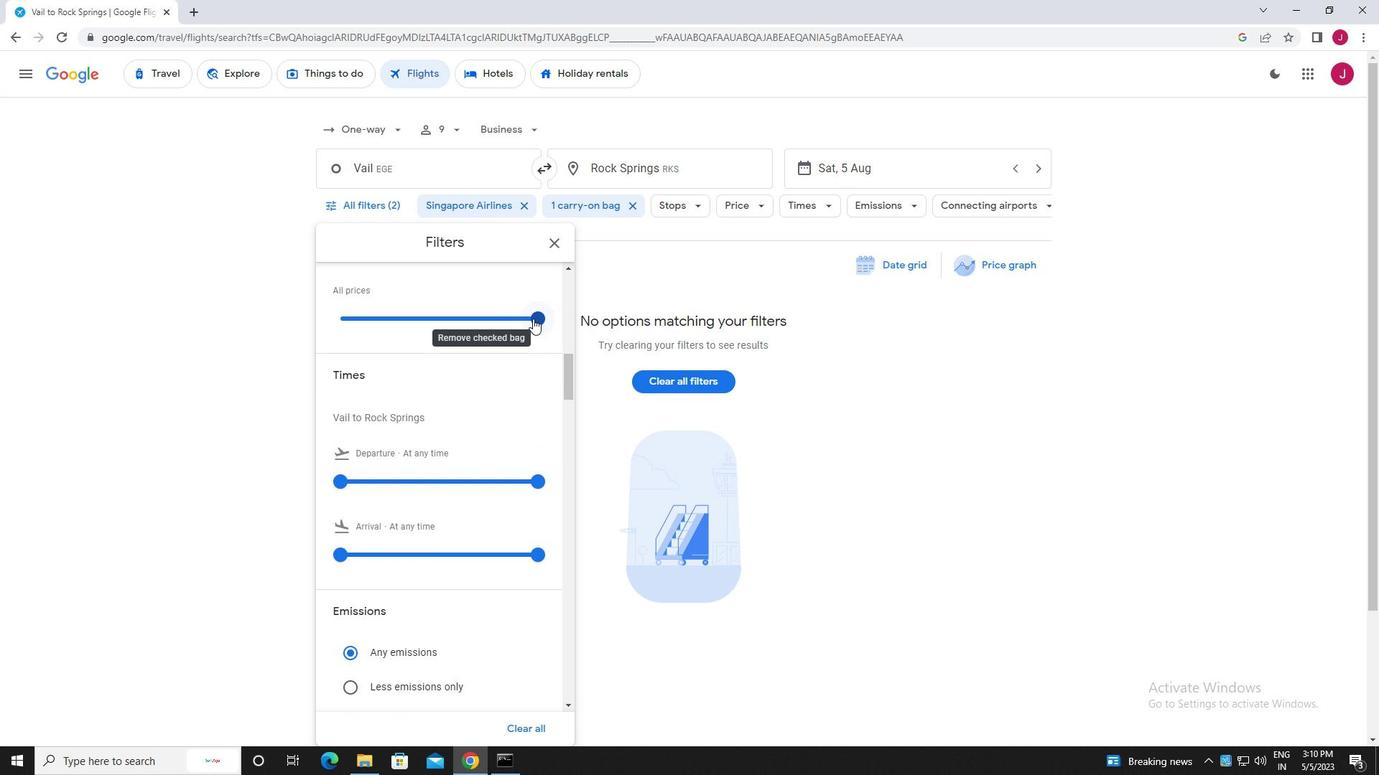 
Action: Mouse pressed left at (536, 319)
Screenshot: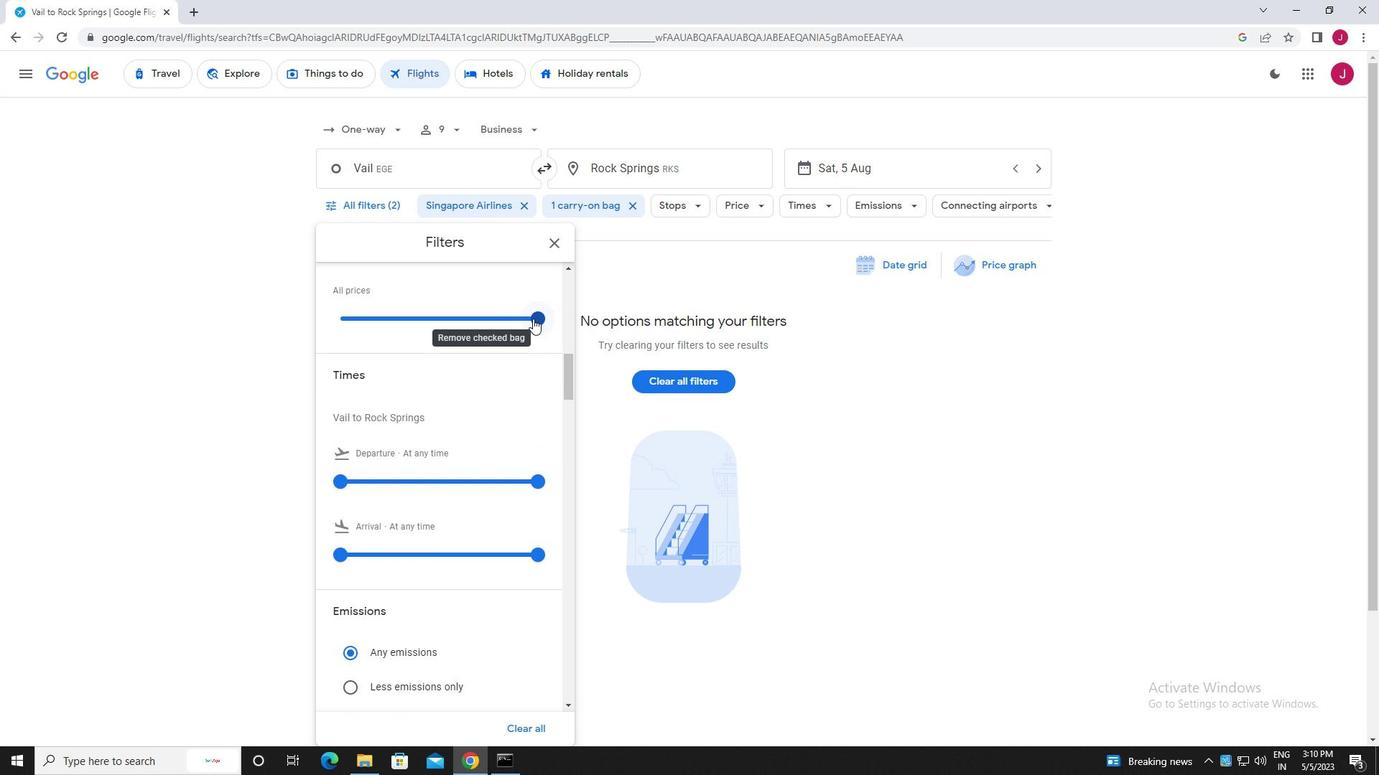 
Action: Mouse moved to (490, 314)
Screenshot: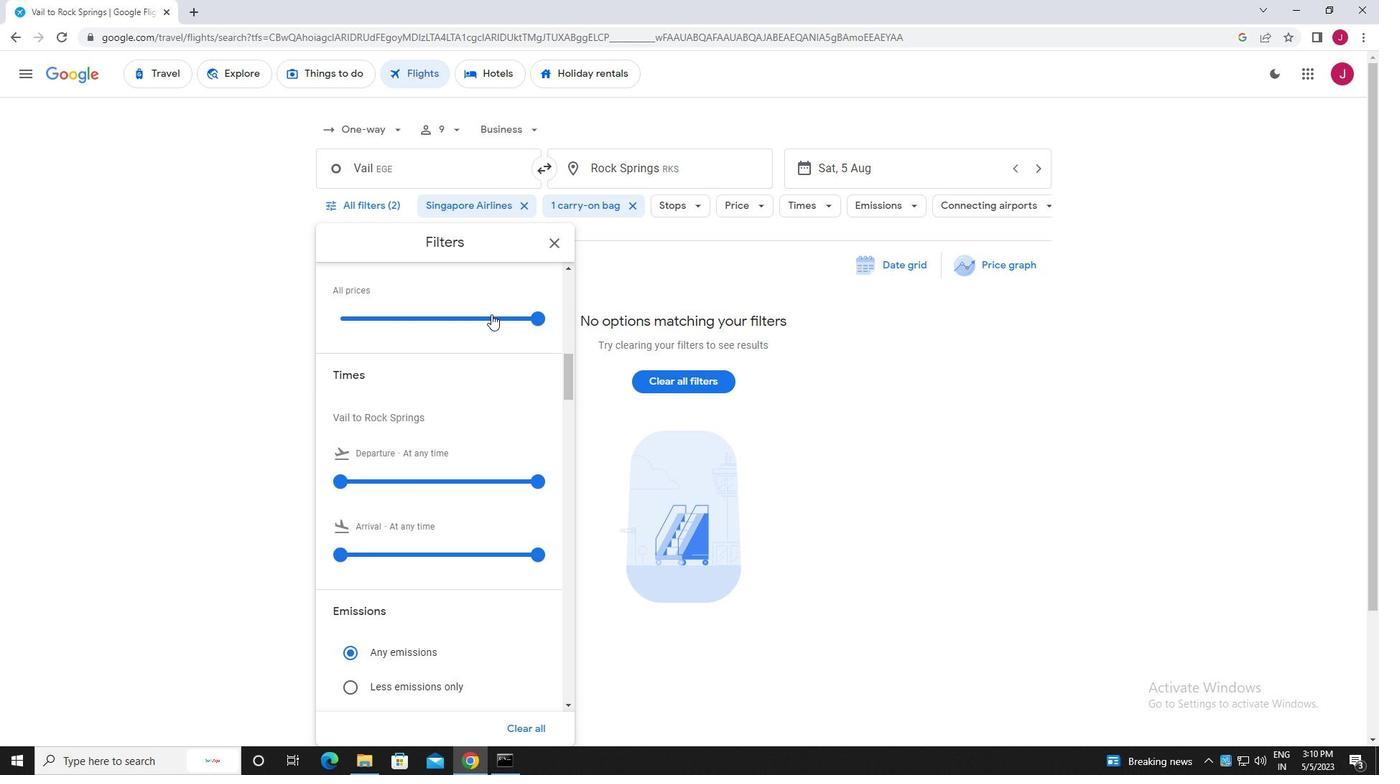 
Action: Mouse scrolled (490, 313) with delta (0, 0)
Screenshot: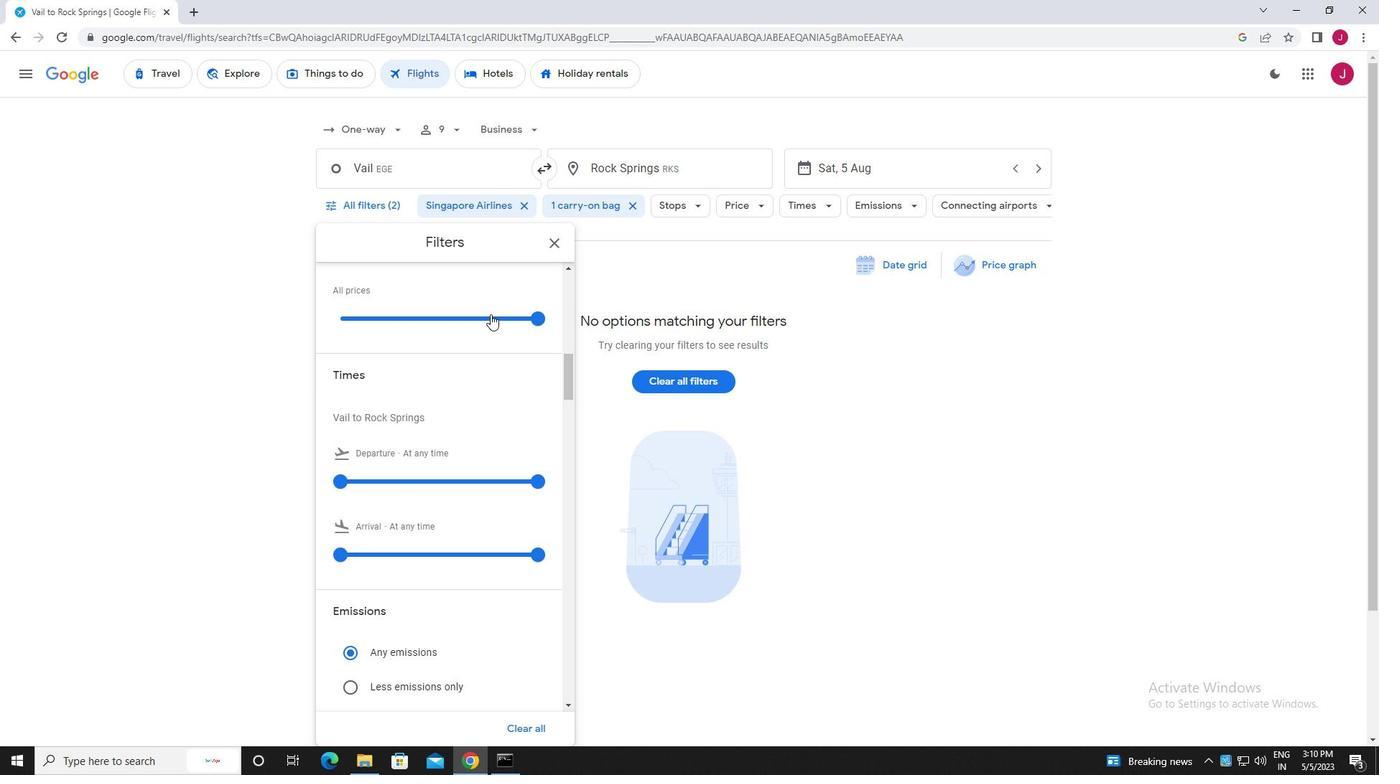 
Action: Mouse moved to (346, 407)
Screenshot: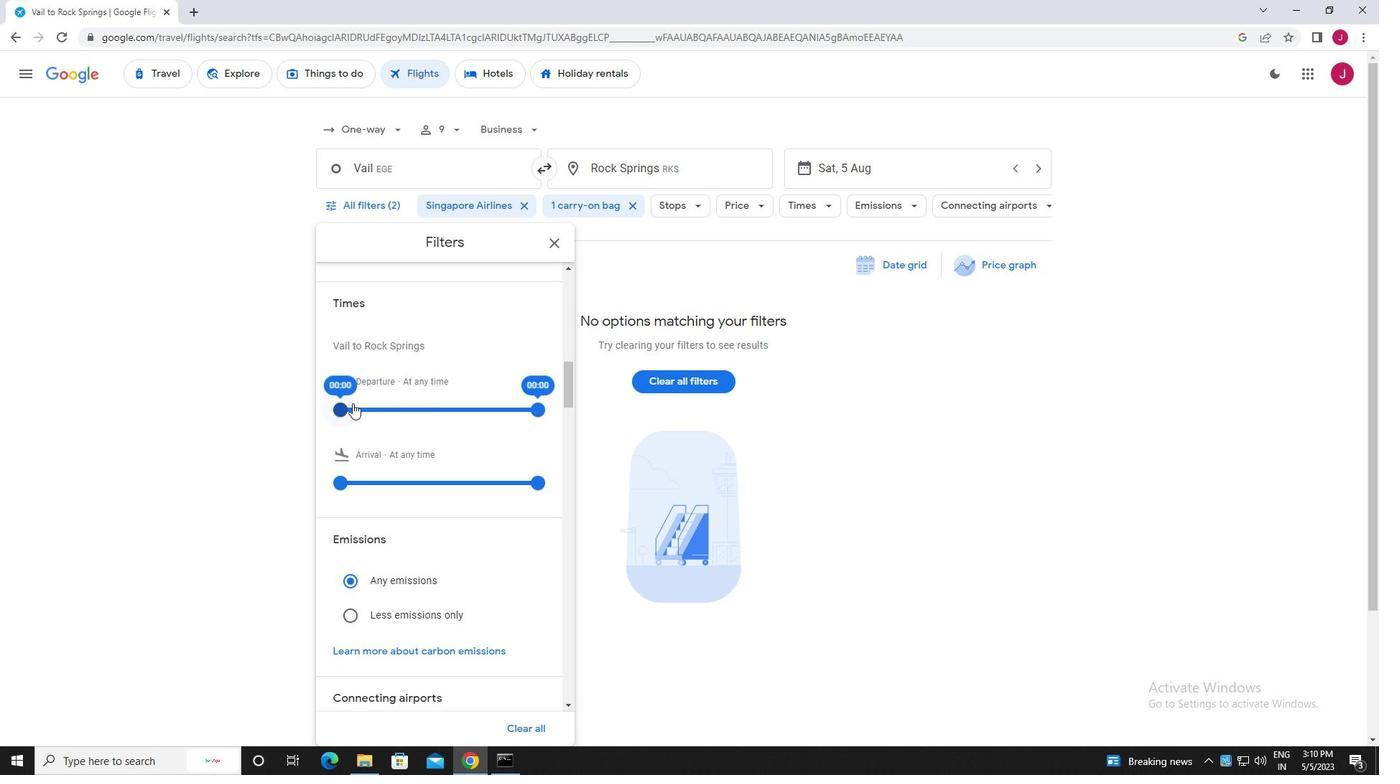 
Action: Mouse pressed left at (346, 407)
Screenshot: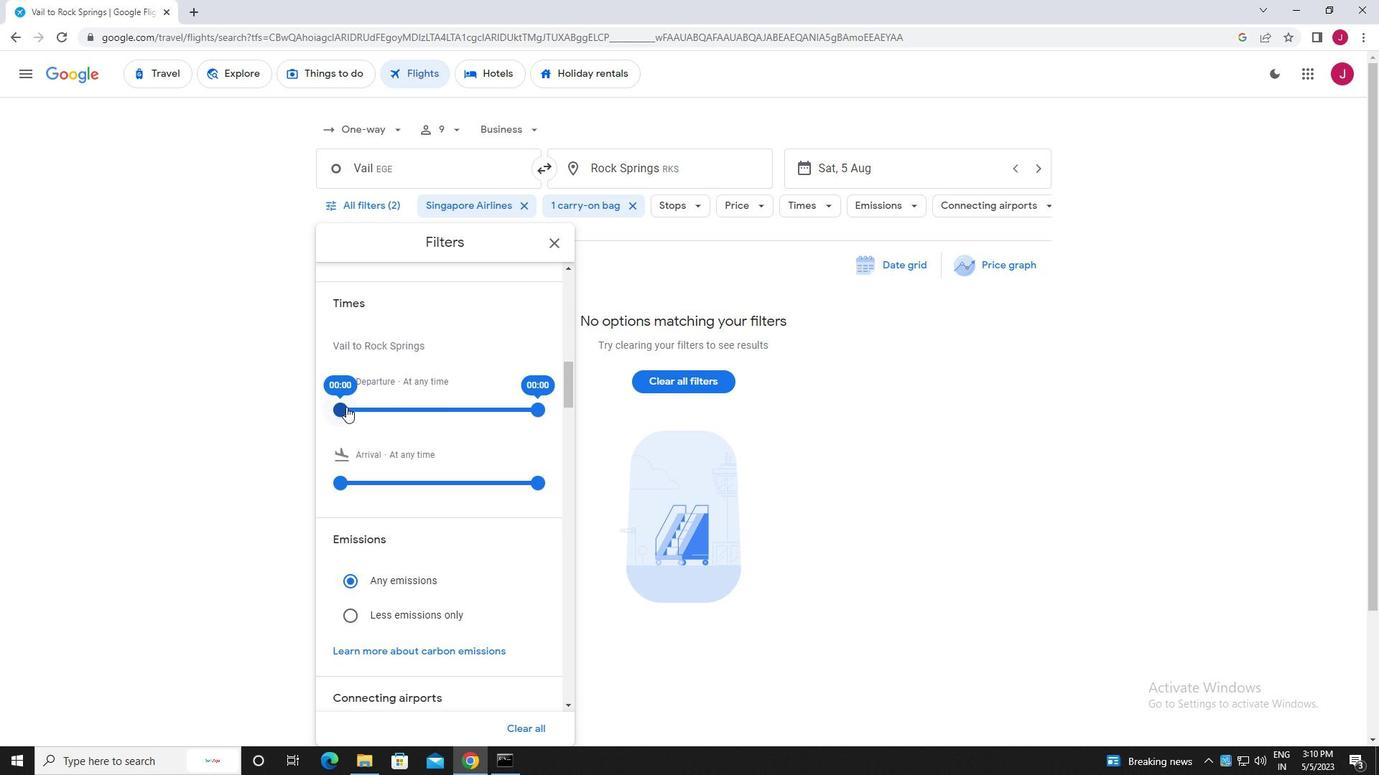 
Action: Mouse moved to (536, 405)
Screenshot: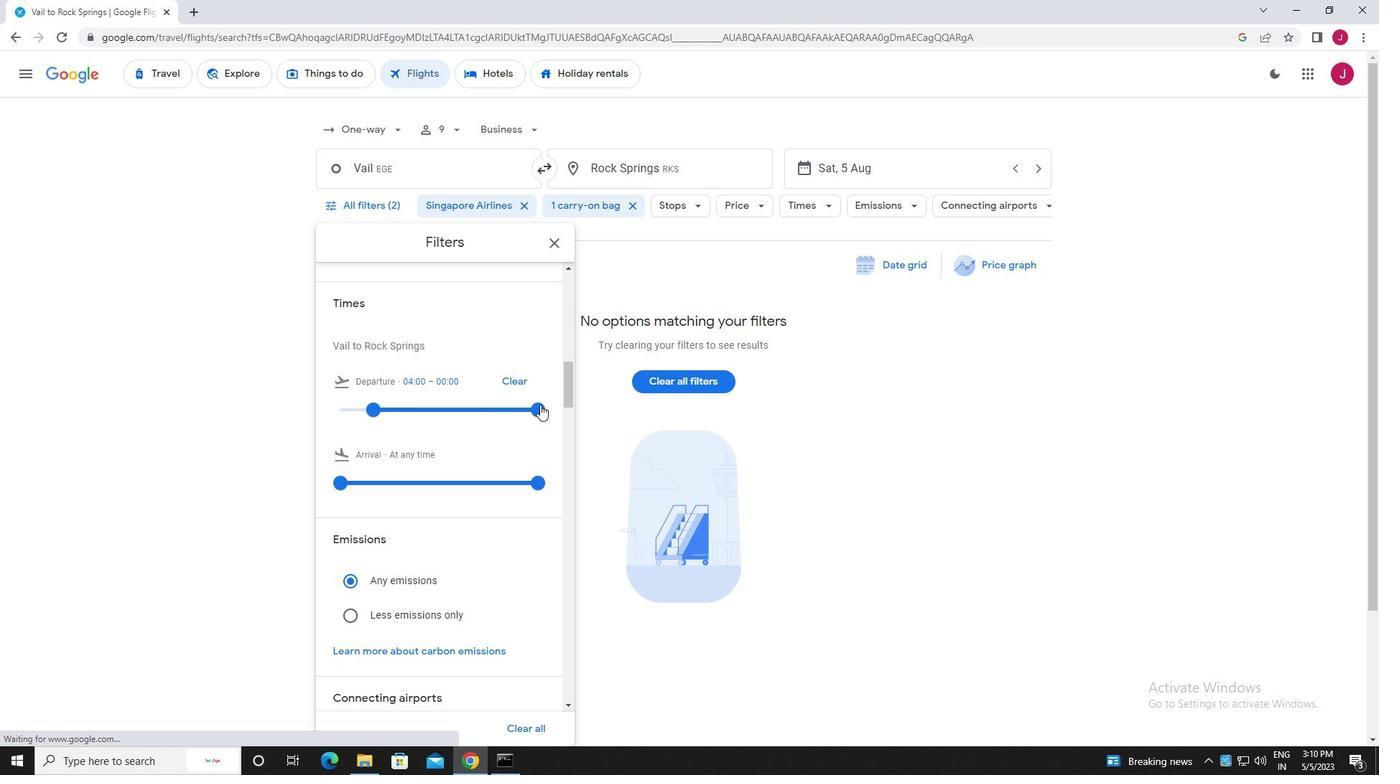 
Action: Mouse pressed left at (536, 405)
Screenshot: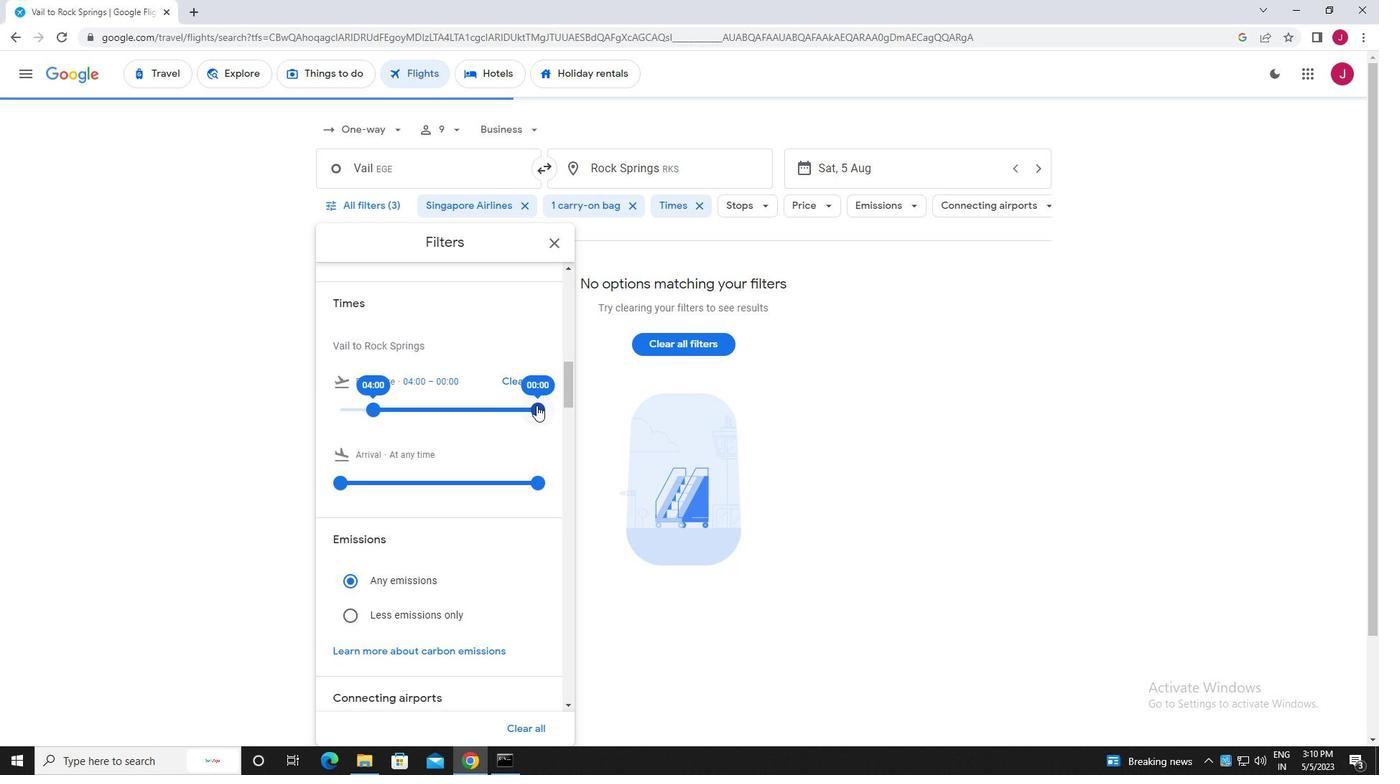 
Action: Mouse moved to (552, 239)
Screenshot: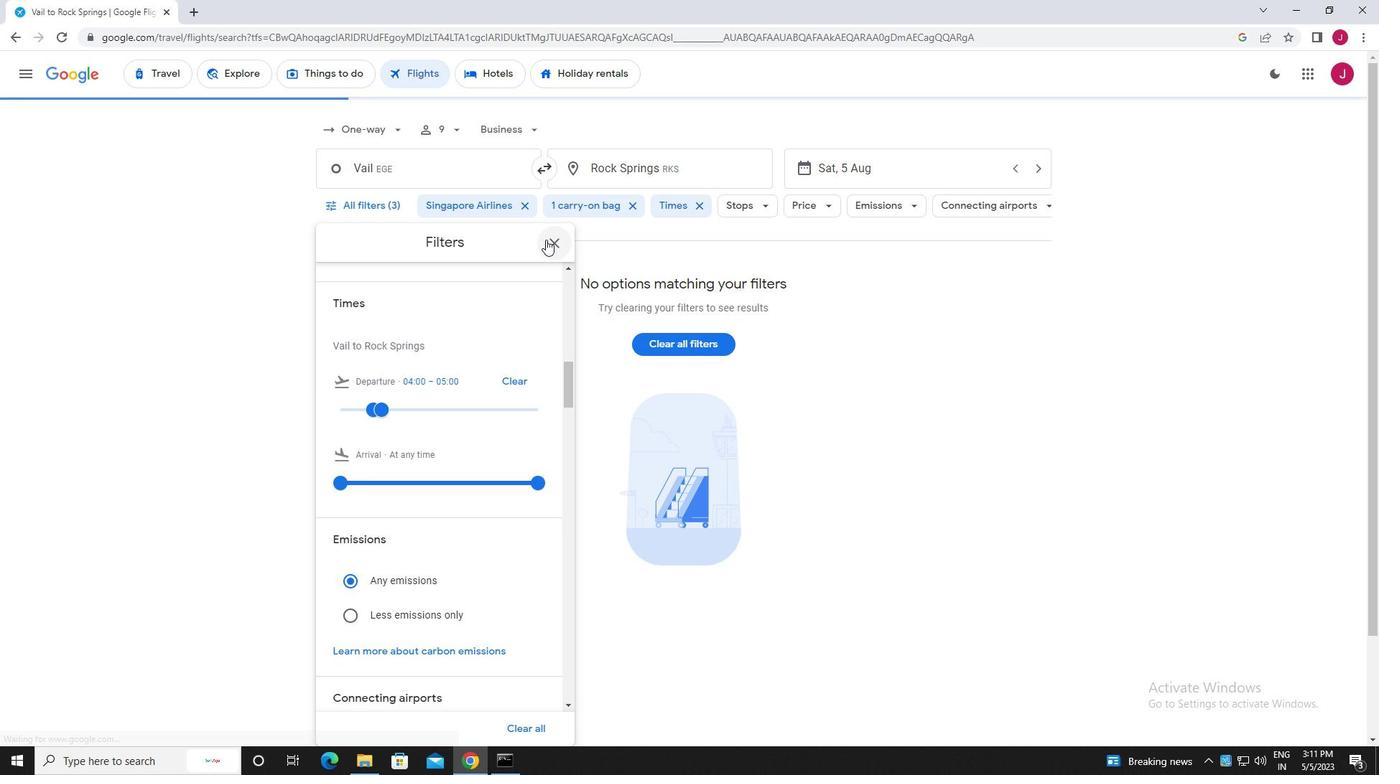 
Action: Mouse pressed left at (552, 239)
Screenshot: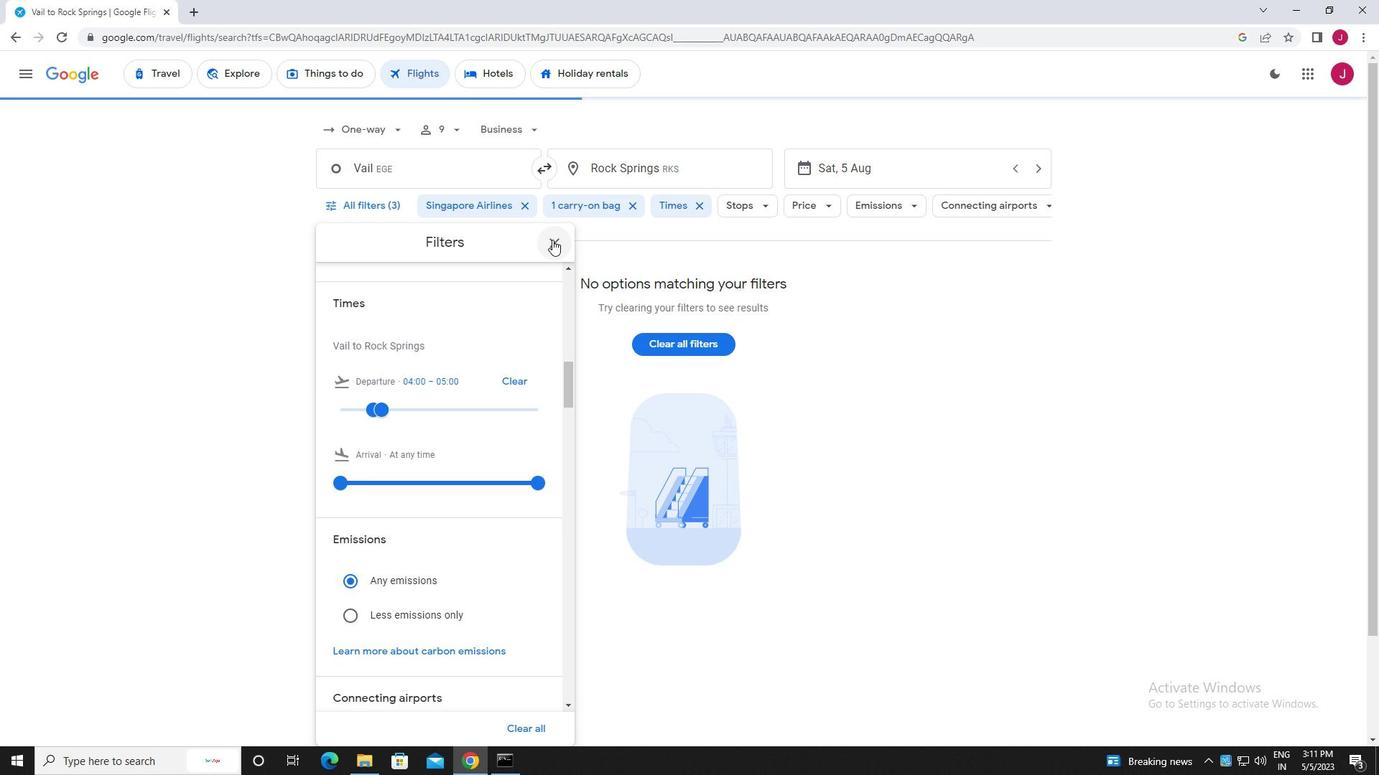 
Action: Mouse moved to (551, 239)
Screenshot: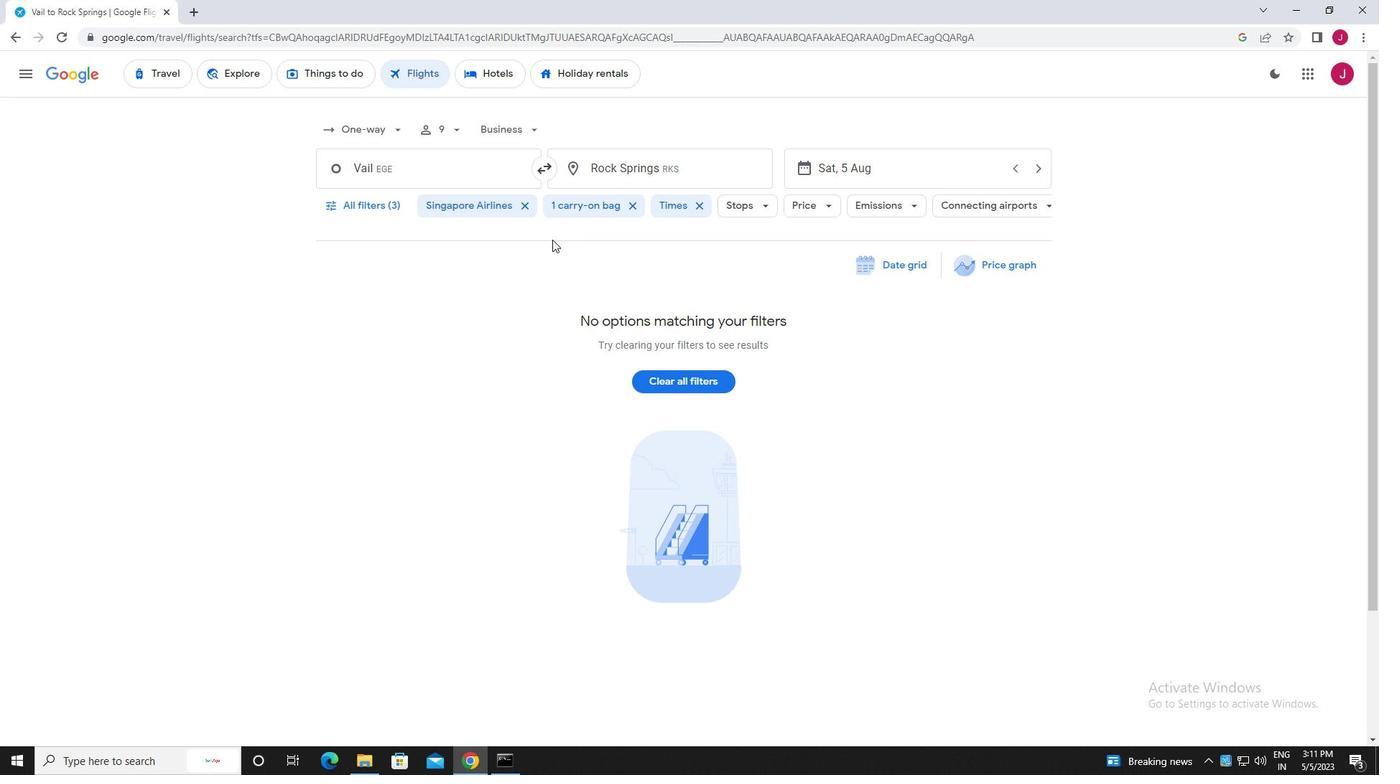 
